 Task: Look for space in Alfeld, Germany from 1st June, 2023 to 9th June, 2023 for 4 adults in price range Rs.6000 to Rs.12000. Place can be entire place with 2 bedrooms having 2 beds and 2 bathrooms. Property type can be house, flat, guest house. Booking option can be shelf check-in. Required host language is English.
Action: Mouse moved to (522, 131)
Screenshot: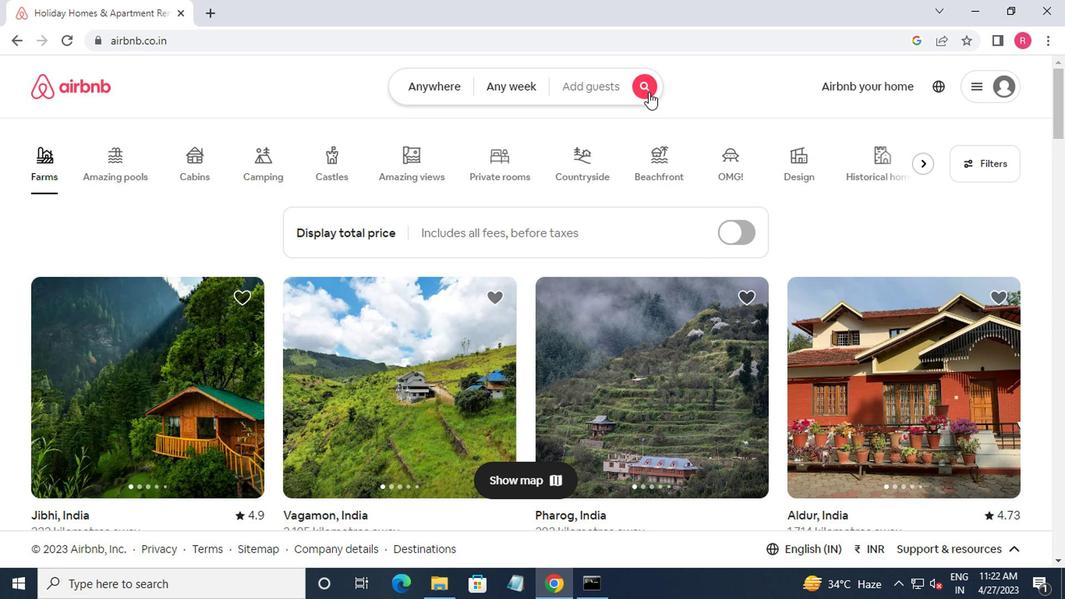 
Action: Mouse pressed left at (522, 131)
Screenshot: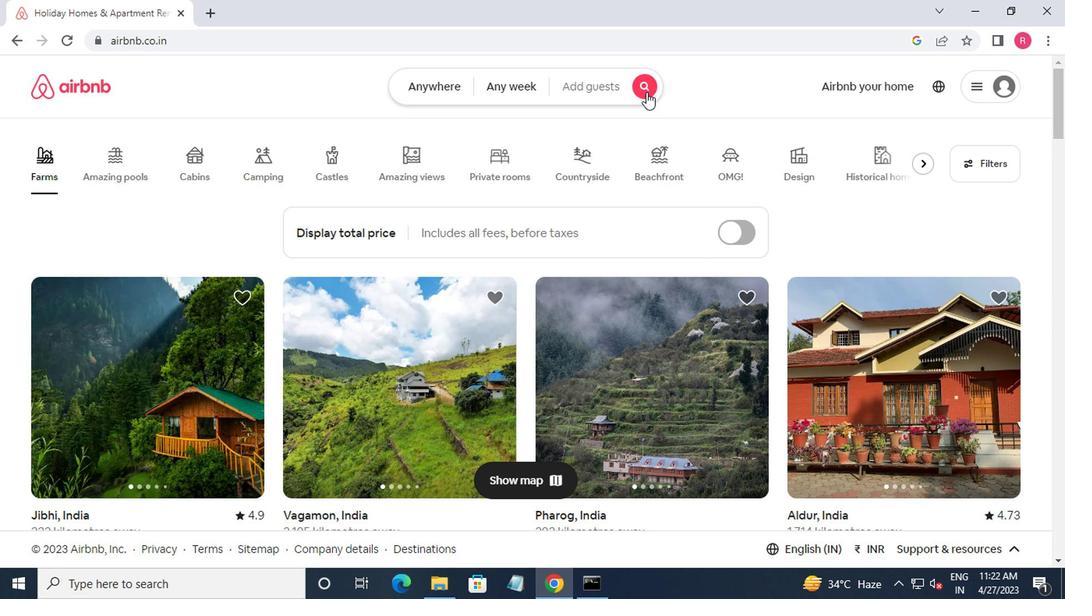
Action: Mouse moved to (321, 176)
Screenshot: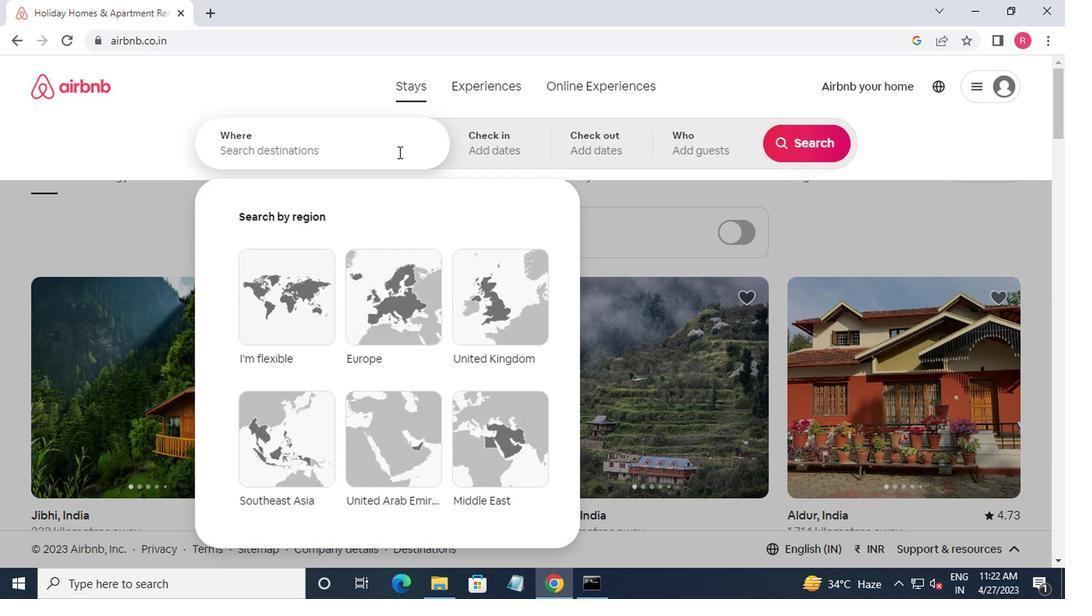 
Action: Mouse pressed left at (321, 176)
Screenshot: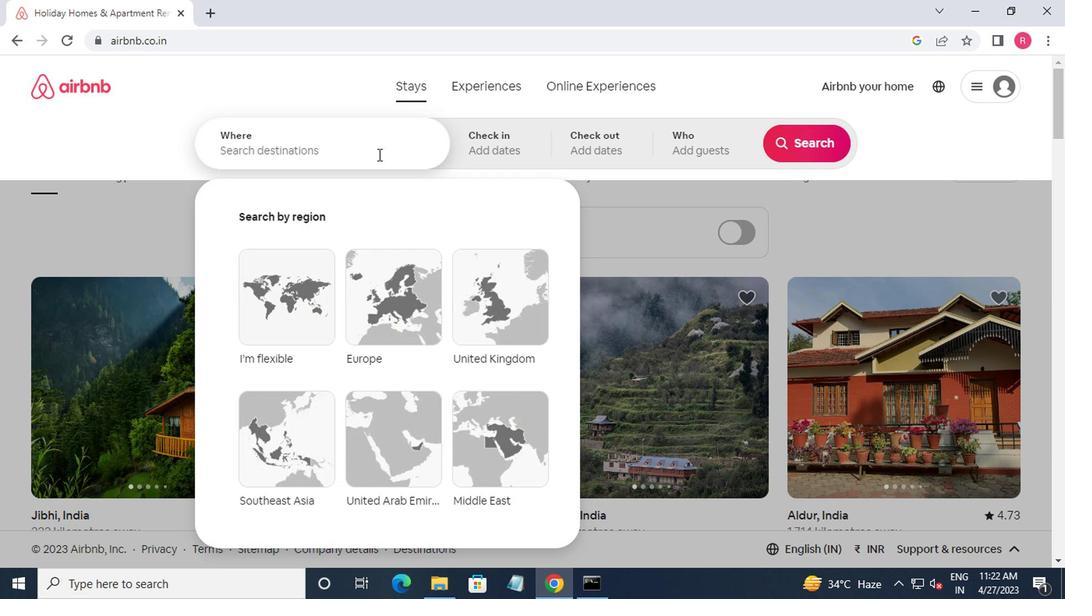 
Action: Mouse moved to (344, 200)
Screenshot: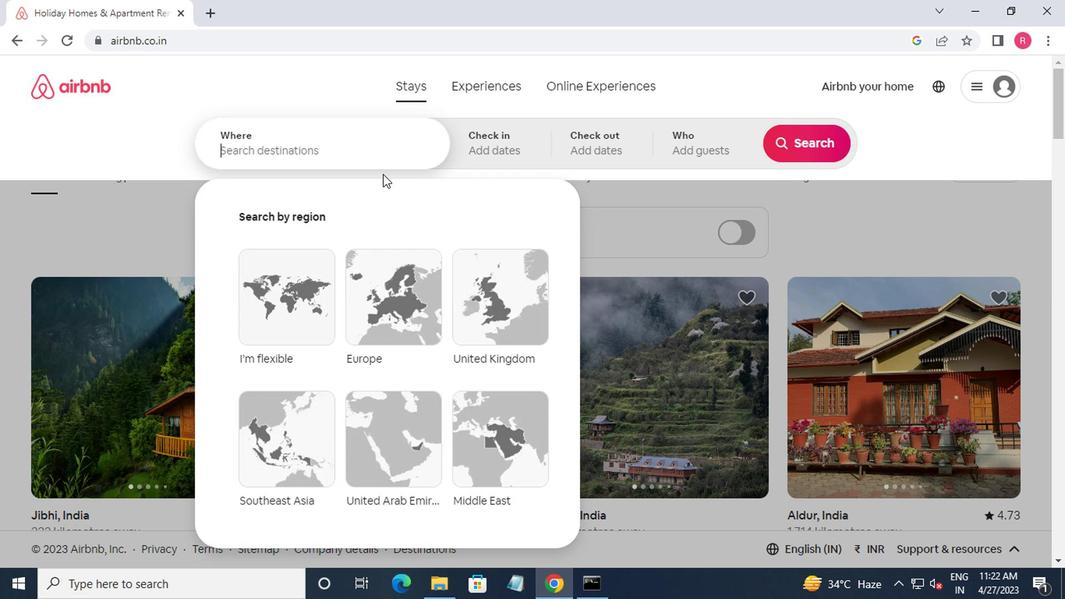 
Action: Key pressed alfeld,germany<Key.down><Key.enter>
Screenshot: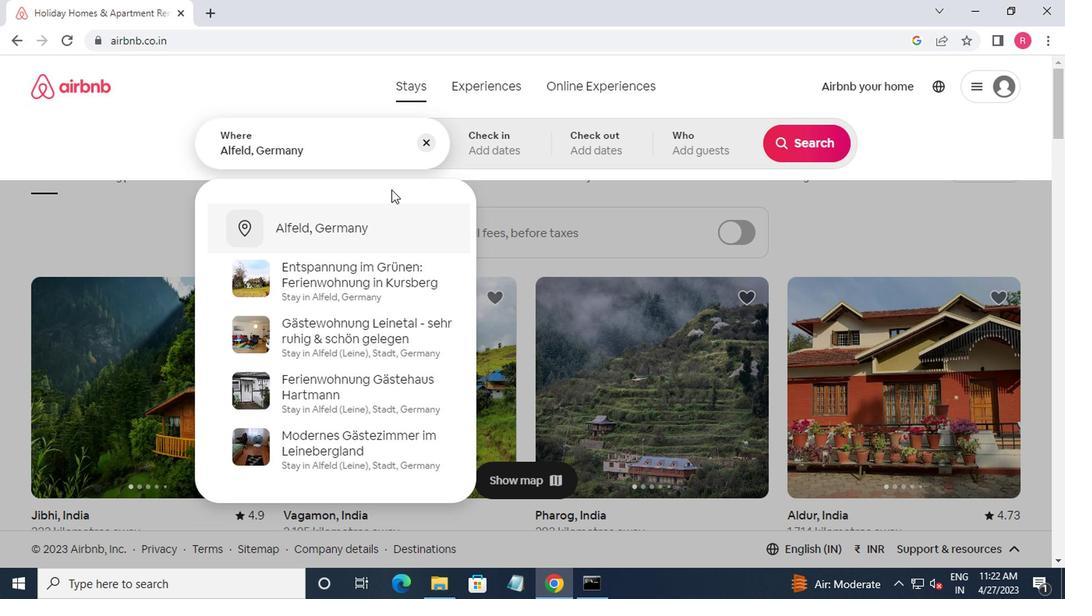 
Action: Mouse moved to (633, 258)
Screenshot: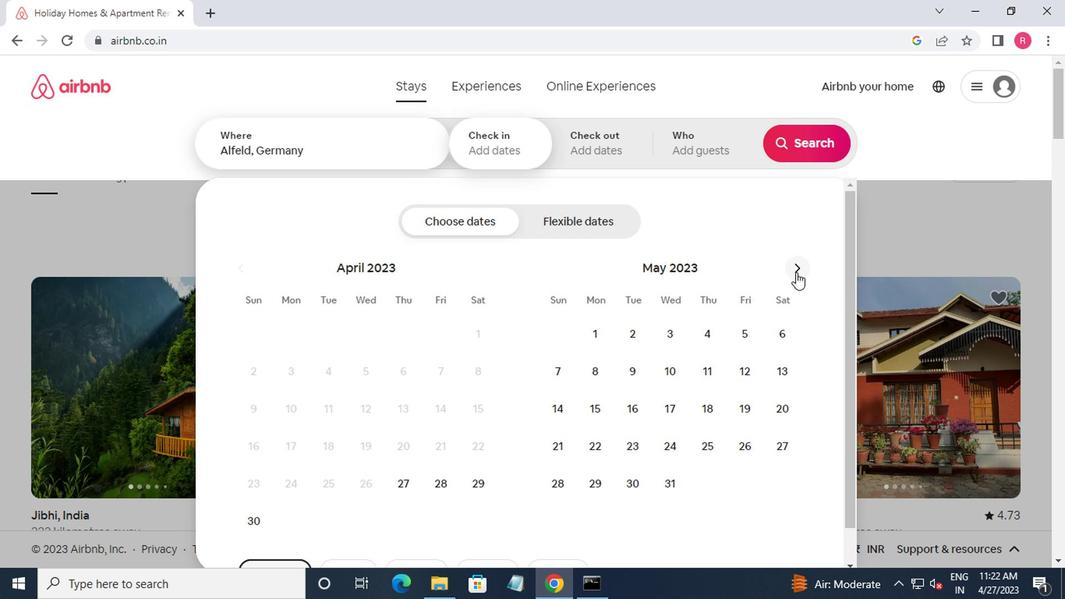 
Action: Mouse pressed left at (633, 258)
Screenshot: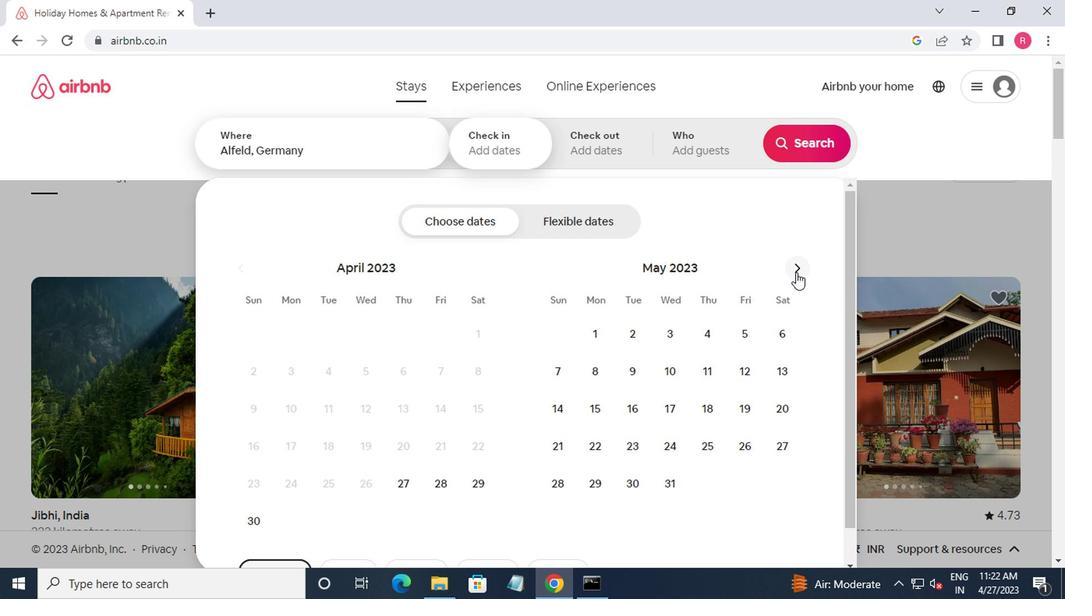 
Action: Mouse moved to (562, 309)
Screenshot: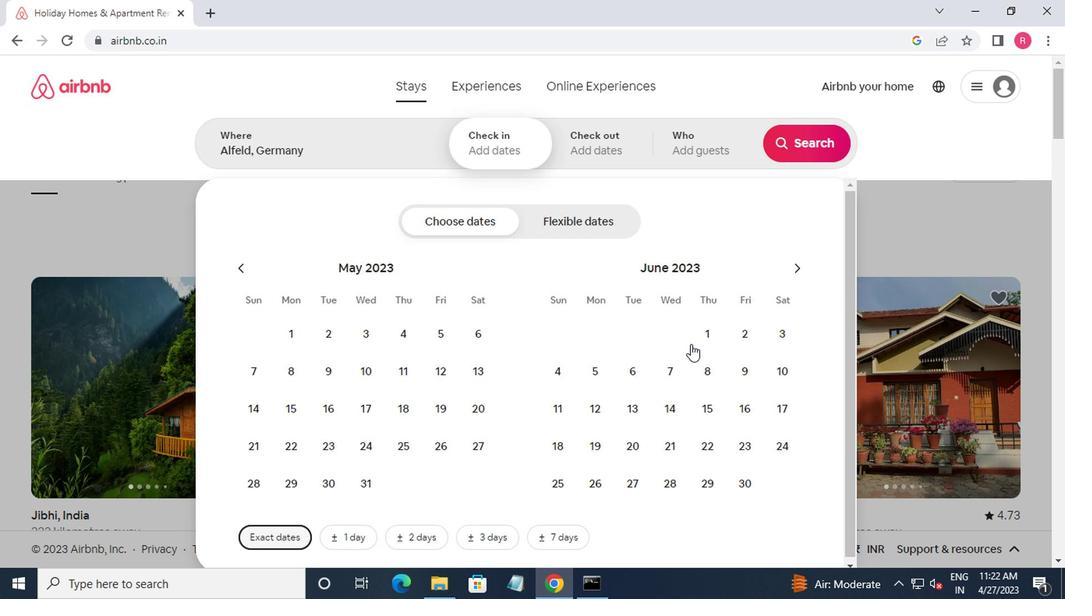 
Action: Mouse pressed left at (562, 309)
Screenshot: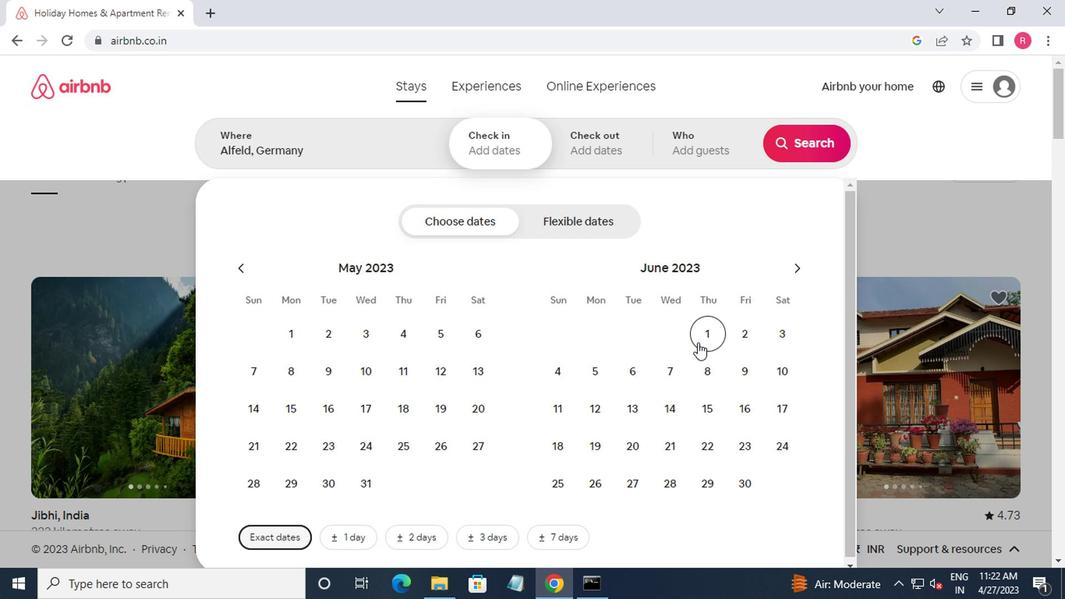 
Action: Mouse moved to (604, 326)
Screenshot: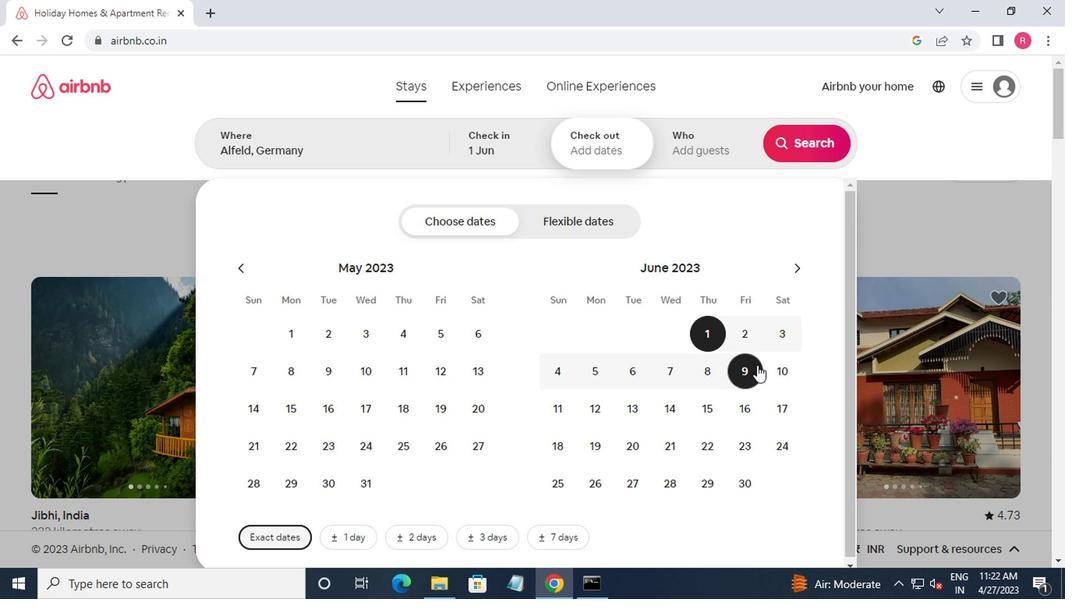 
Action: Mouse pressed left at (604, 326)
Screenshot: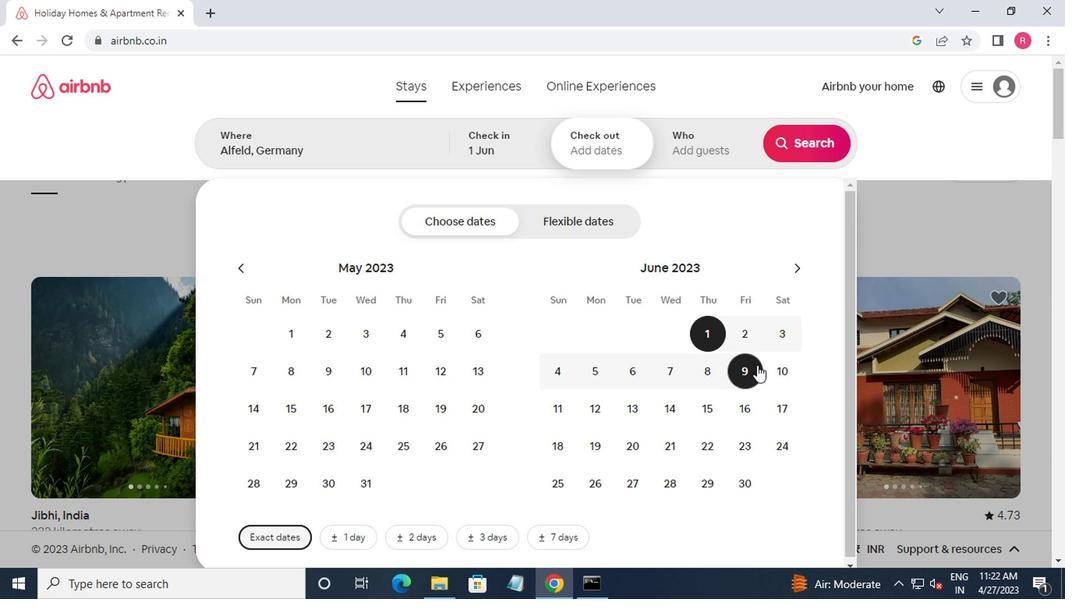 
Action: Mouse moved to (568, 171)
Screenshot: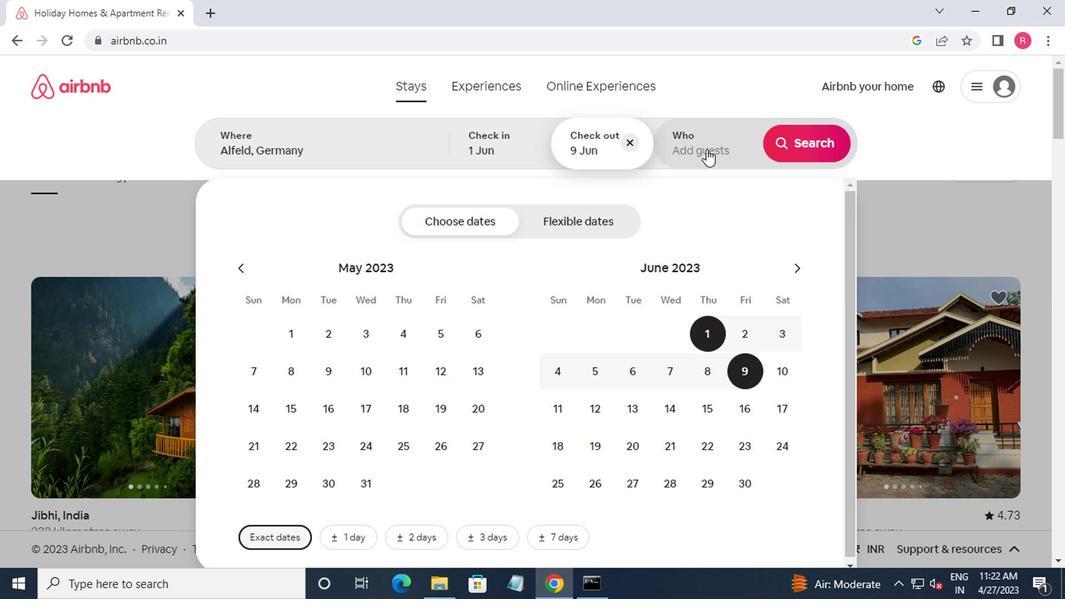 
Action: Mouse pressed left at (568, 171)
Screenshot: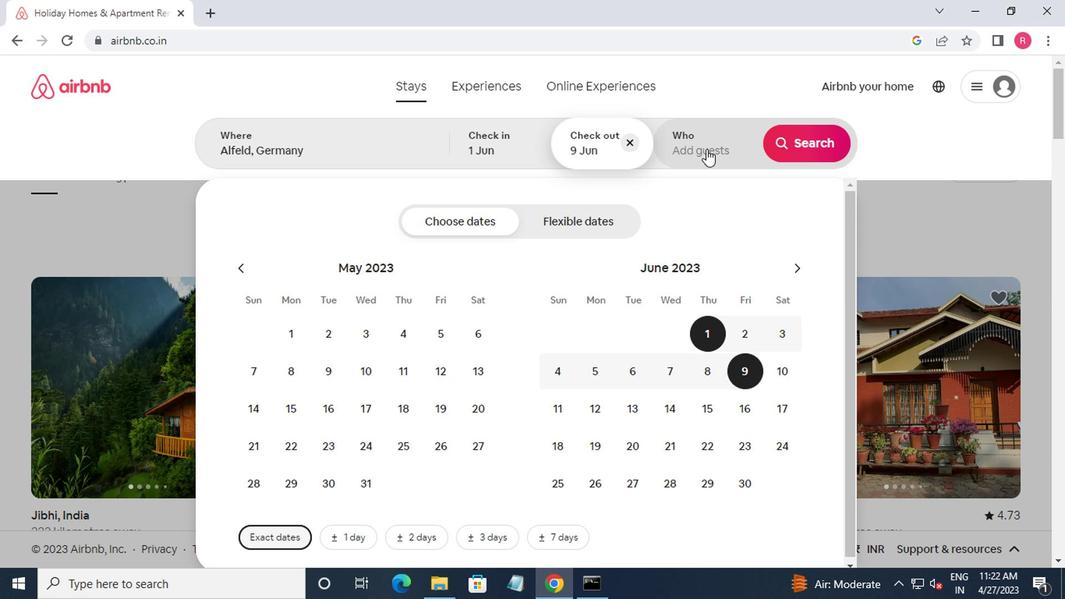 
Action: Mouse moved to (632, 229)
Screenshot: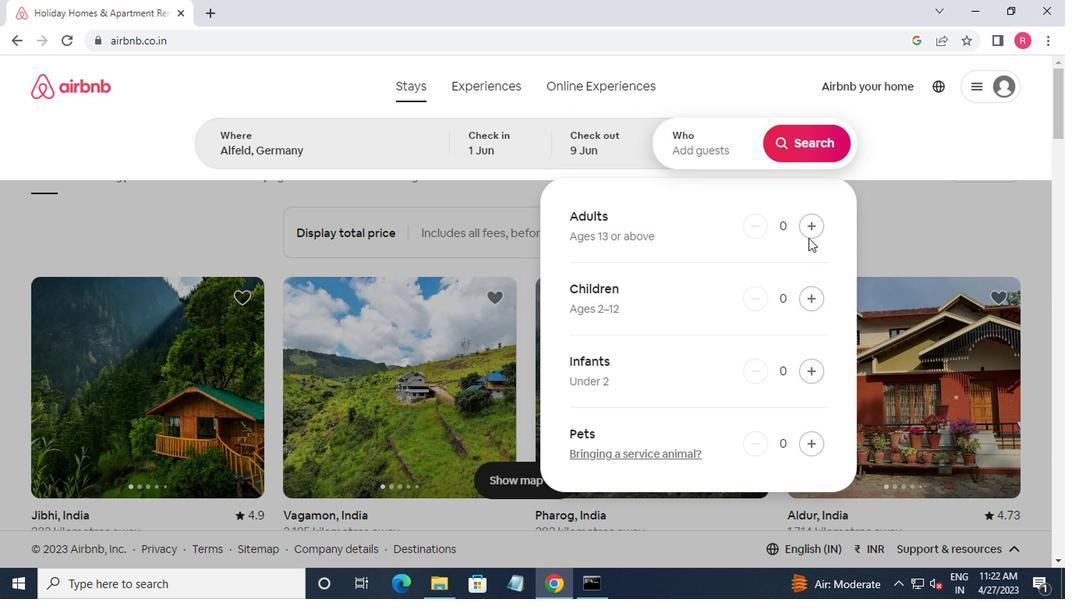 
Action: Mouse pressed left at (632, 229)
Screenshot: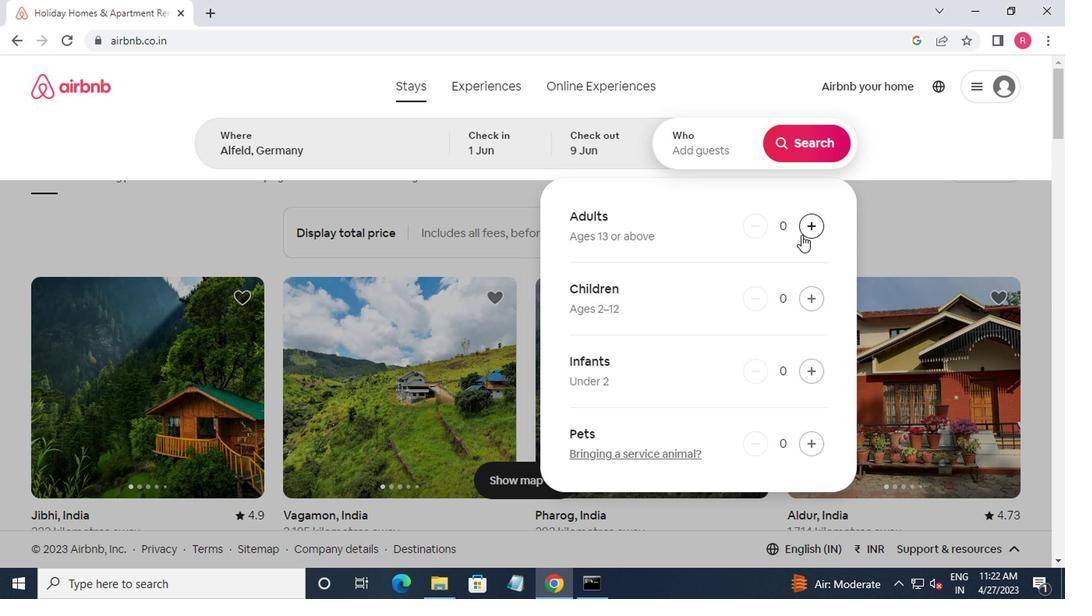 
Action: Mouse moved to (636, 229)
Screenshot: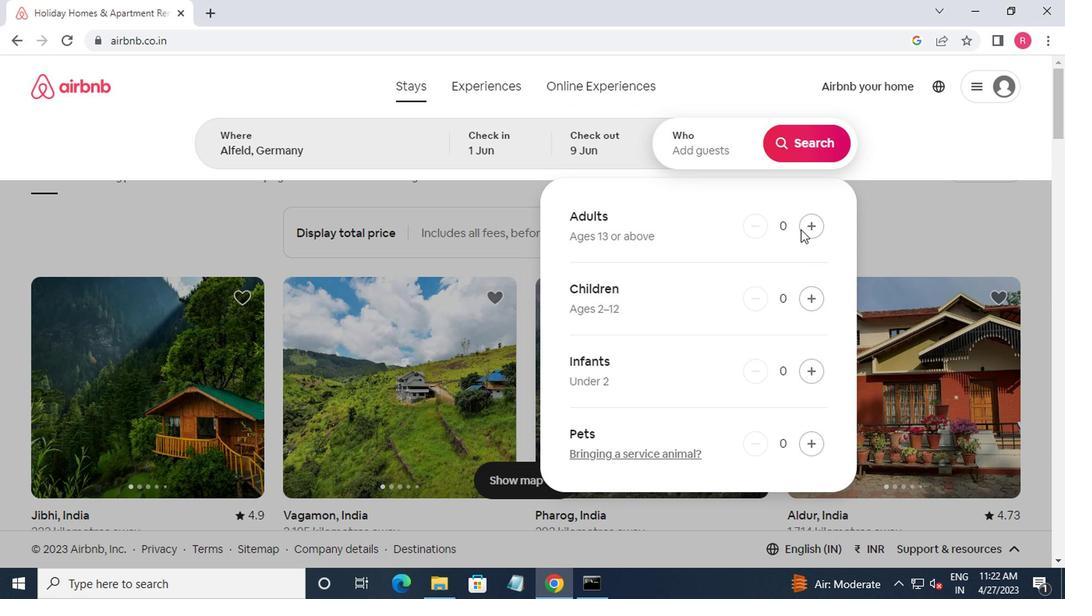 
Action: Mouse pressed left at (636, 229)
Screenshot: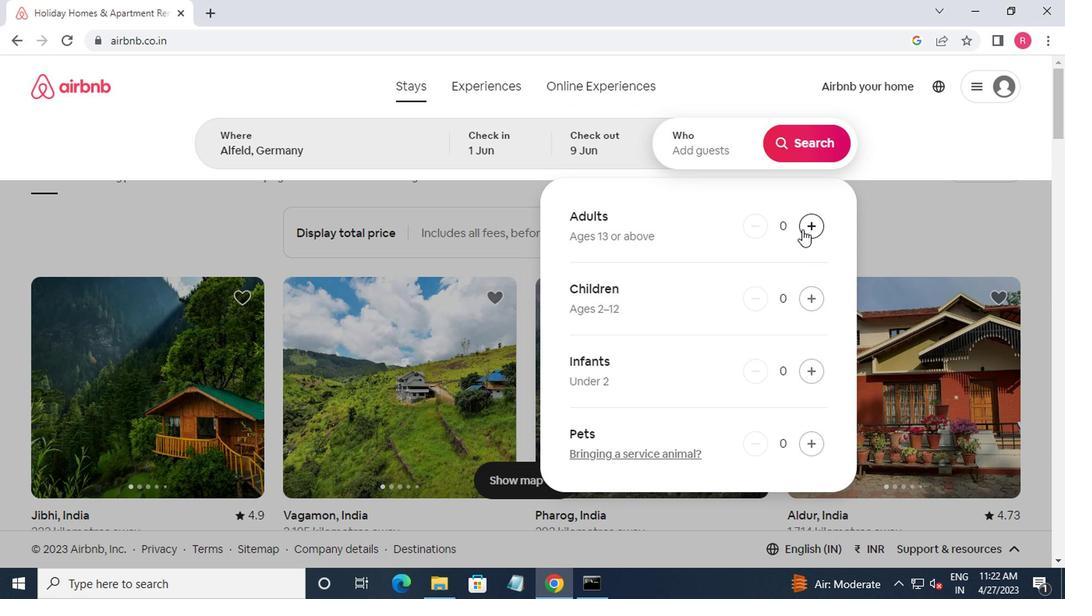 
Action: Mouse moved to (637, 229)
Screenshot: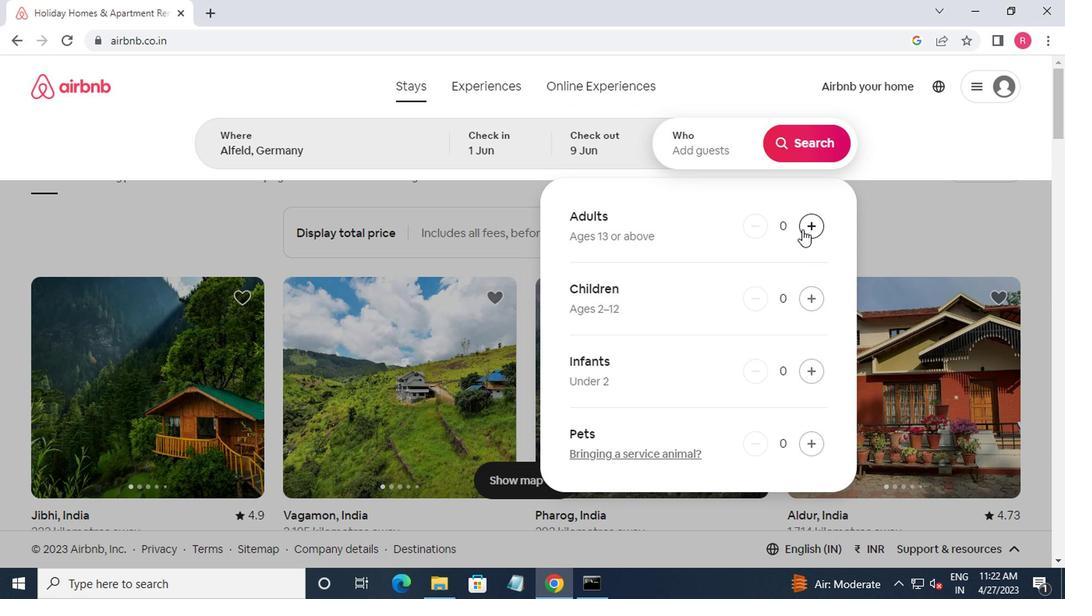 
Action: Mouse pressed left at (637, 229)
Screenshot: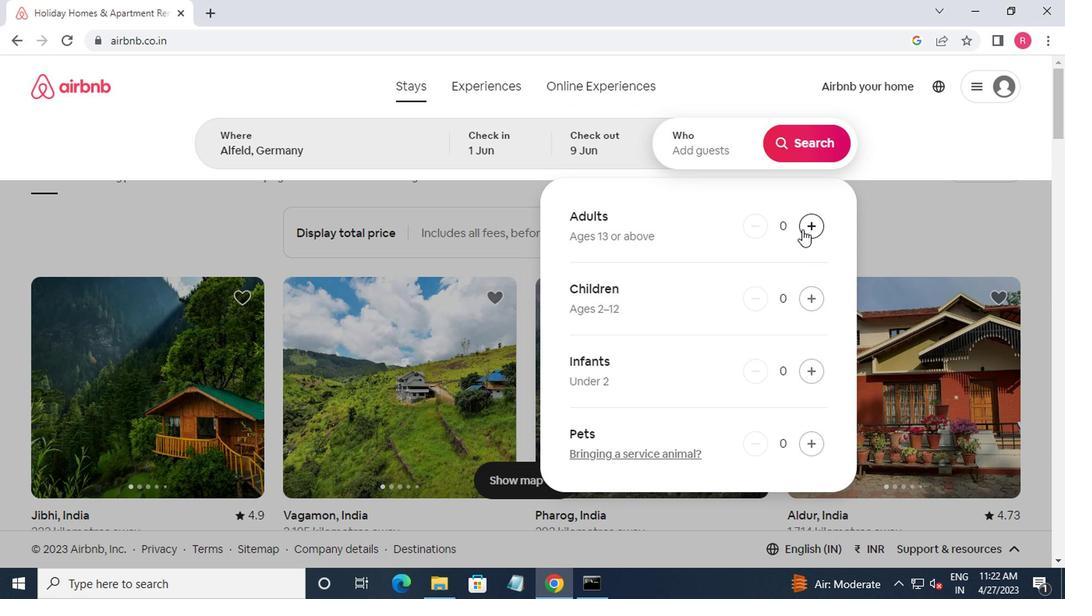 
Action: Mouse pressed left at (637, 229)
Screenshot: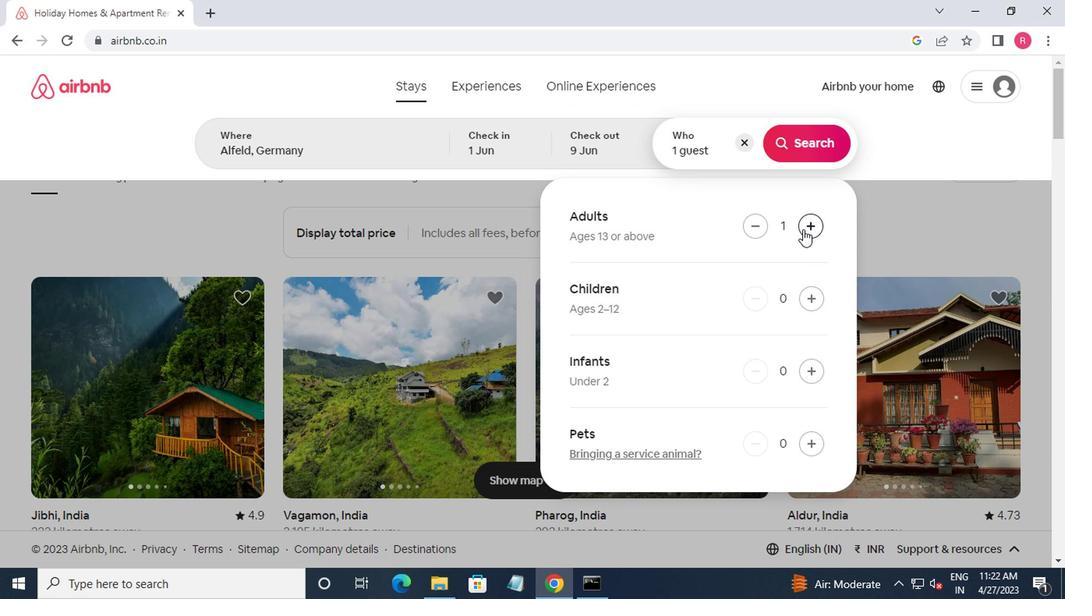 
Action: Mouse moved to (640, 219)
Screenshot: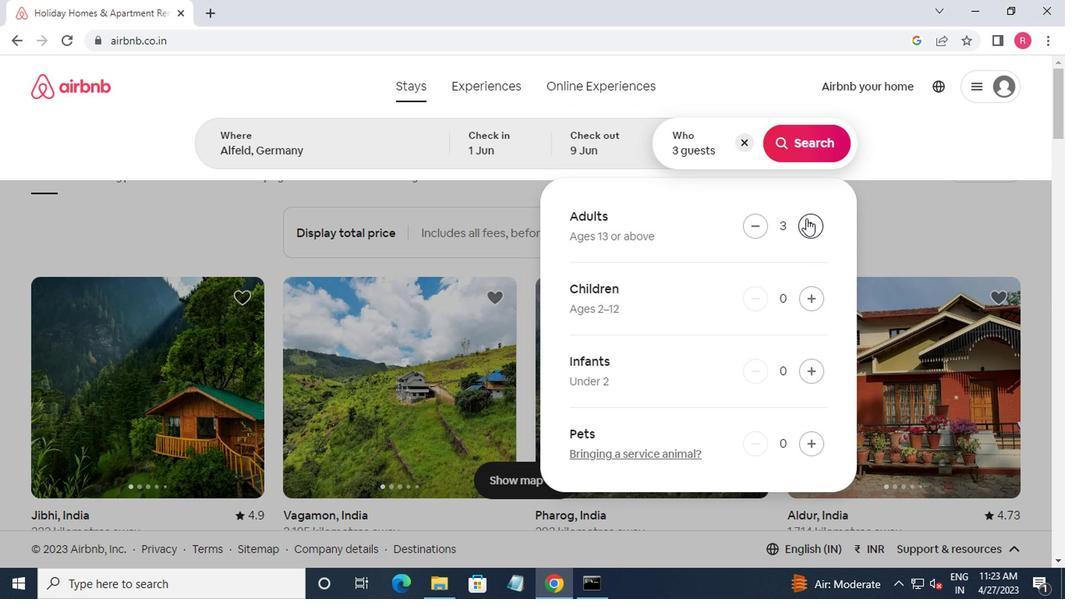 
Action: Mouse pressed left at (640, 219)
Screenshot: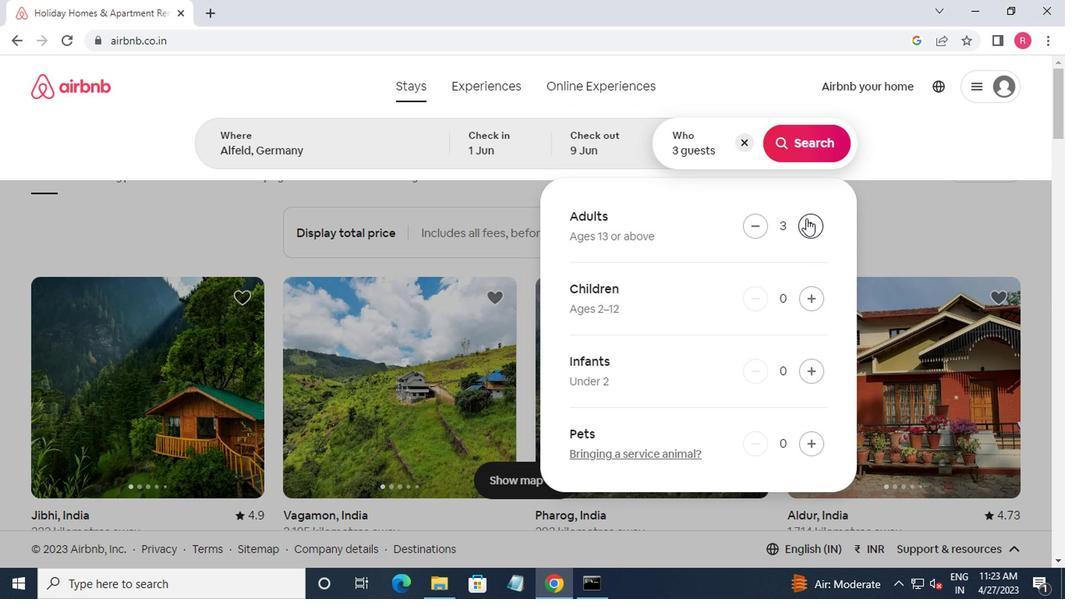 
Action: Mouse moved to (637, 173)
Screenshot: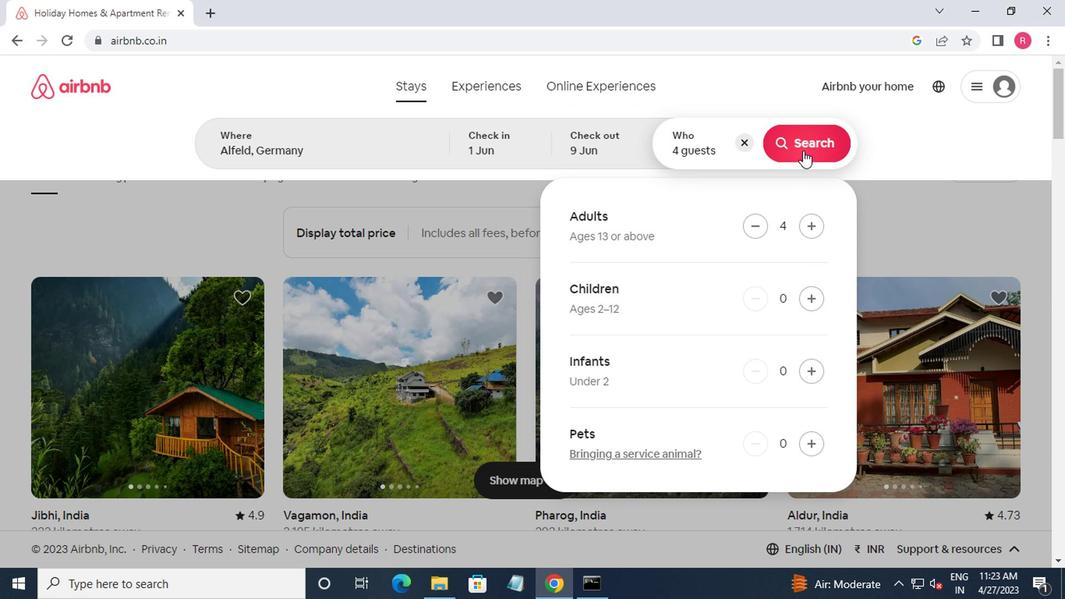 
Action: Mouse pressed left at (637, 173)
Screenshot: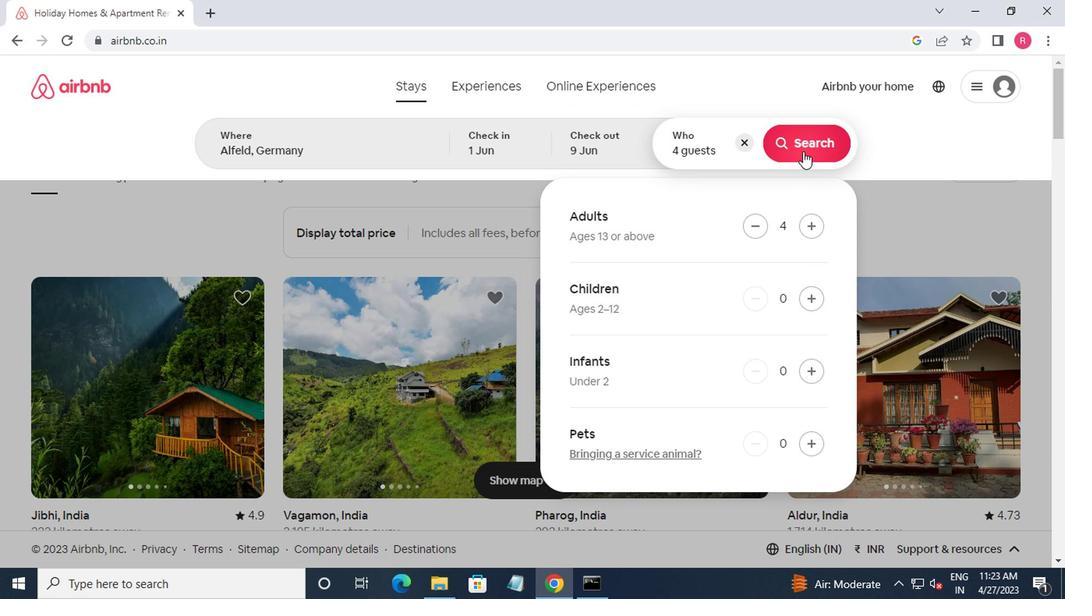 
Action: Mouse moved to (784, 172)
Screenshot: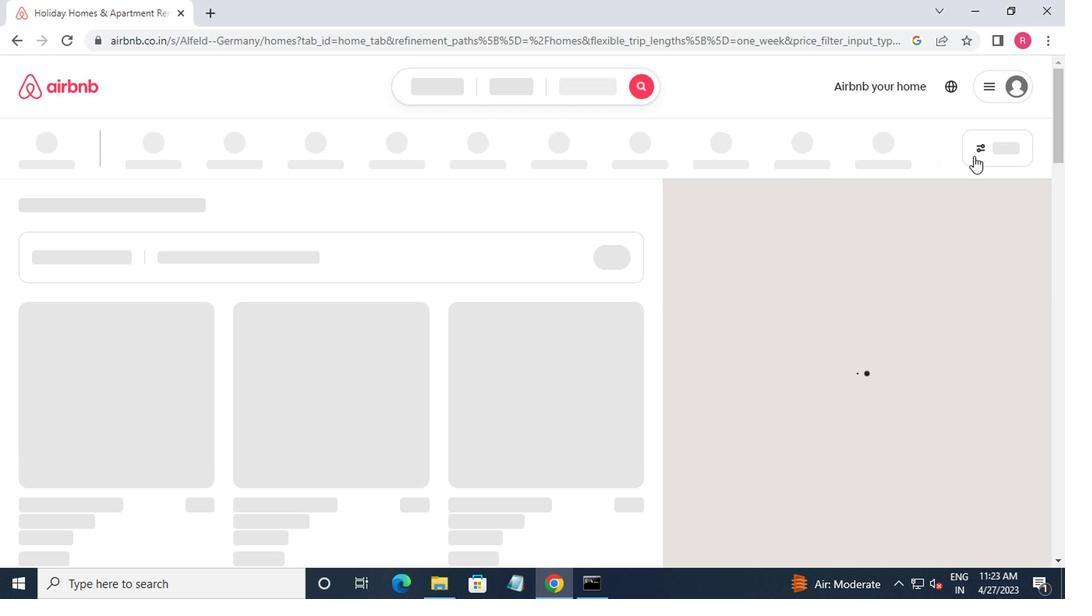 
Action: Mouse pressed left at (784, 172)
Screenshot: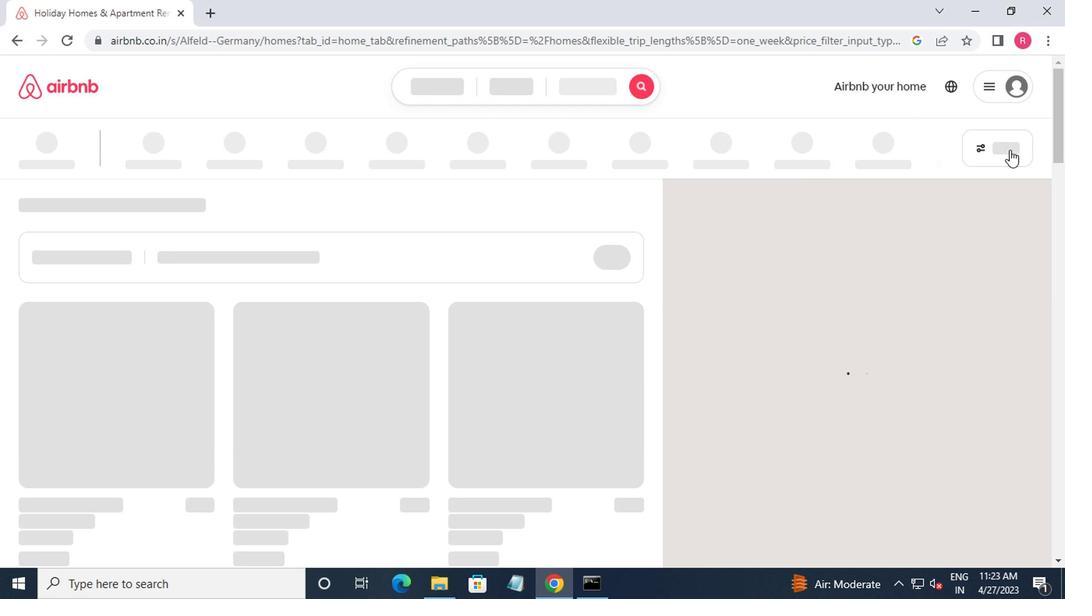 
Action: Mouse moved to (309, 315)
Screenshot: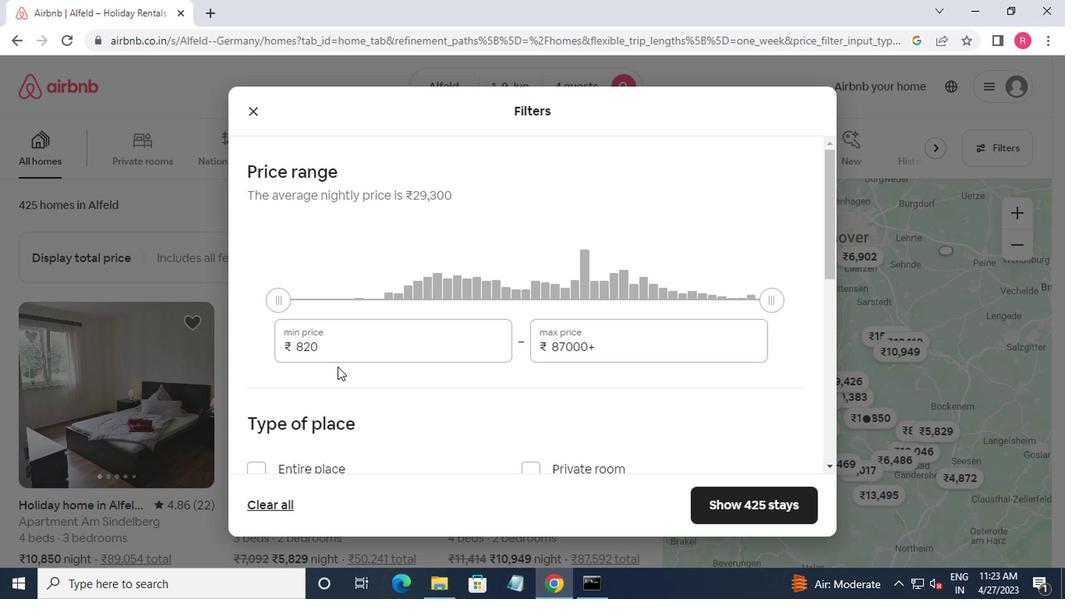
Action: Mouse pressed left at (309, 315)
Screenshot: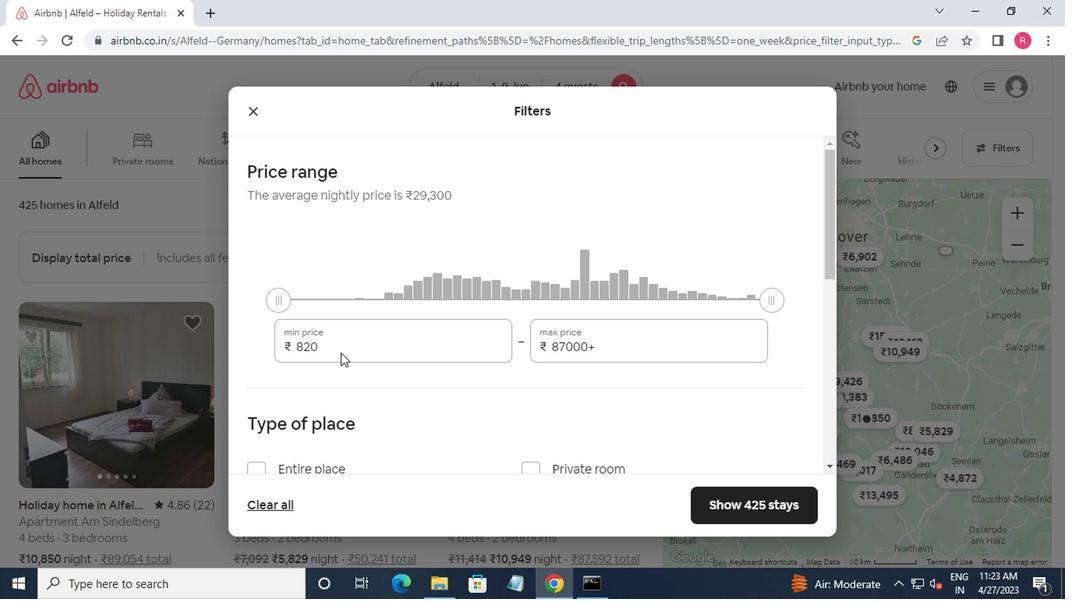 
Action: Mouse moved to (333, 342)
Screenshot: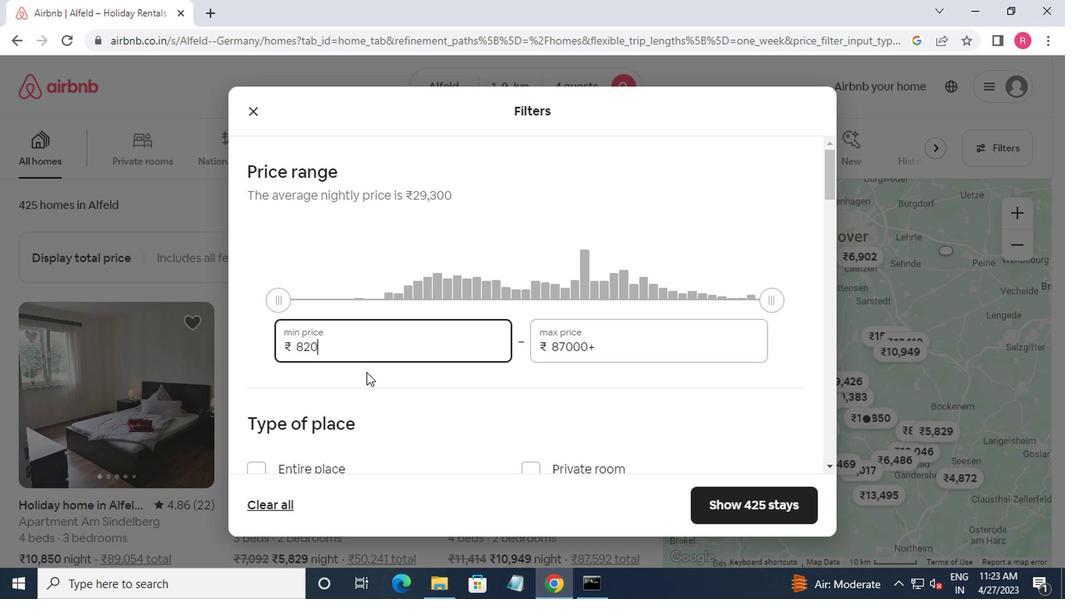 
Action: Key pressed <Key.backspace><Key.backspace><Key.backspace><Key.backspace>6000<Key.tab>12000<Key.backspace><Key.backspace><Key.backspace><Key.backspace><Key.backspace><Key.backspace>12000
Screenshot: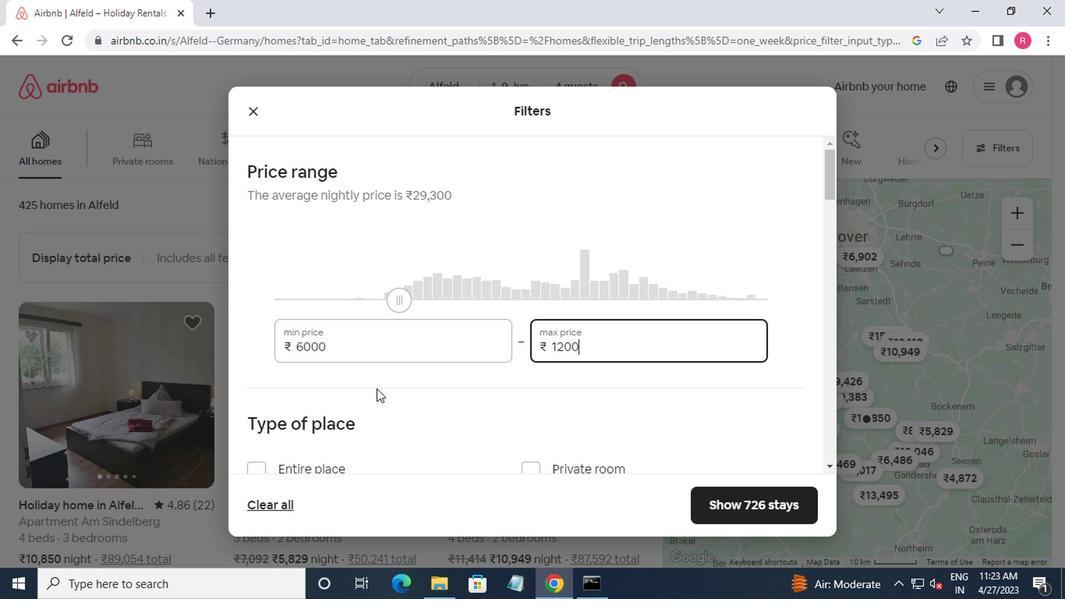 
Action: Mouse moved to (393, 447)
Screenshot: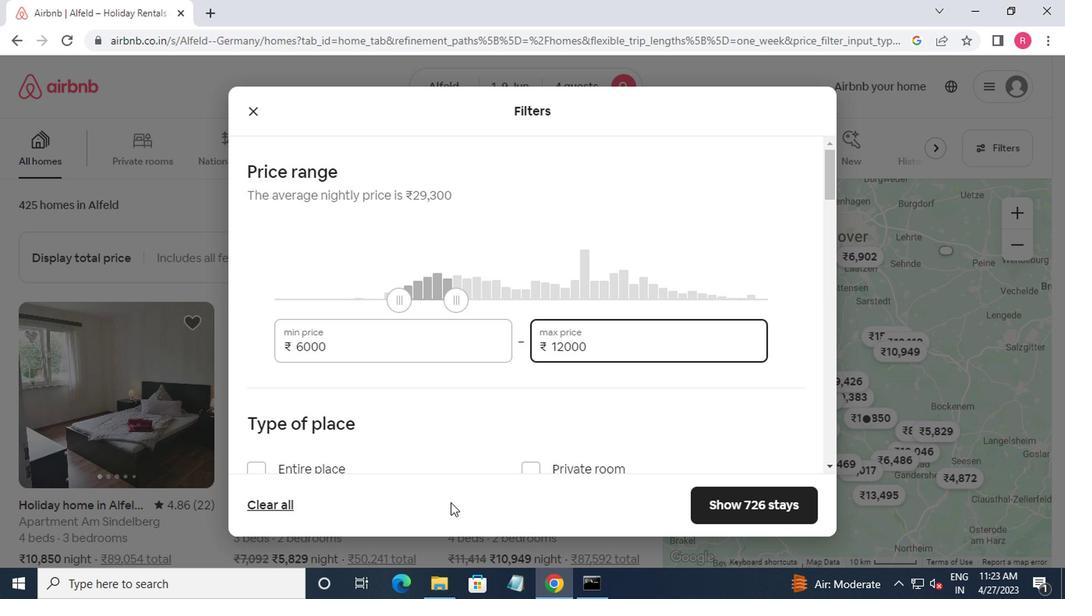 
Action: Mouse scrolled (393, 446) with delta (0, 0)
Screenshot: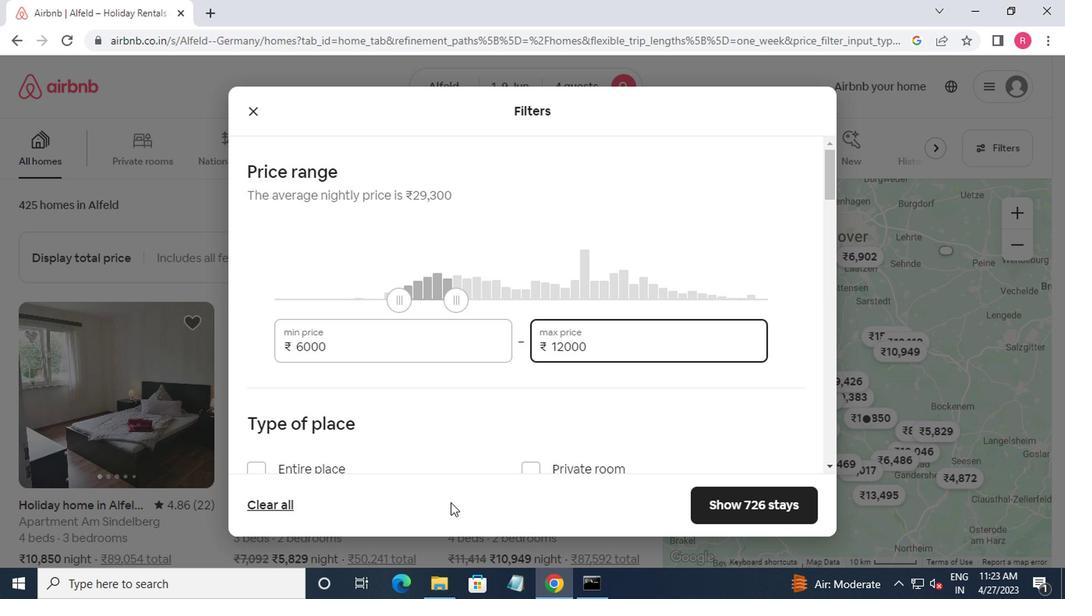 
Action: Mouse moved to (392, 448)
Screenshot: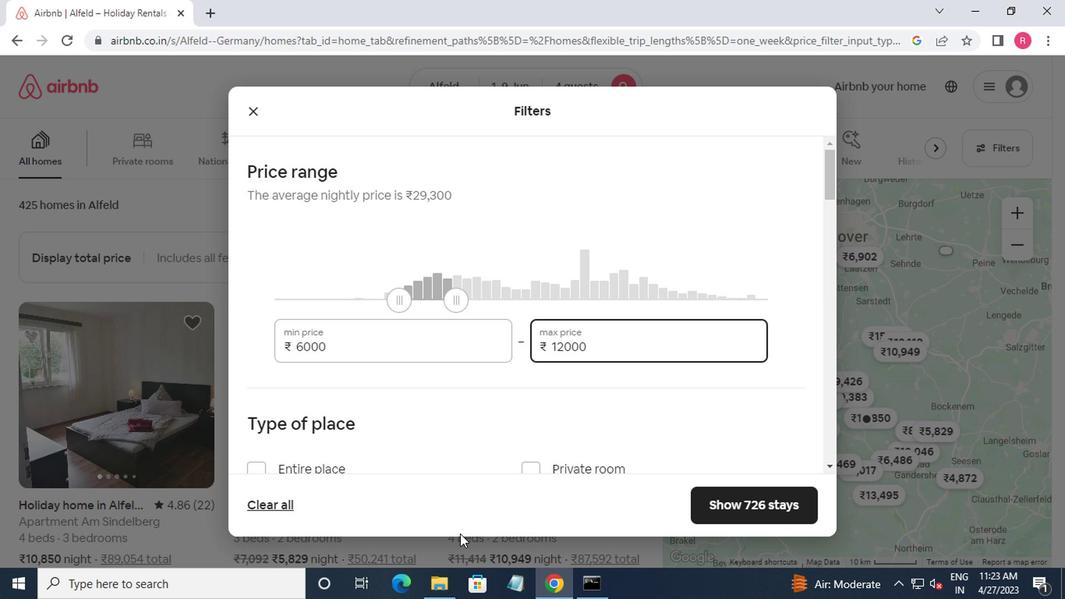 
Action: Mouse scrolled (392, 448) with delta (0, 0)
Screenshot: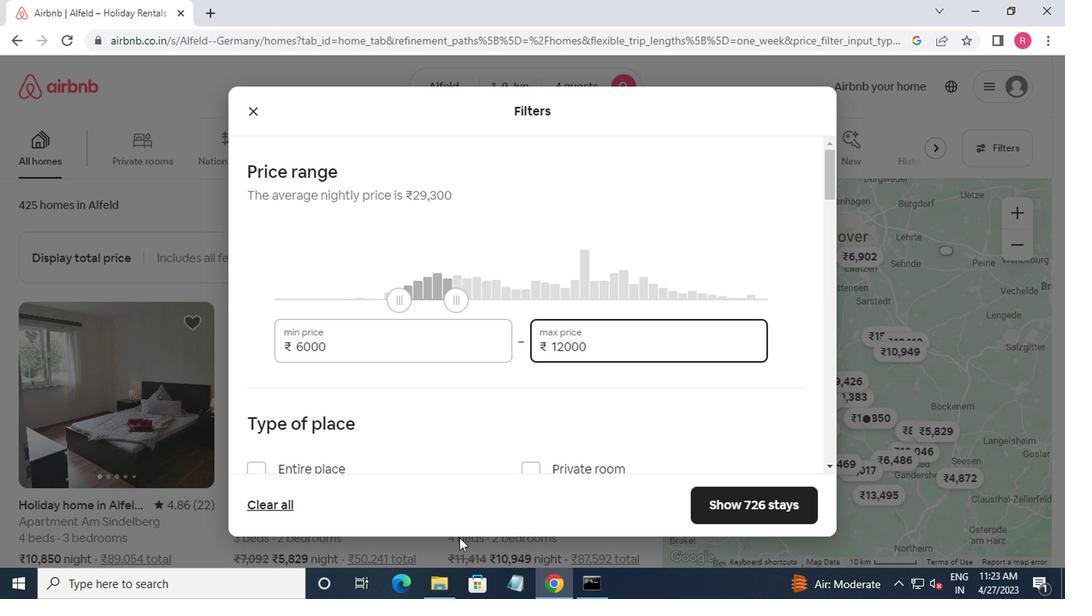 
Action: Mouse moved to (272, 380)
Screenshot: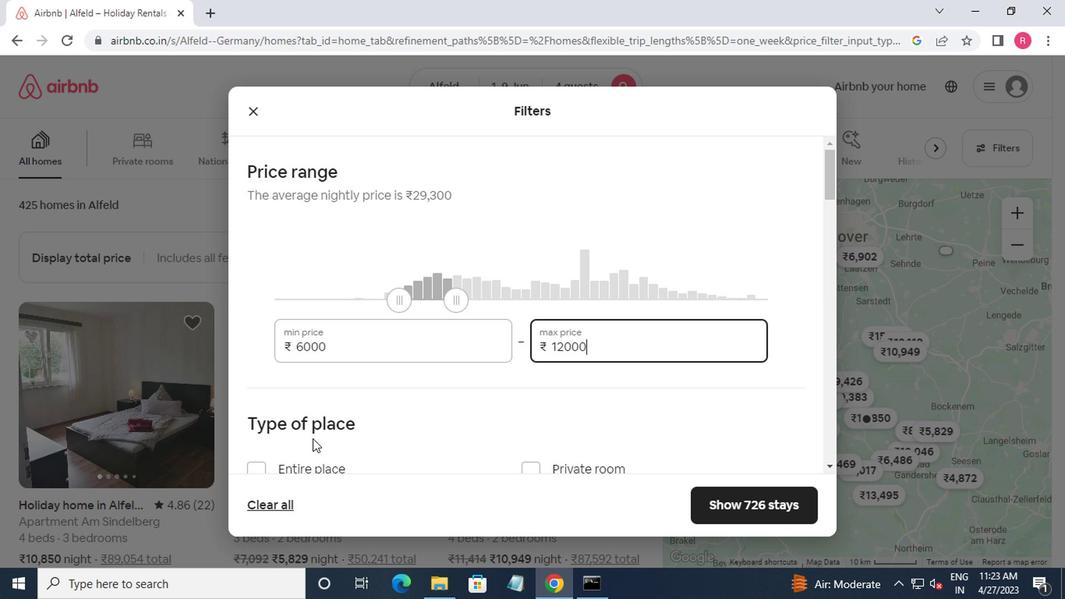
Action: Mouse scrolled (272, 379) with delta (0, 0)
Screenshot: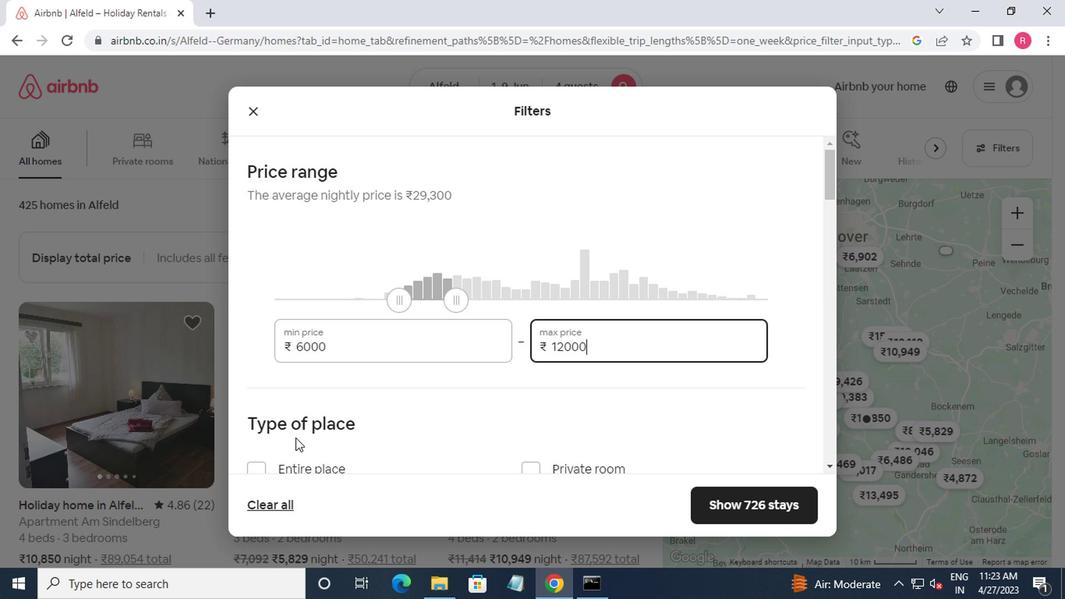 
Action: Mouse moved to (248, 343)
Screenshot: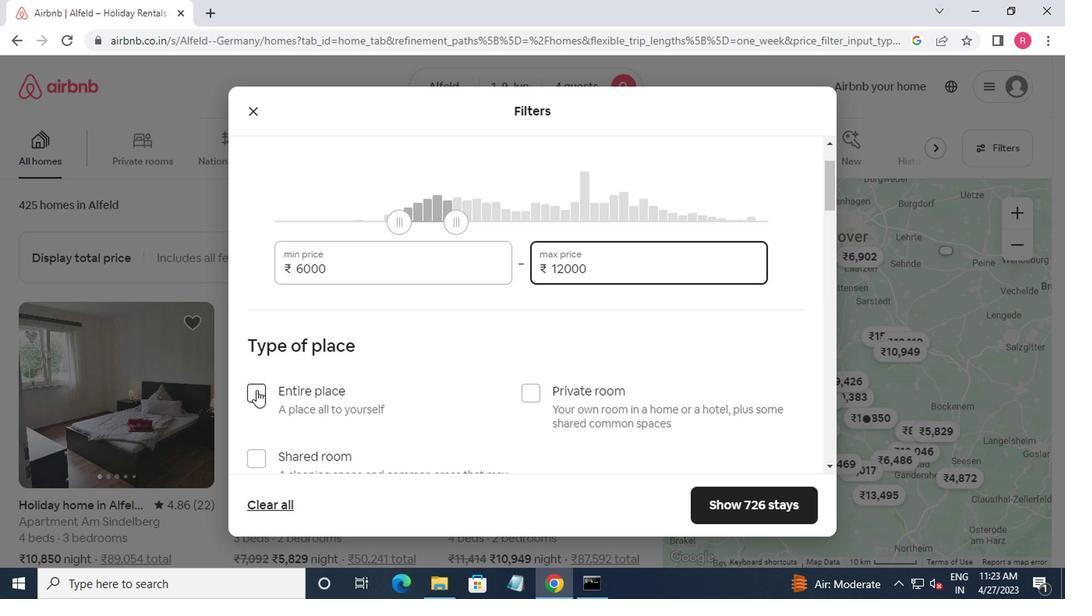 
Action: Mouse pressed left at (248, 343)
Screenshot: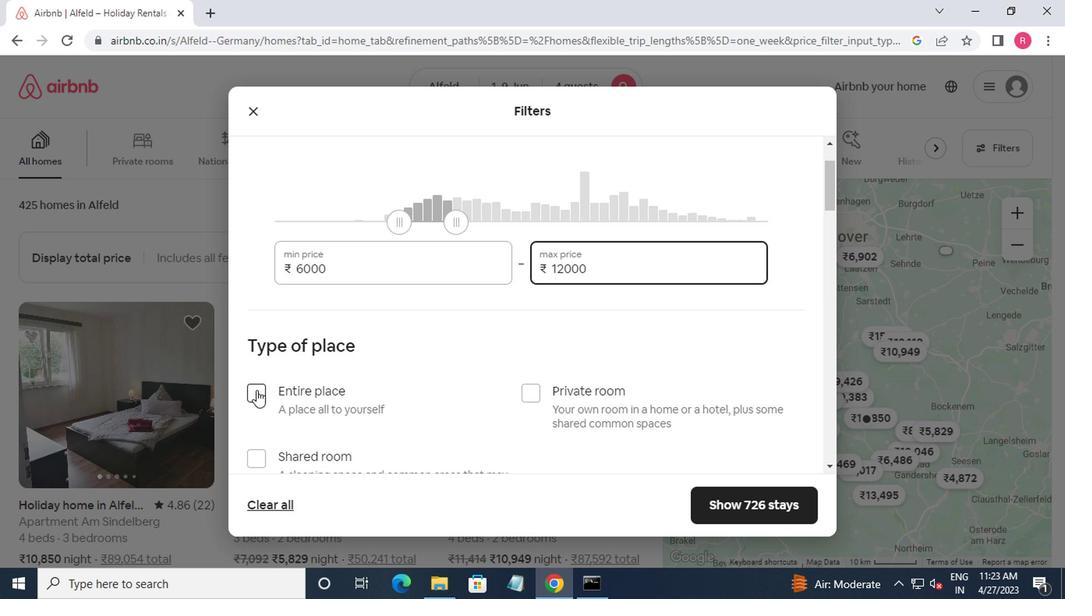 
Action: Mouse moved to (287, 347)
Screenshot: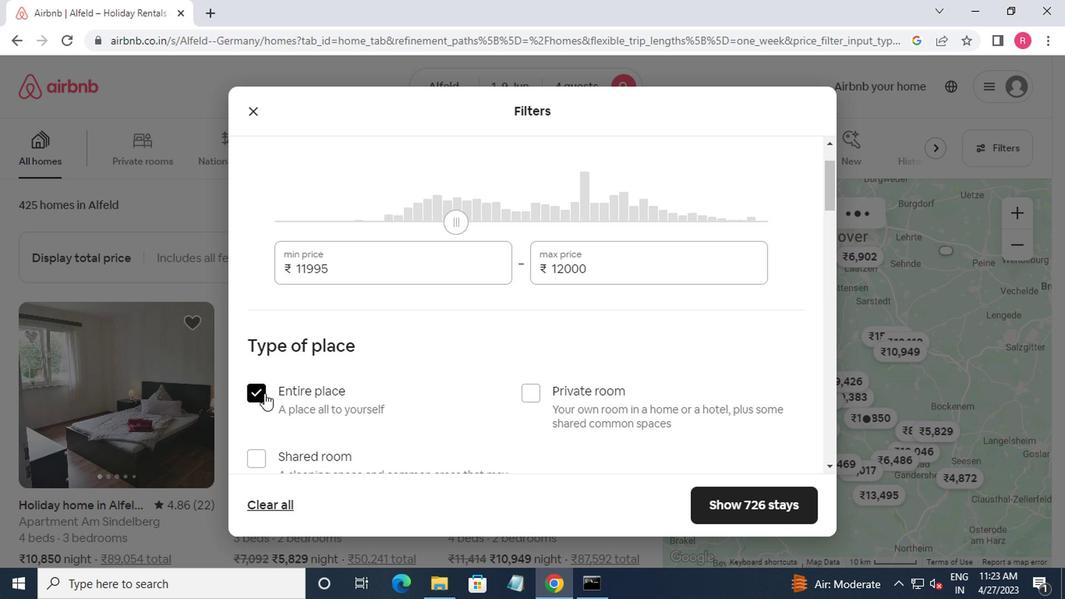 
Action: Mouse scrolled (287, 347) with delta (0, 0)
Screenshot: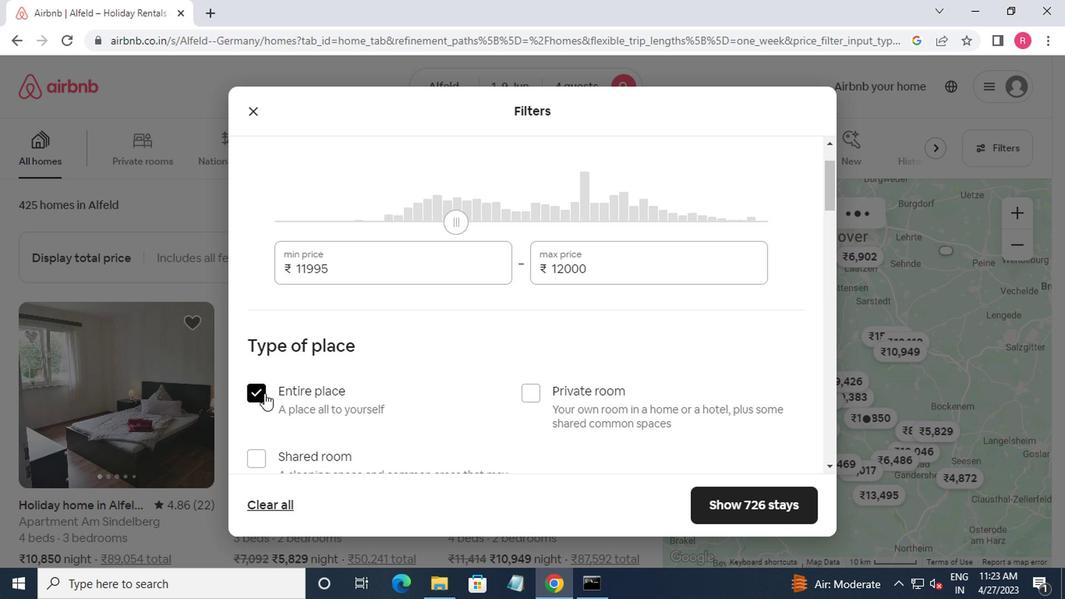 
Action: Mouse moved to (295, 350)
Screenshot: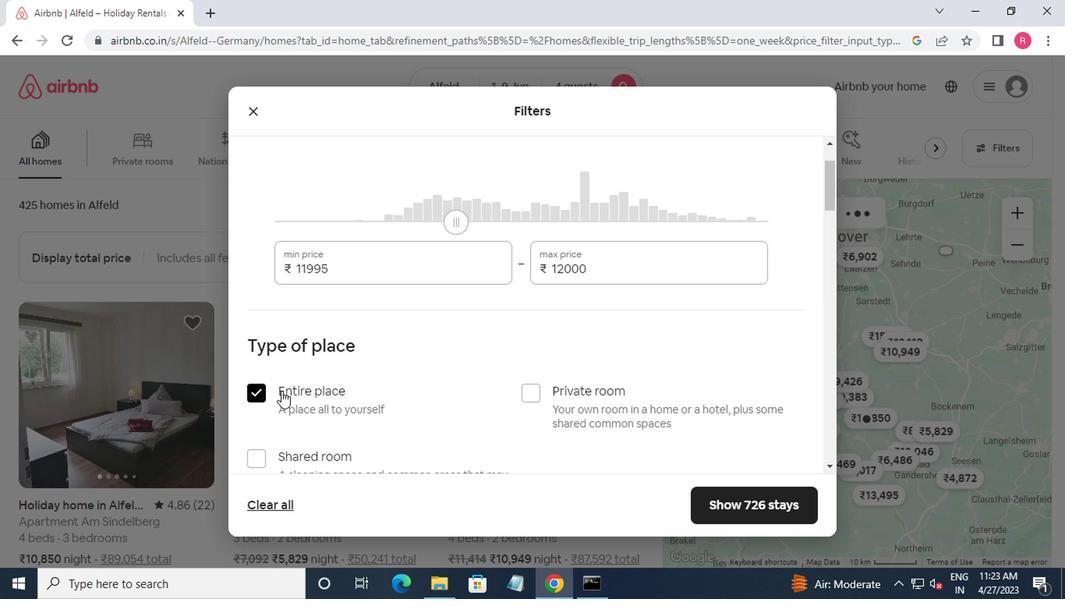 
Action: Mouse scrolled (295, 350) with delta (0, 0)
Screenshot: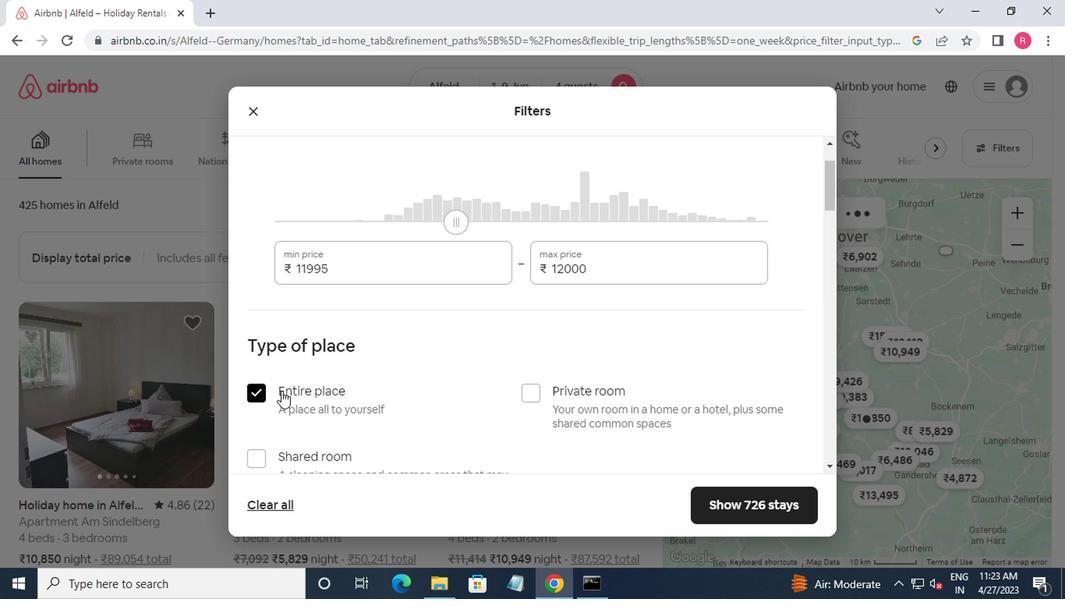 
Action: Mouse moved to (302, 352)
Screenshot: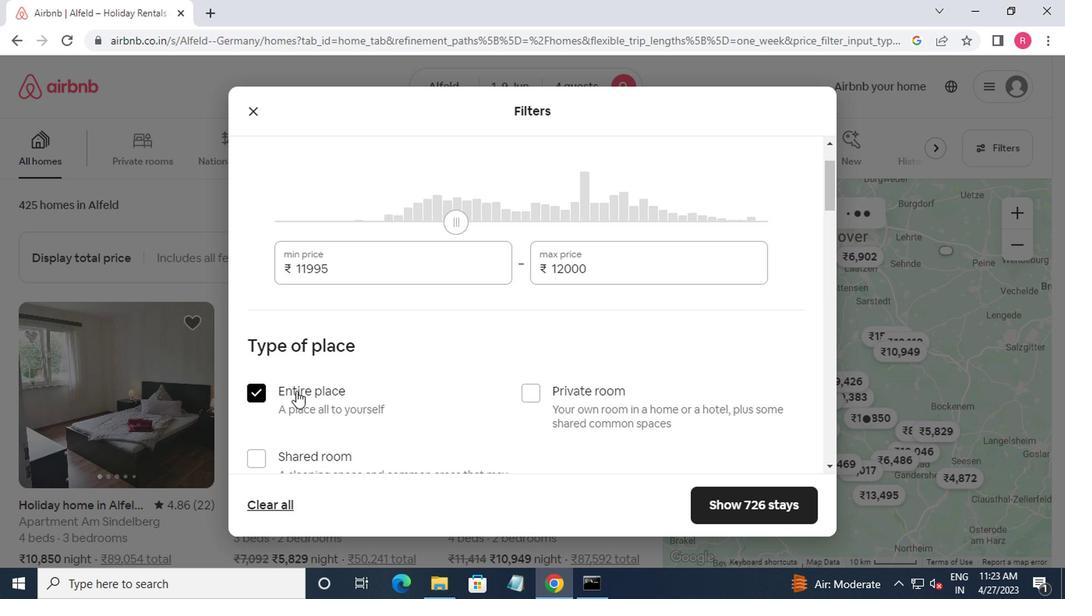 
Action: Mouse scrolled (302, 351) with delta (0, 0)
Screenshot: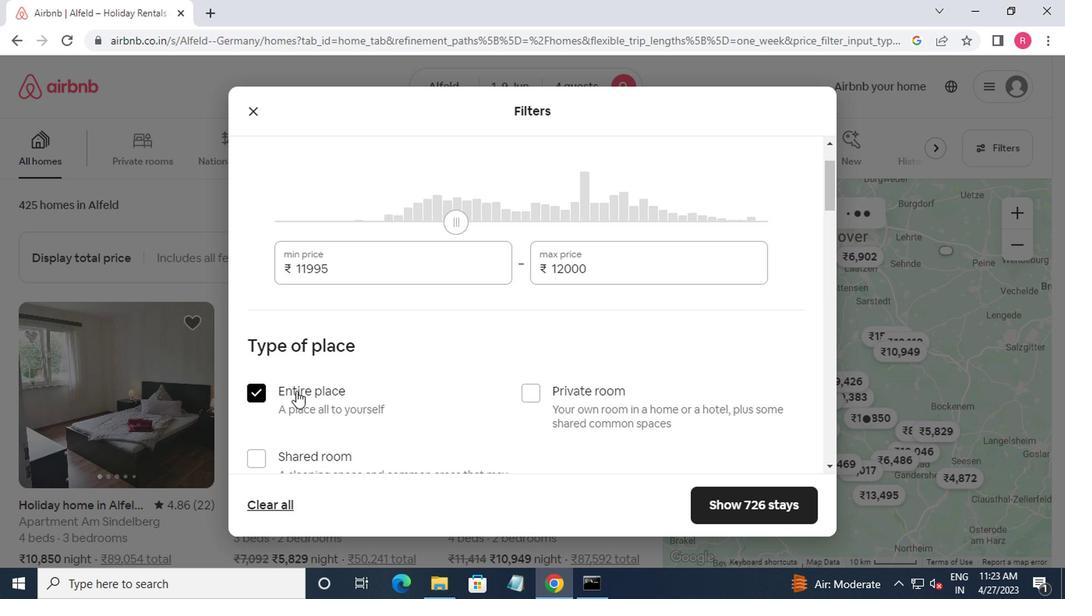 
Action: Mouse moved to (313, 353)
Screenshot: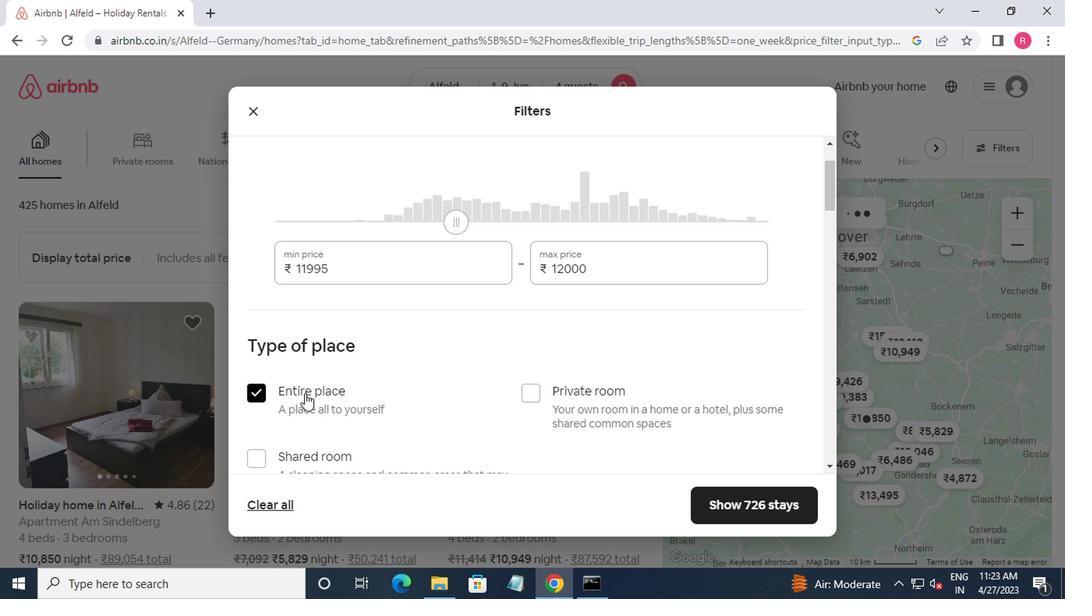 
Action: Mouse scrolled (313, 353) with delta (0, 0)
Screenshot: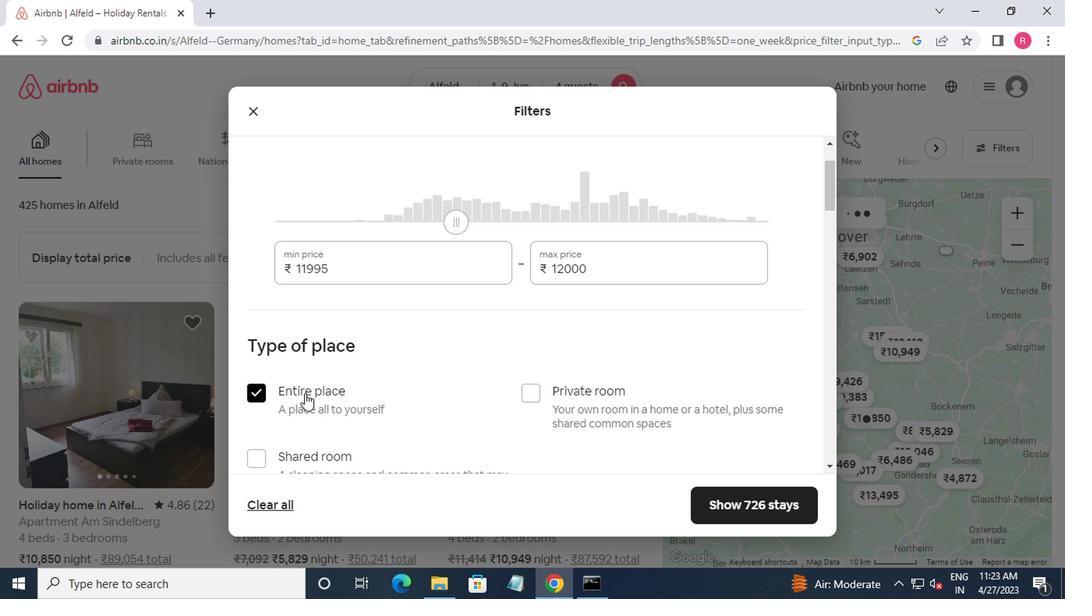 
Action: Mouse moved to (346, 311)
Screenshot: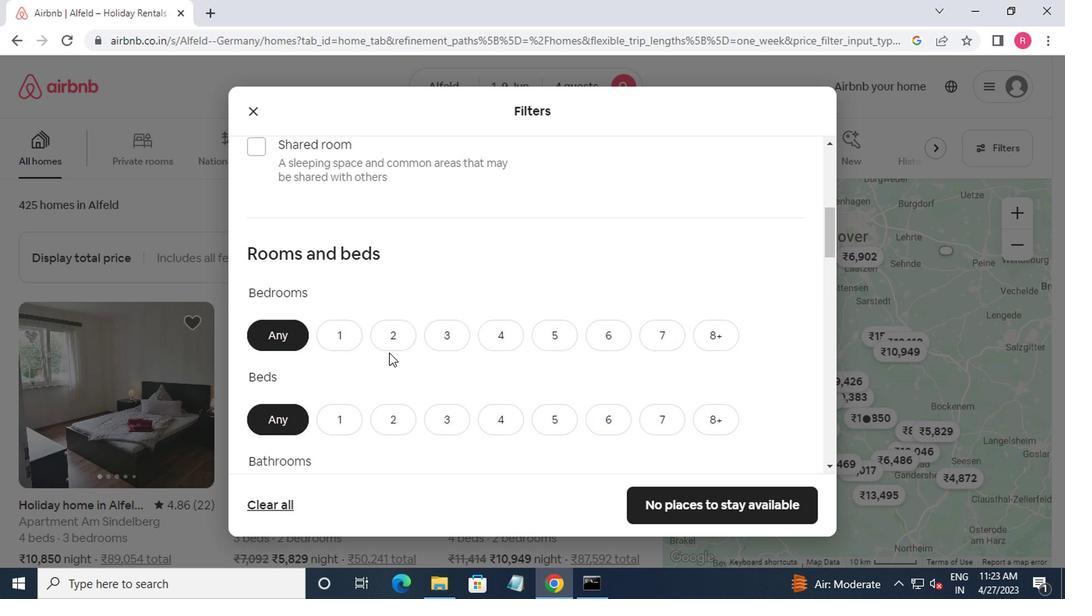 
Action: Mouse pressed left at (346, 311)
Screenshot: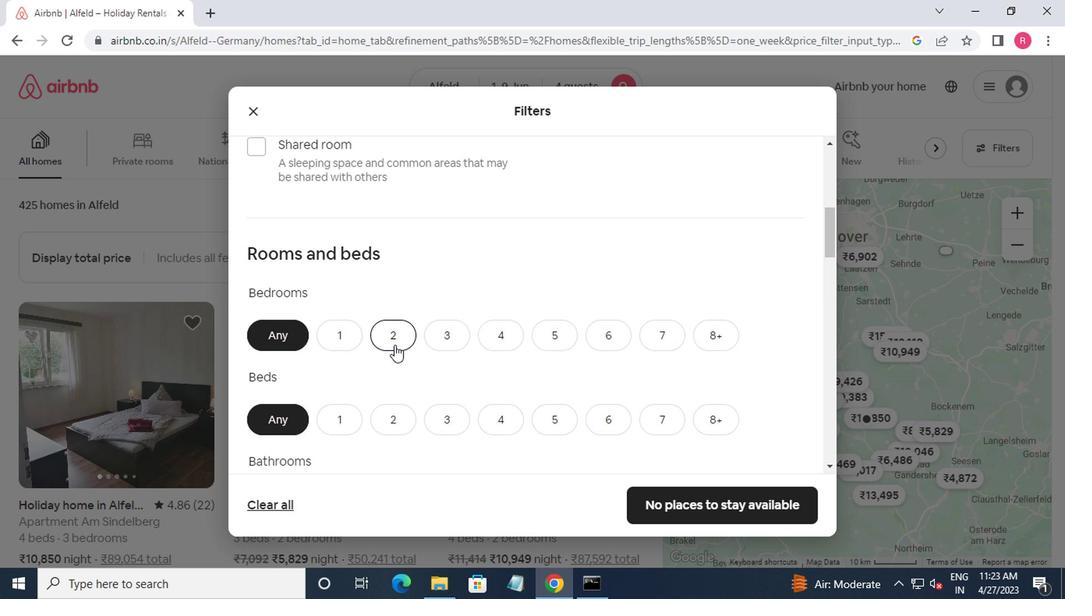 
Action: Mouse moved to (353, 318)
Screenshot: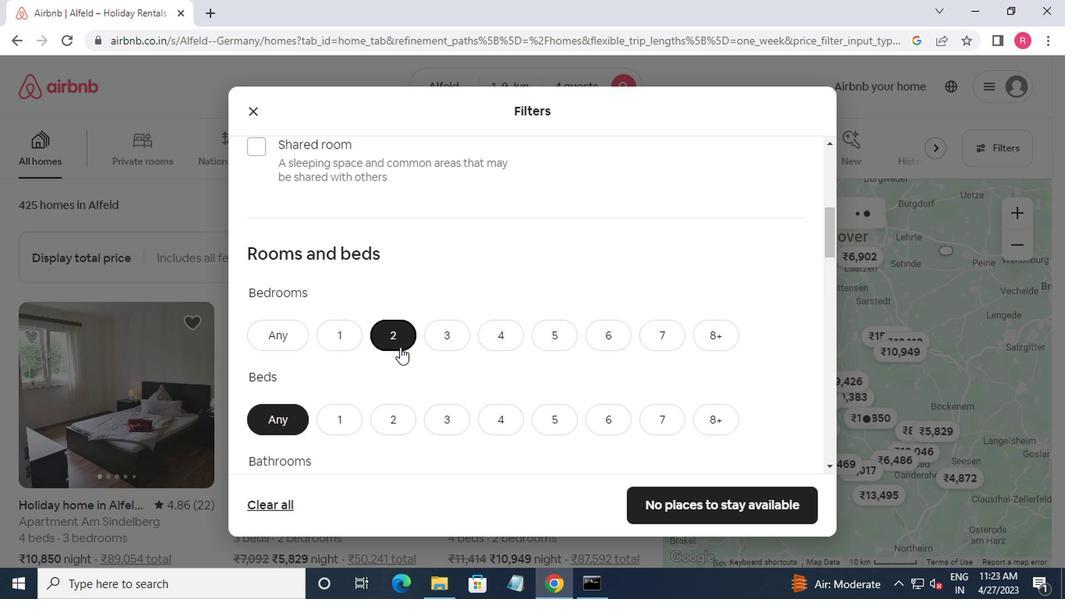 
Action: Mouse scrolled (353, 317) with delta (0, 0)
Screenshot: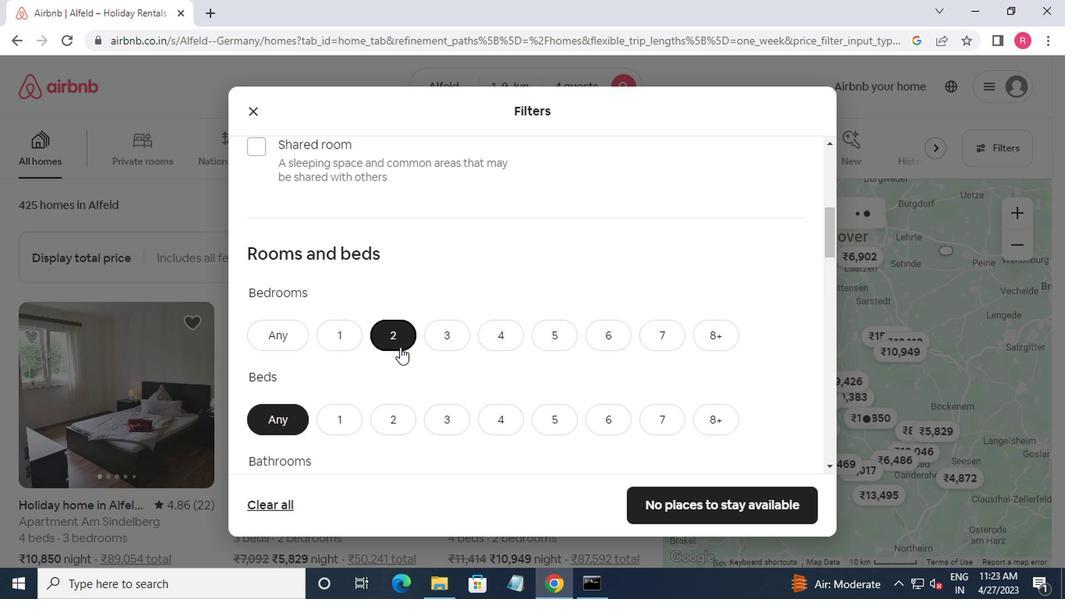 
Action: Mouse moved to (354, 325)
Screenshot: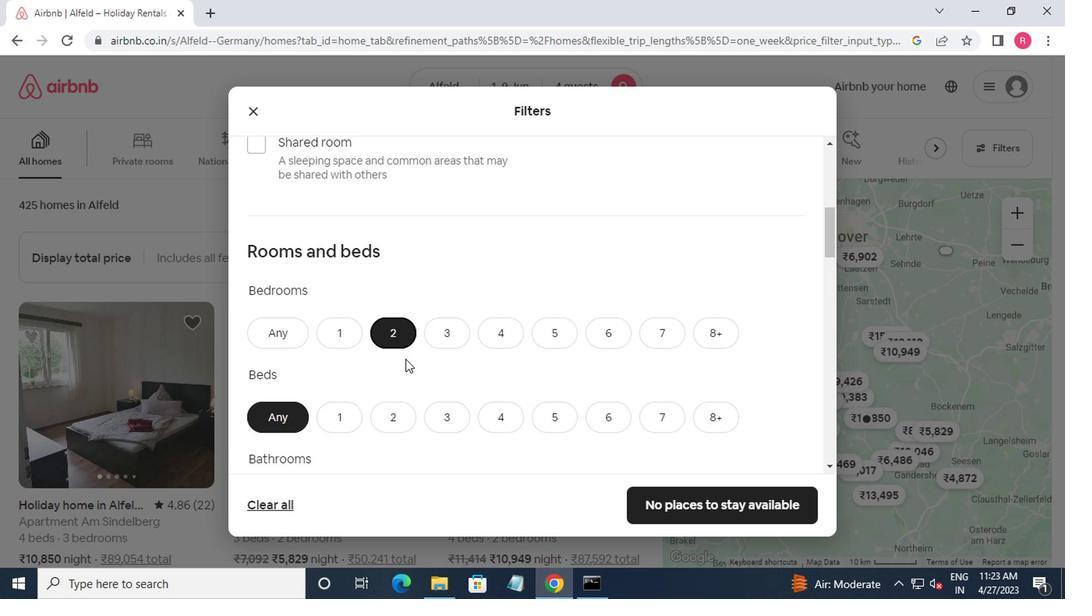 
Action: Mouse scrolled (354, 324) with delta (0, 0)
Screenshot: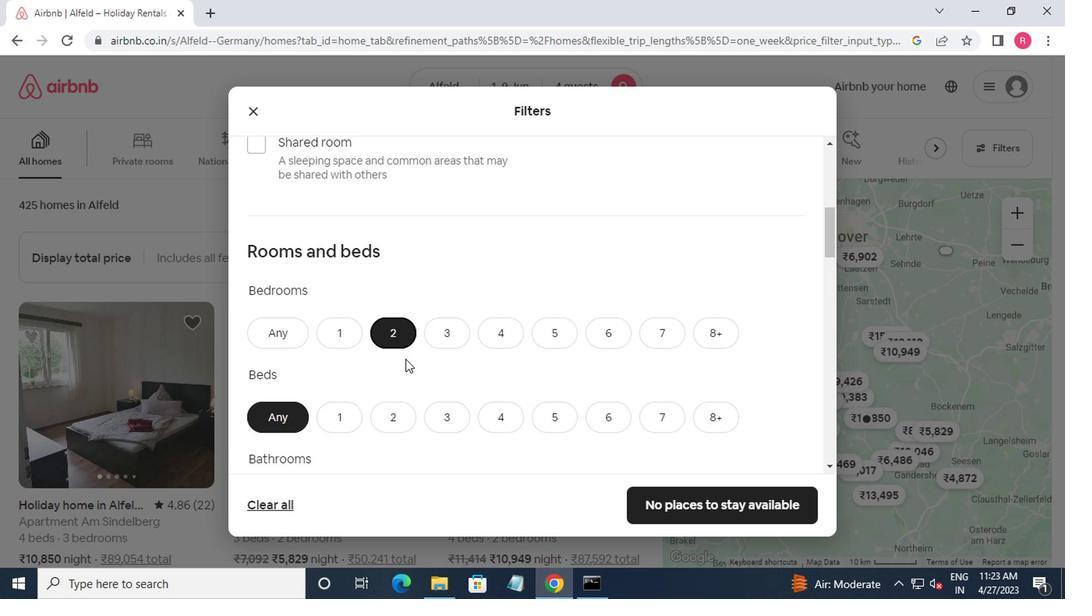 
Action: Mouse moved to (350, 259)
Screenshot: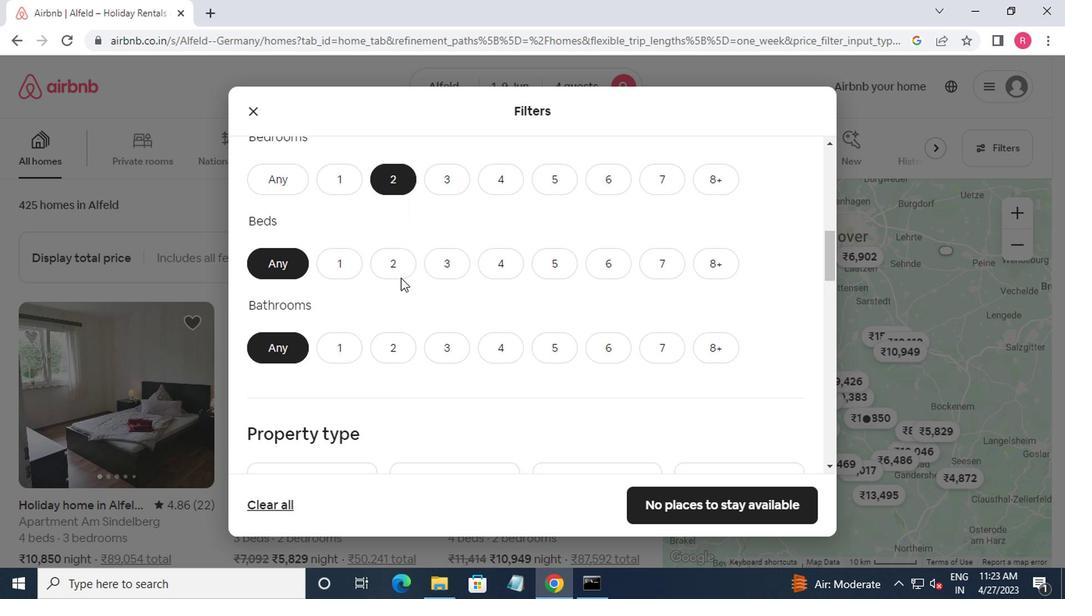 
Action: Mouse pressed left at (350, 259)
Screenshot: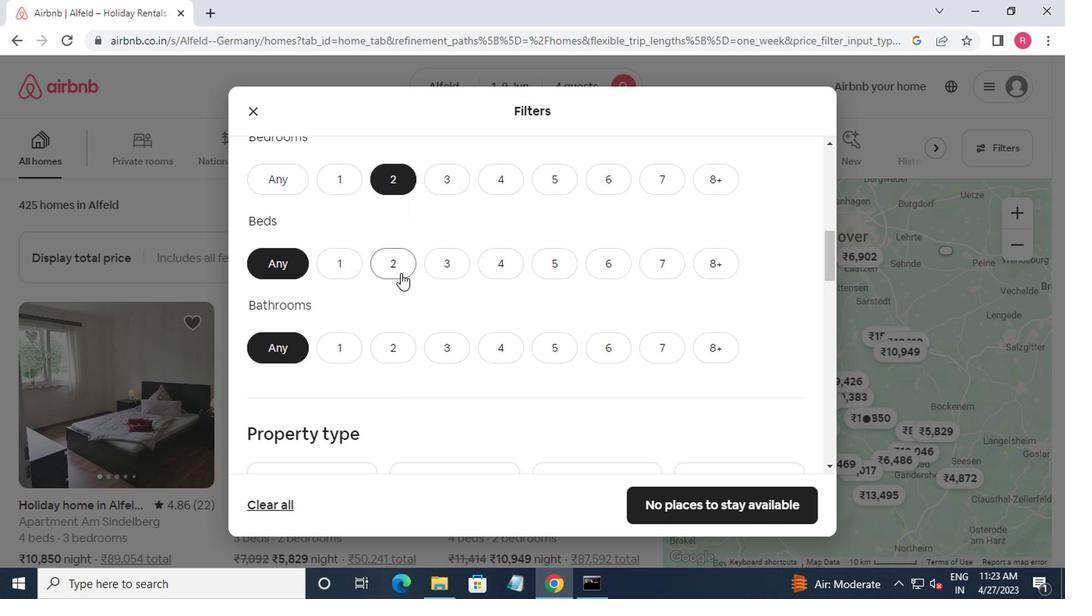 
Action: Mouse moved to (340, 313)
Screenshot: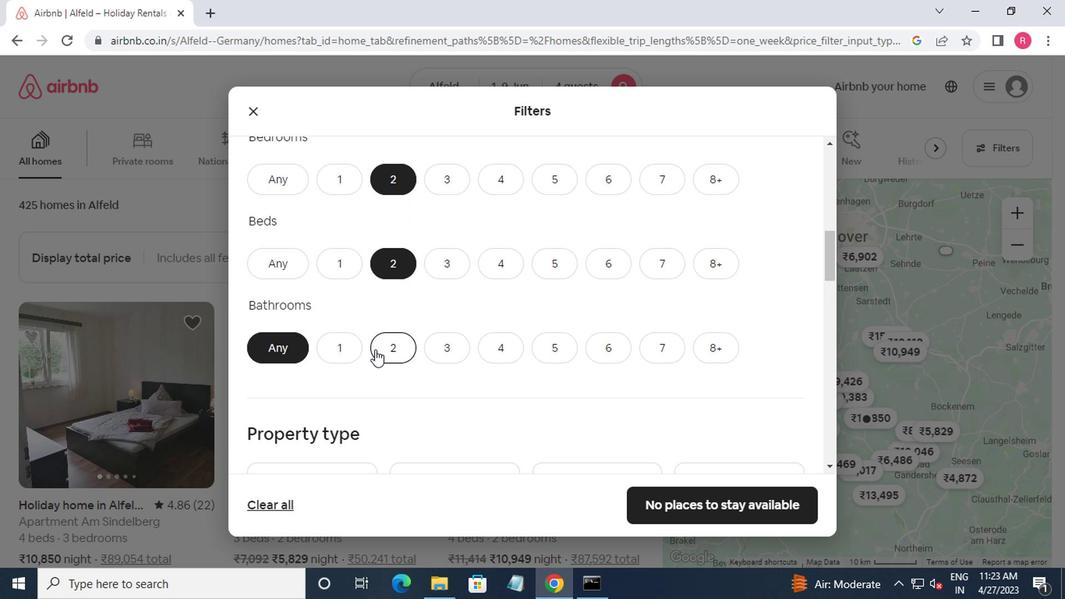 
Action: Mouse pressed left at (340, 313)
Screenshot: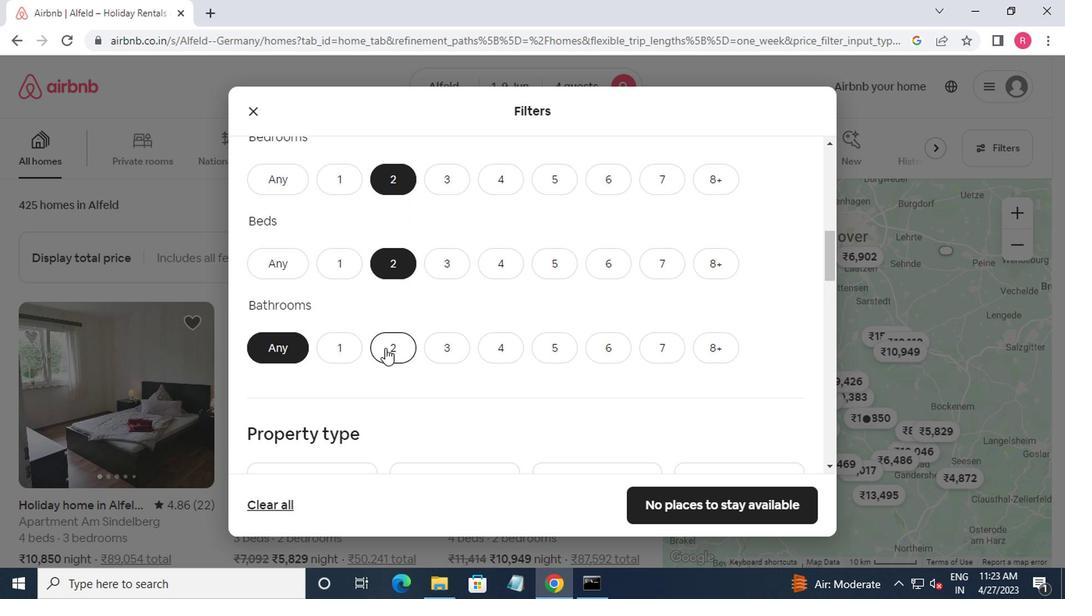 
Action: Mouse moved to (351, 315)
Screenshot: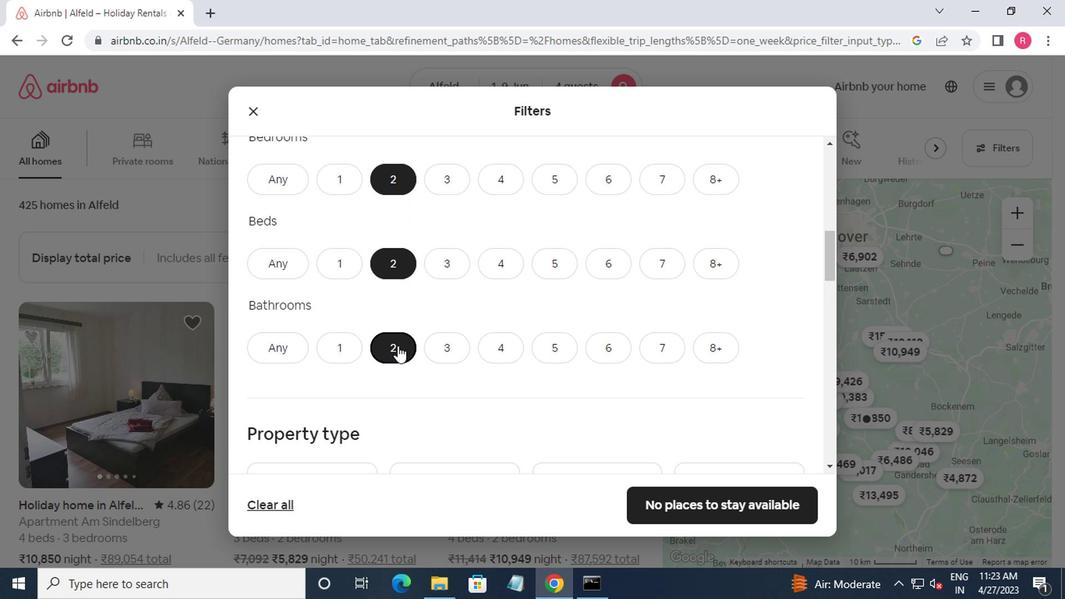 
Action: Mouse scrolled (351, 314) with delta (0, 0)
Screenshot: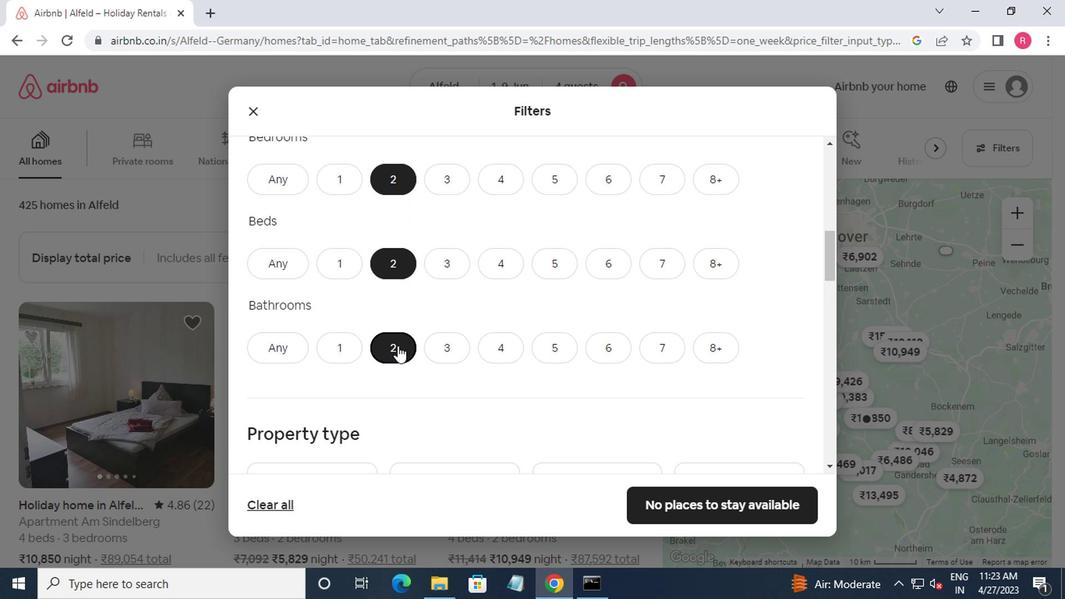 
Action: Mouse moved to (351, 316)
Screenshot: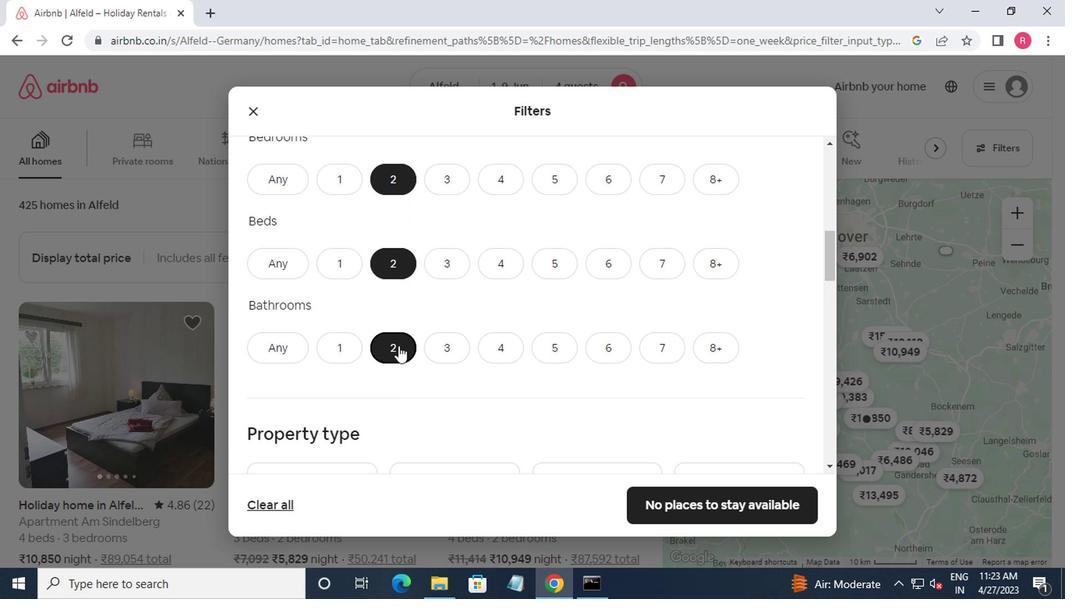 
Action: Mouse scrolled (351, 316) with delta (0, 0)
Screenshot: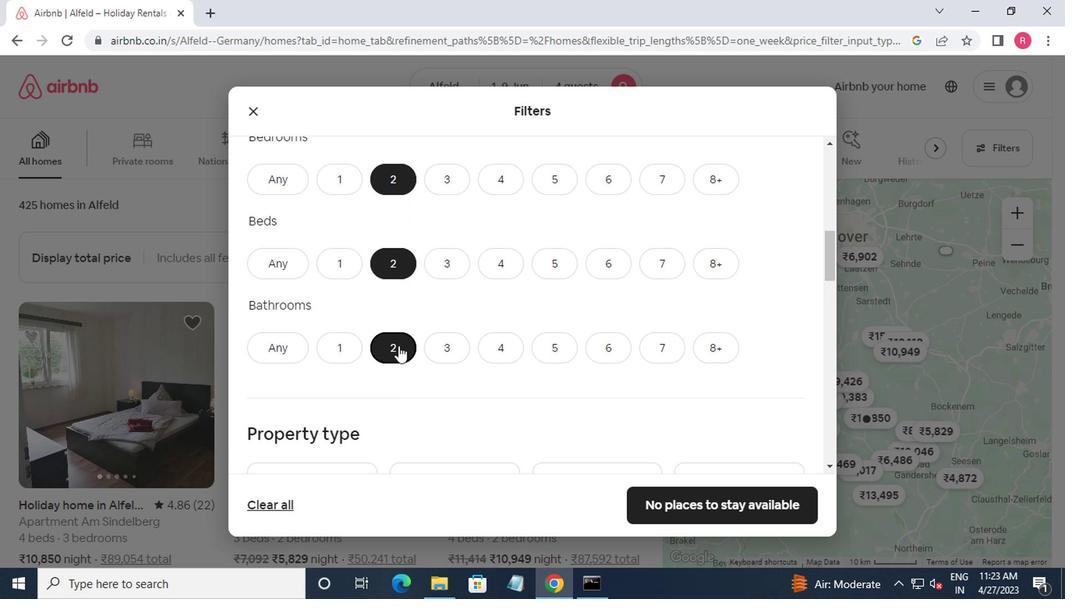 
Action: Mouse moved to (352, 317)
Screenshot: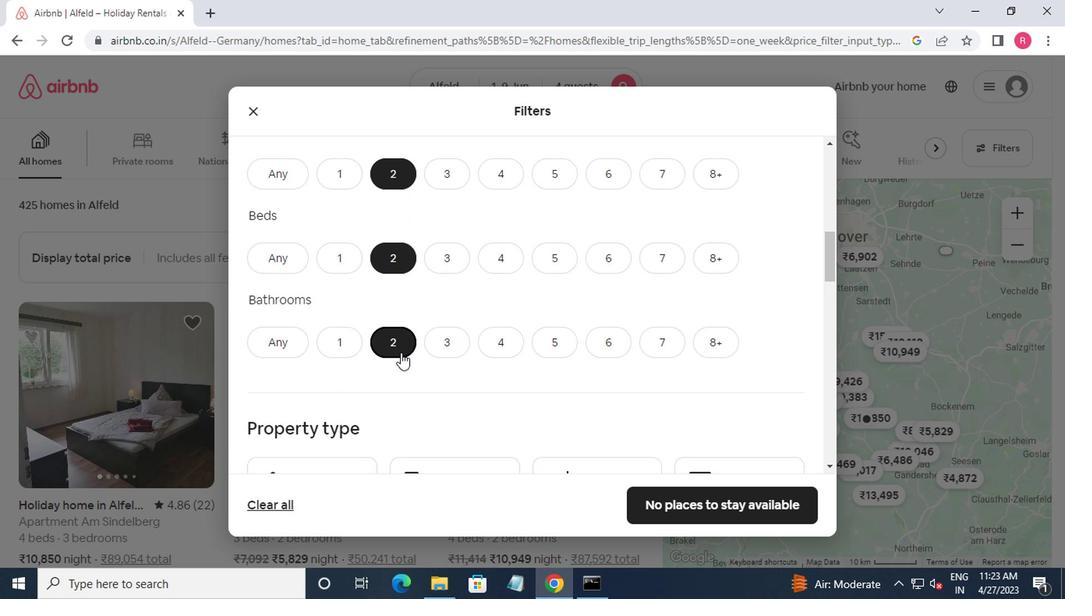 
Action: Mouse scrolled (352, 317) with delta (0, 0)
Screenshot: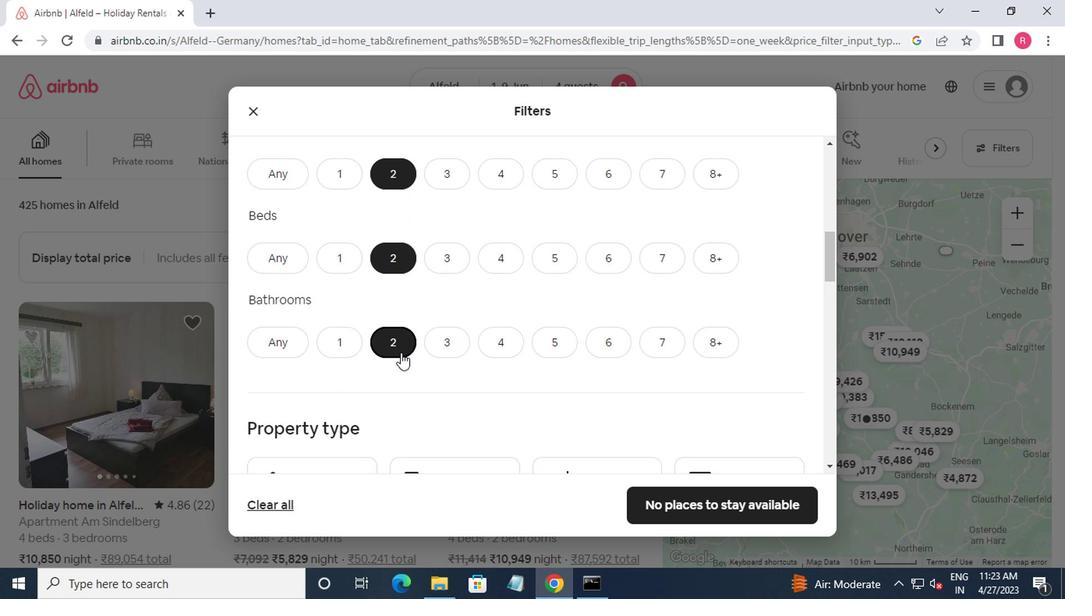 
Action: Mouse moved to (295, 281)
Screenshot: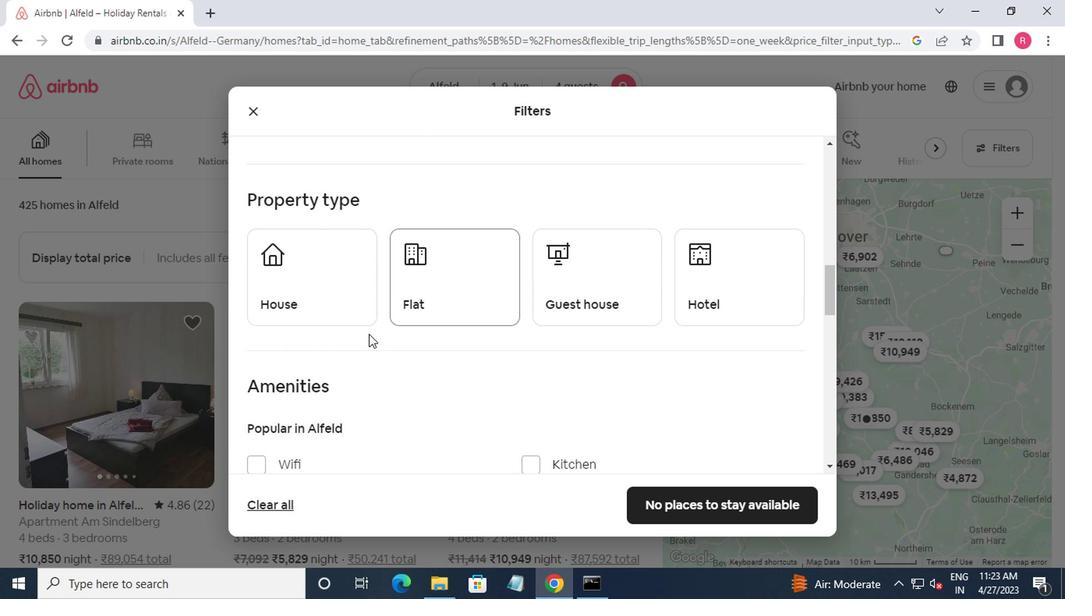 
Action: Mouse pressed left at (295, 281)
Screenshot: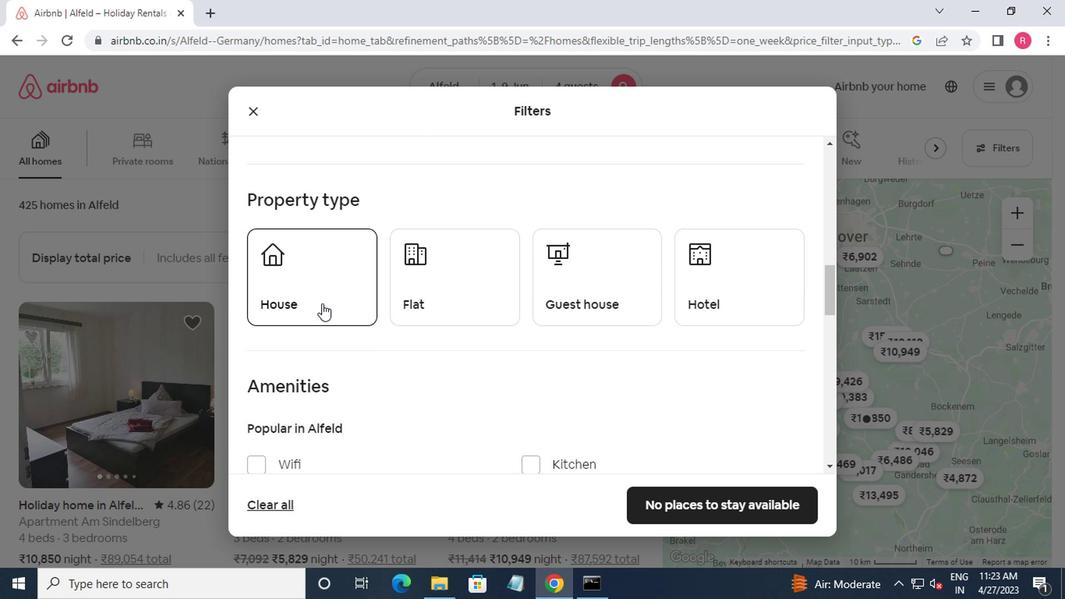 
Action: Mouse moved to (361, 287)
Screenshot: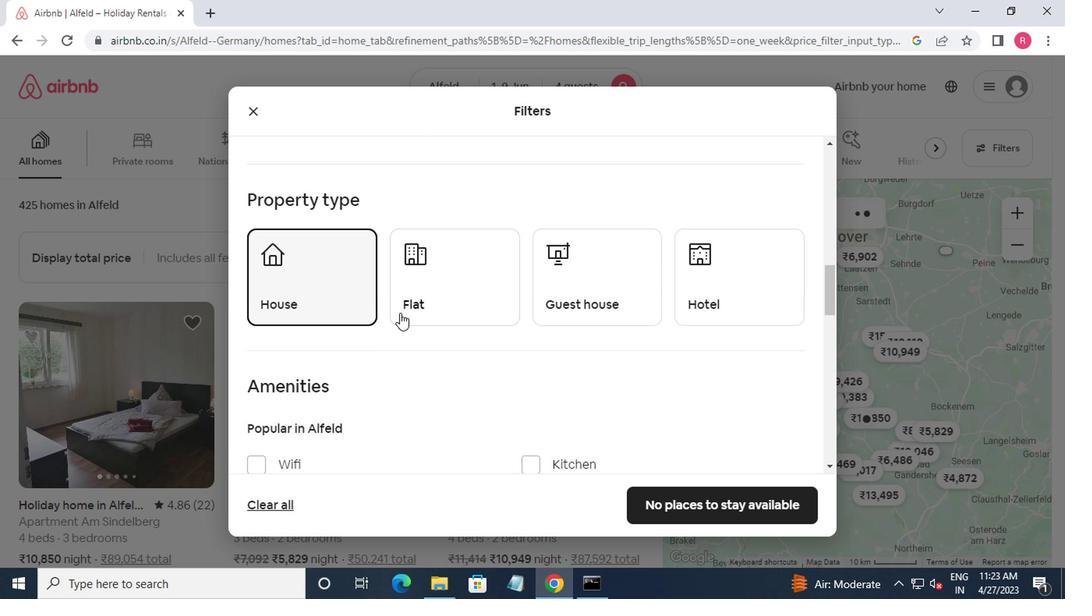 
Action: Mouse pressed left at (361, 287)
Screenshot: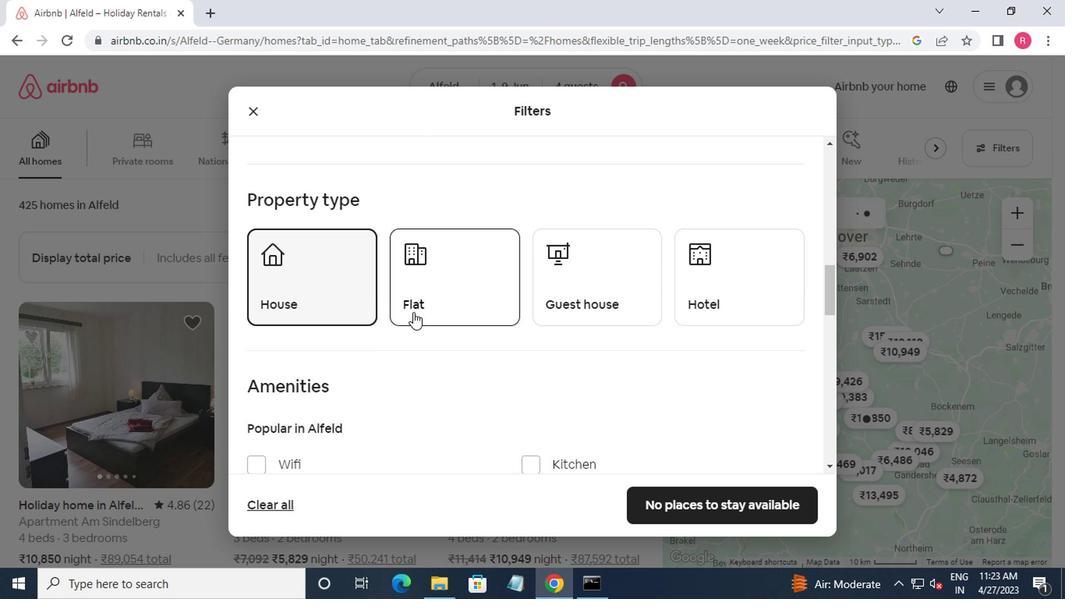 
Action: Mouse moved to (465, 281)
Screenshot: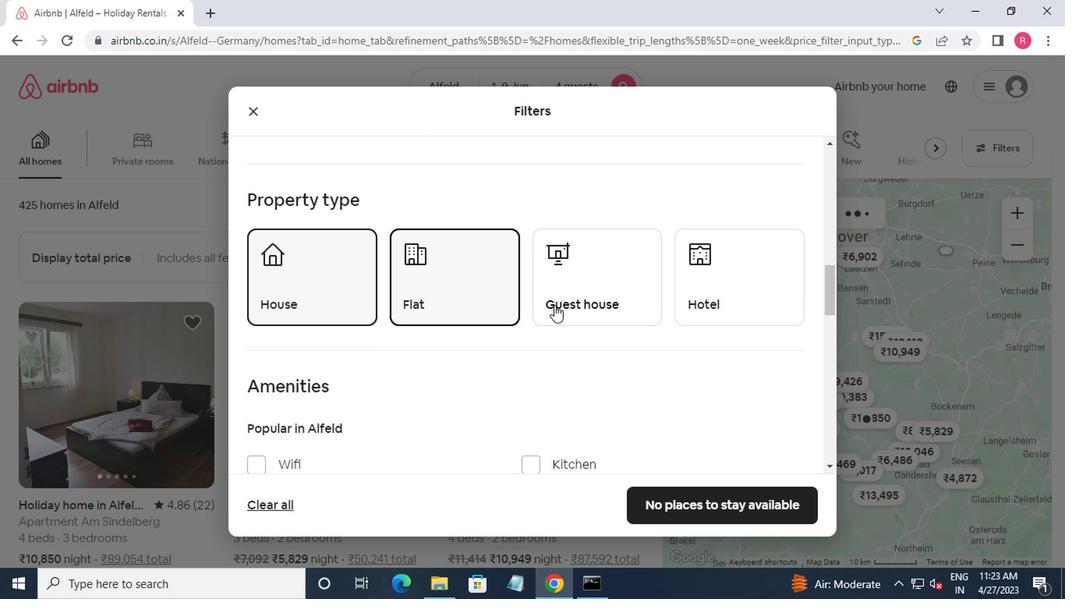 
Action: Mouse pressed left at (465, 281)
Screenshot: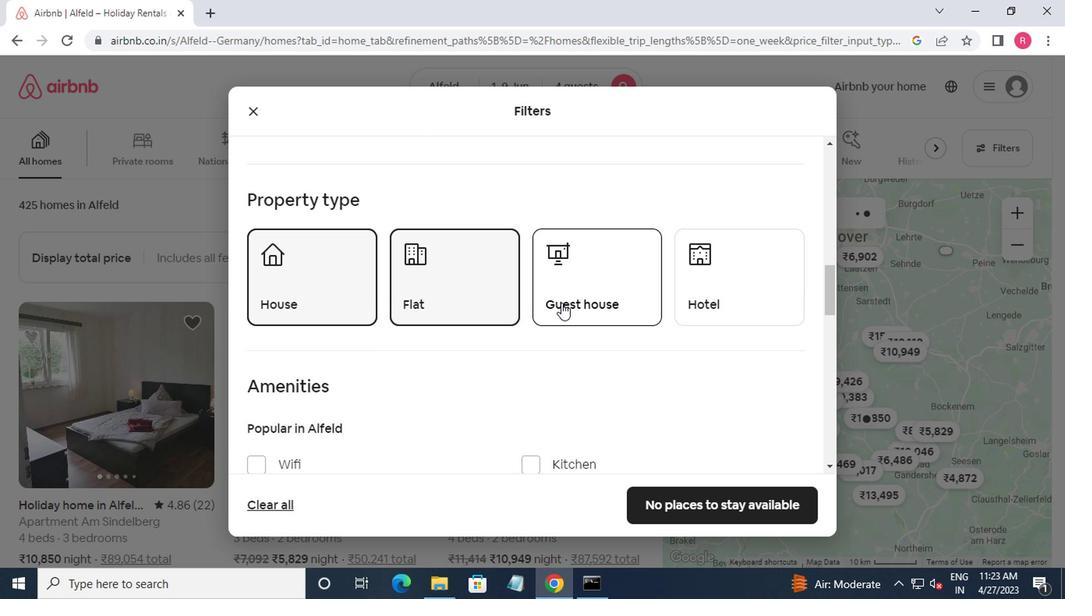
Action: Mouse moved to (508, 285)
Screenshot: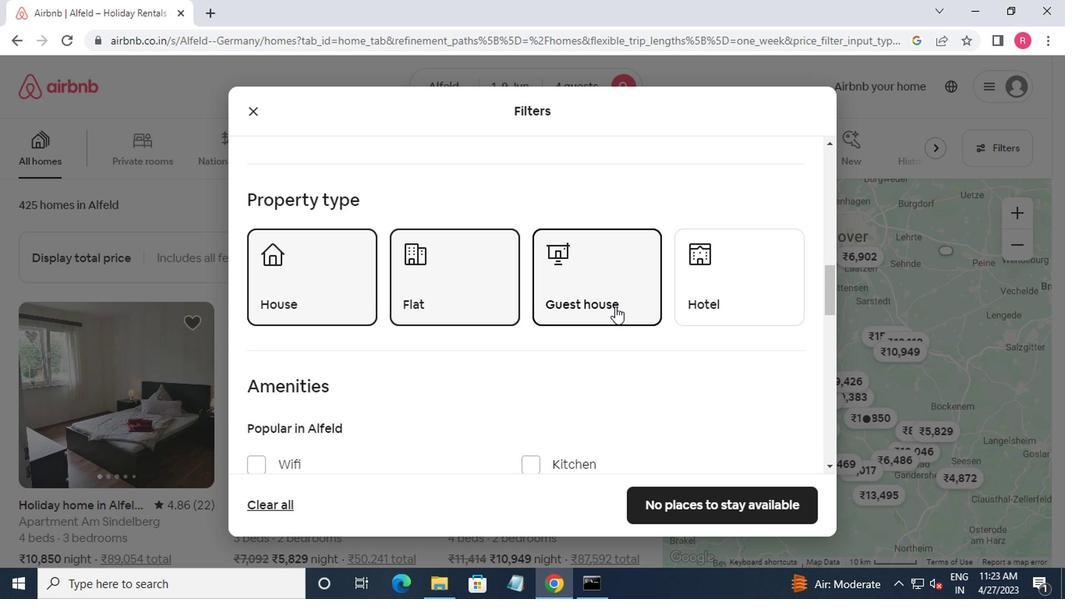 
Action: Mouse scrolled (508, 285) with delta (0, 0)
Screenshot: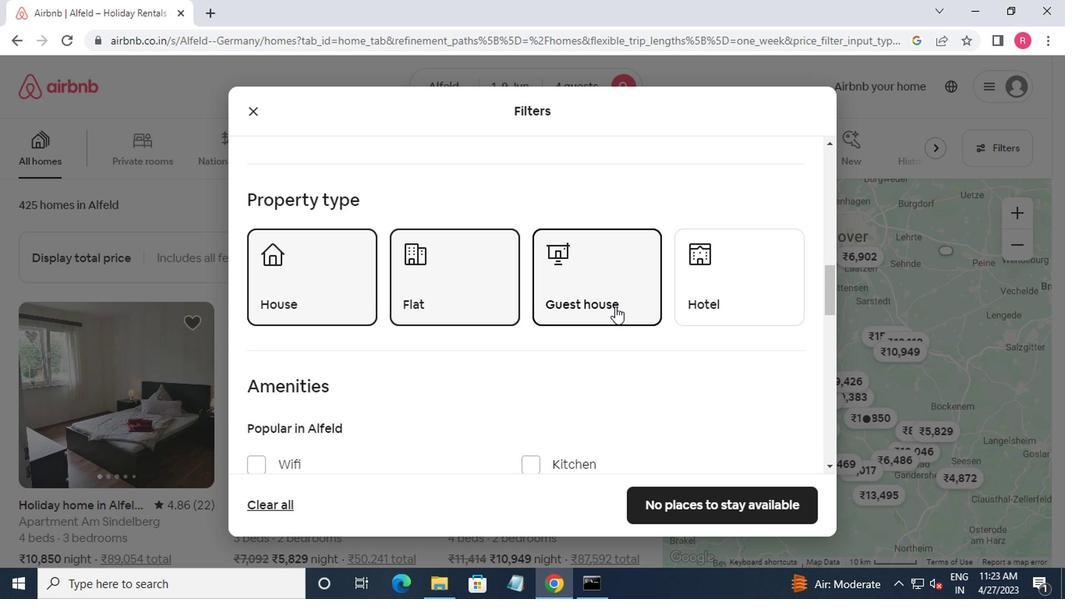 
Action: Mouse moved to (510, 286)
Screenshot: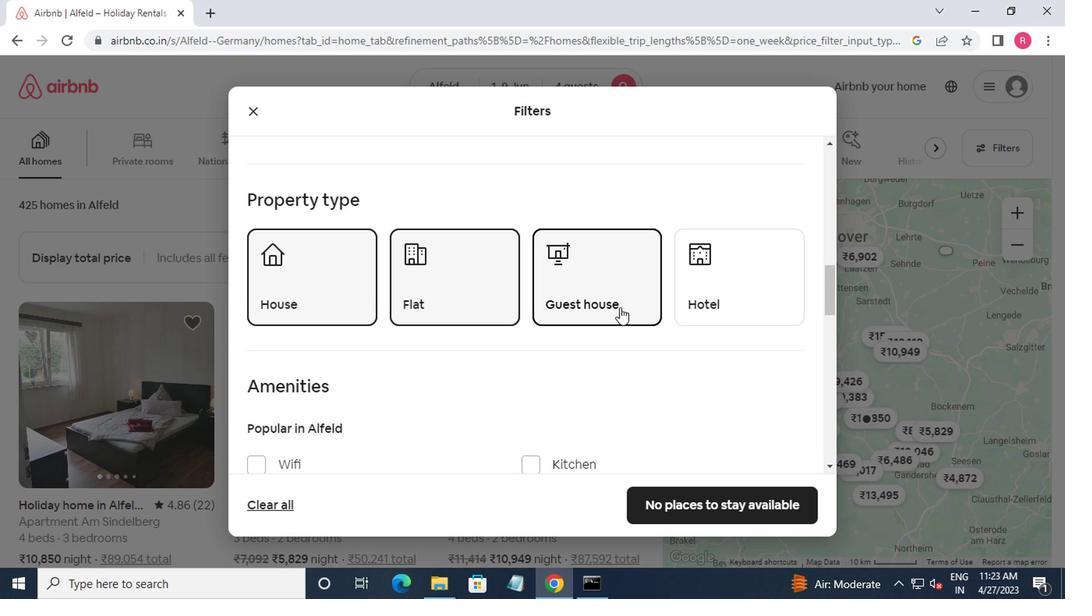 
Action: Mouse scrolled (510, 285) with delta (0, 0)
Screenshot: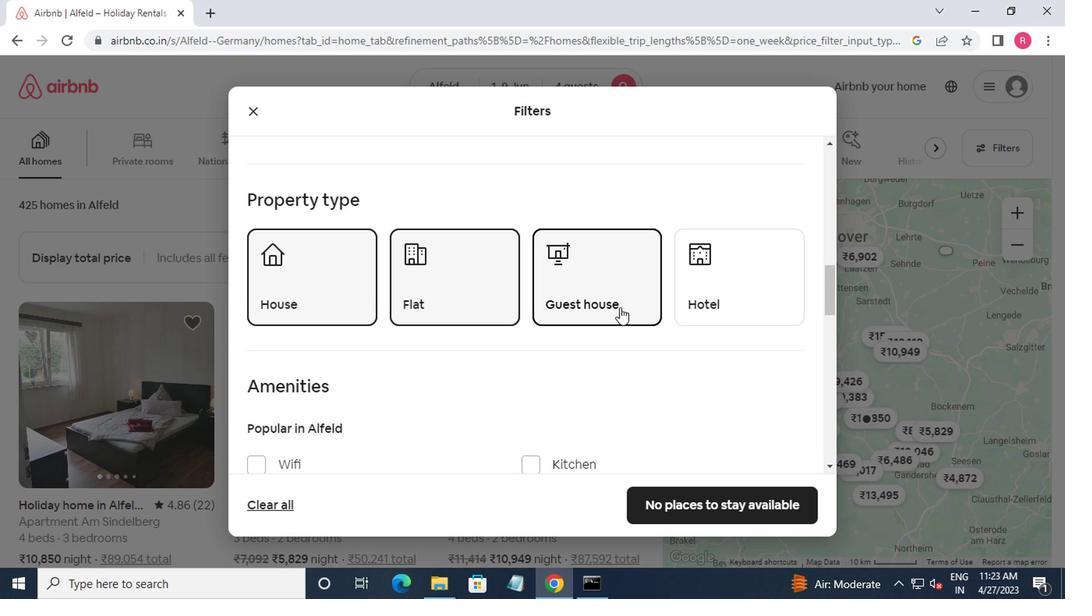 
Action: Mouse moved to (517, 287)
Screenshot: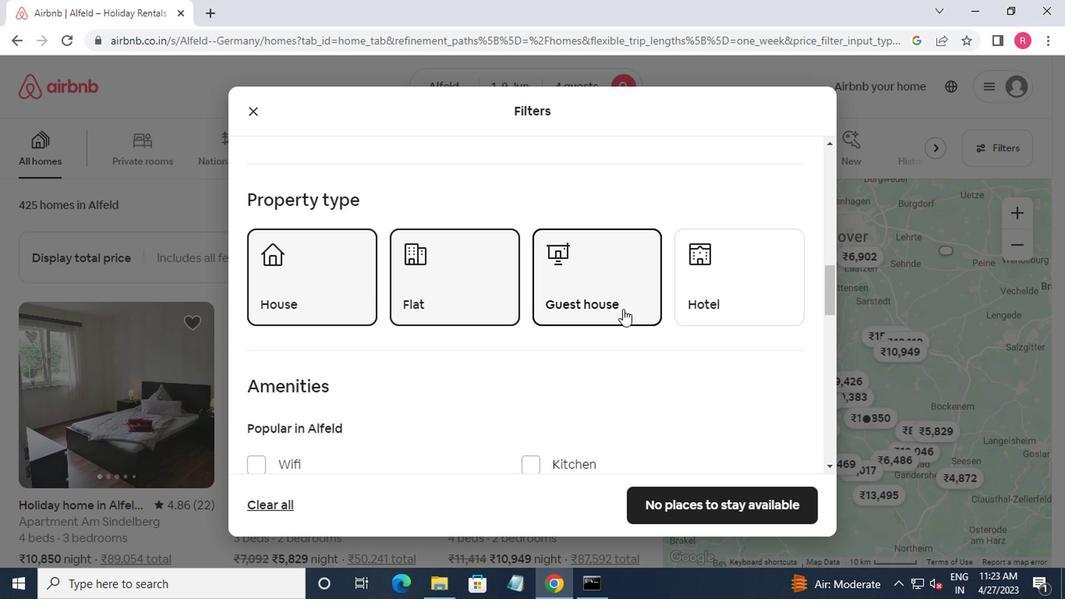 
Action: Mouse scrolled (517, 286) with delta (0, 0)
Screenshot: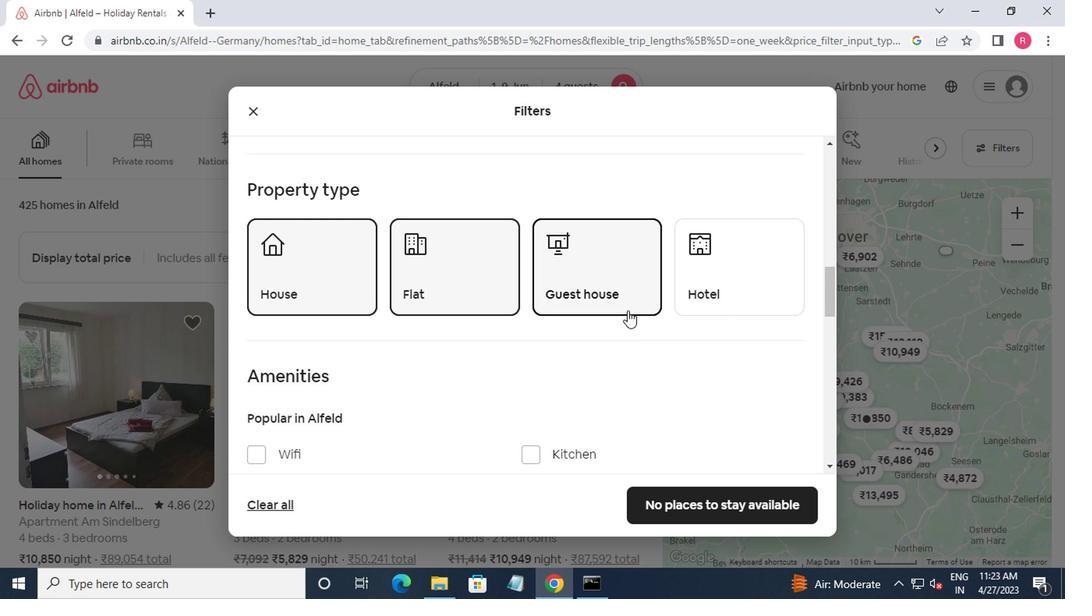 
Action: Mouse moved to (517, 289)
Screenshot: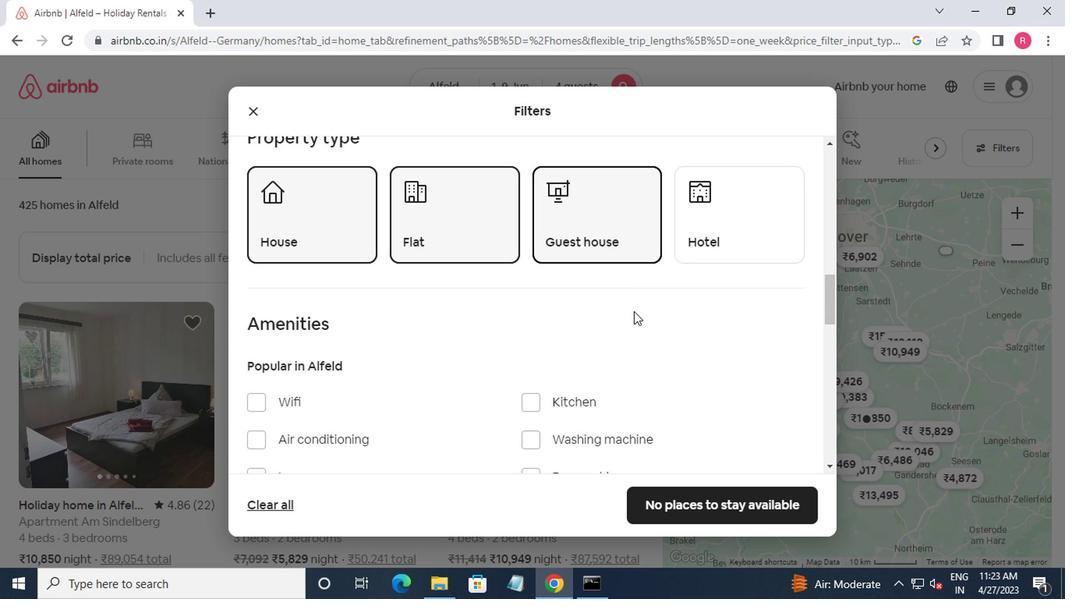 
Action: Mouse scrolled (517, 288) with delta (0, 0)
Screenshot: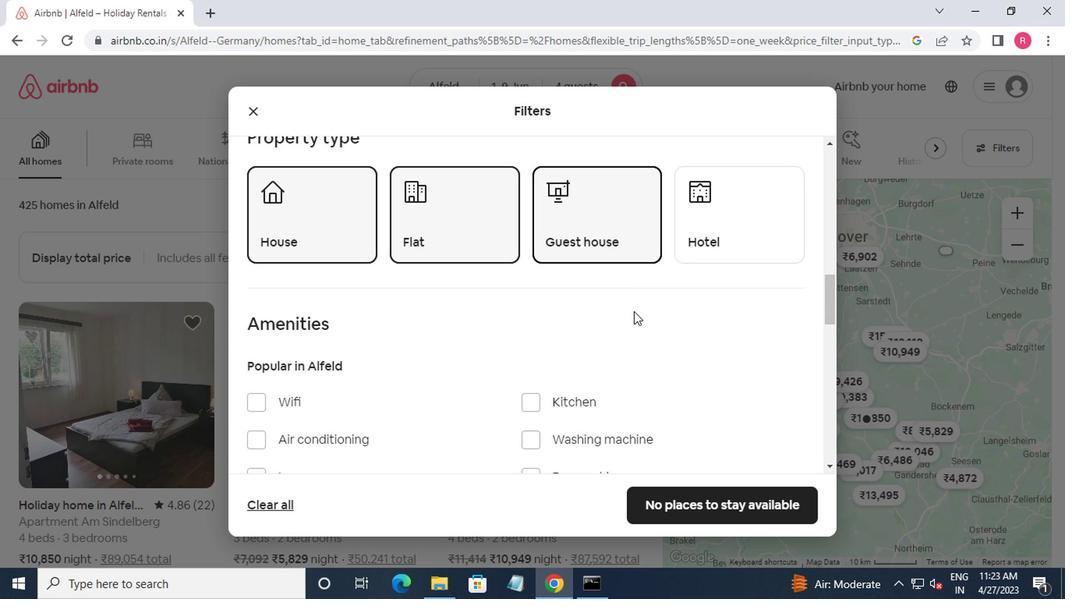 
Action: Mouse moved to (522, 290)
Screenshot: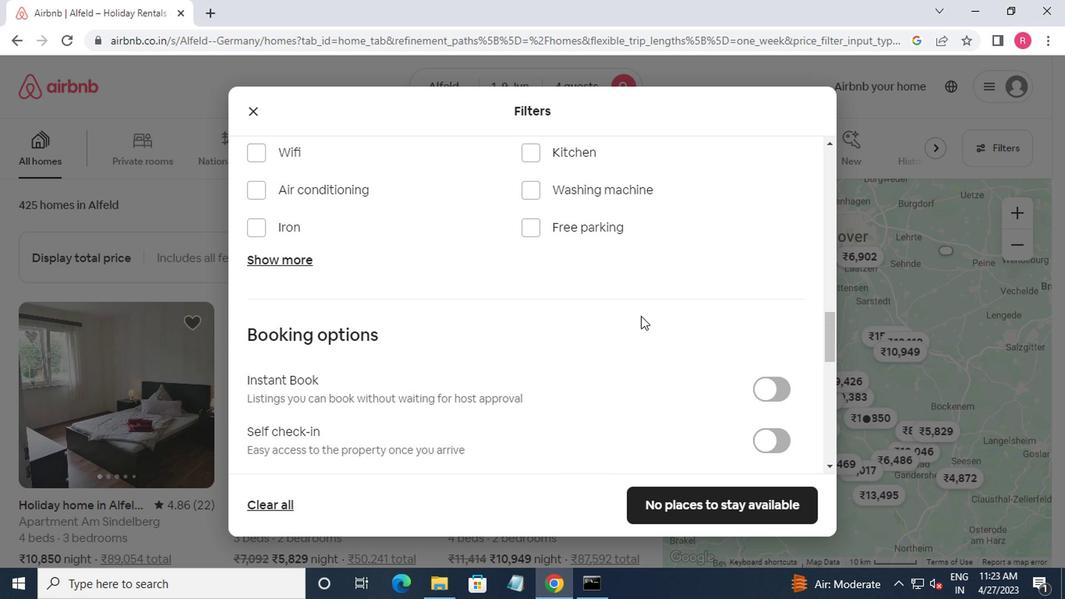 
Action: Mouse scrolled (522, 290) with delta (0, 0)
Screenshot: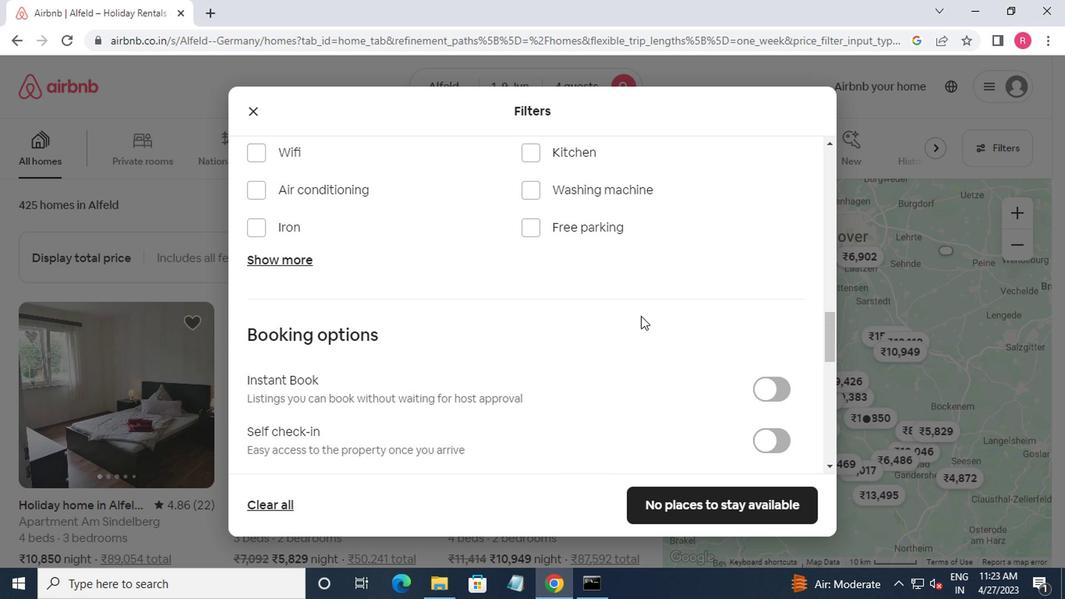 
Action: Mouse moved to (522, 292)
Screenshot: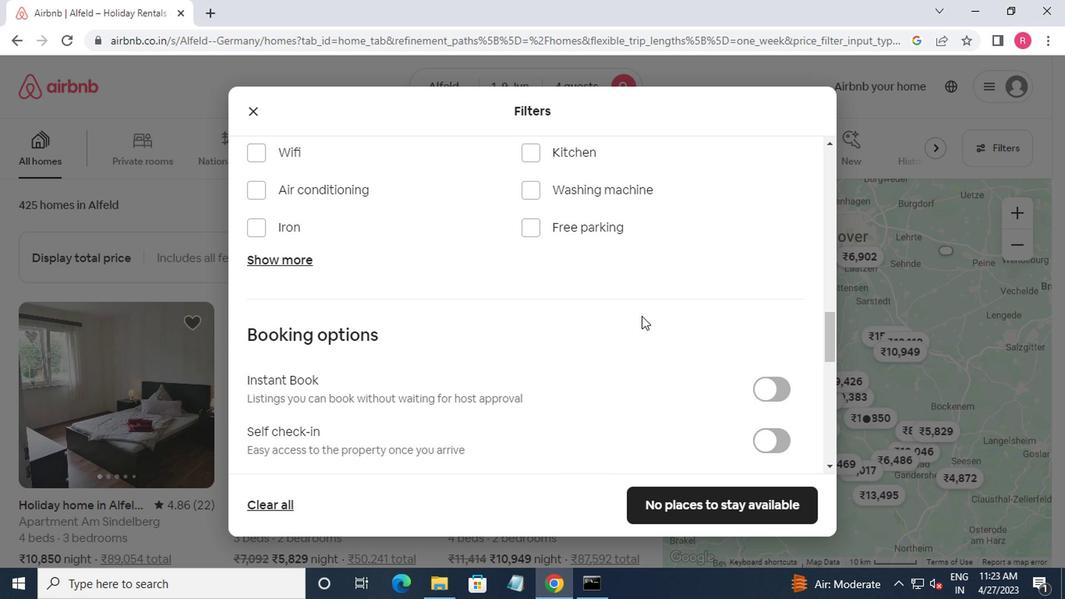 
Action: Mouse scrolled (522, 291) with delta (0, 0)
Screenshot: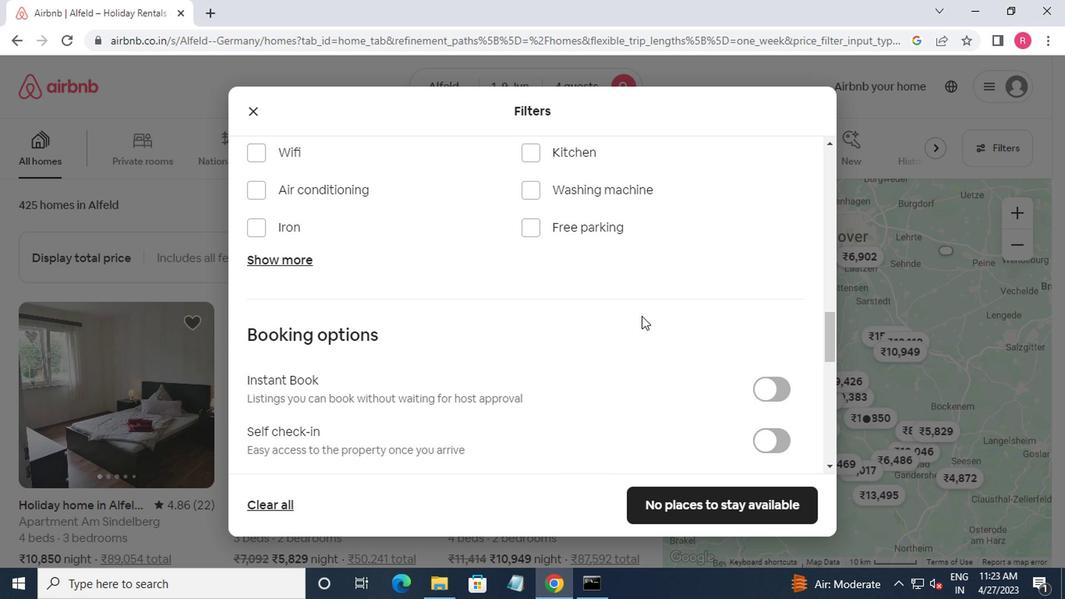
Action: Mouse moved to (522, 292)
Screenshot: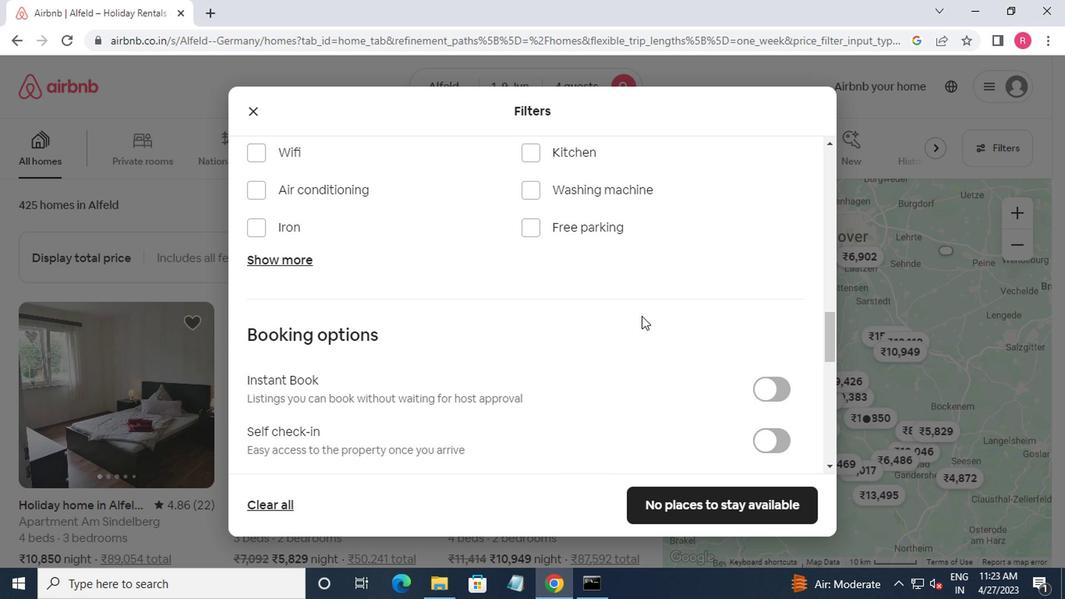 
Action: Mouse scrolled (522, 292) with delta (0, 0)
Screenshot: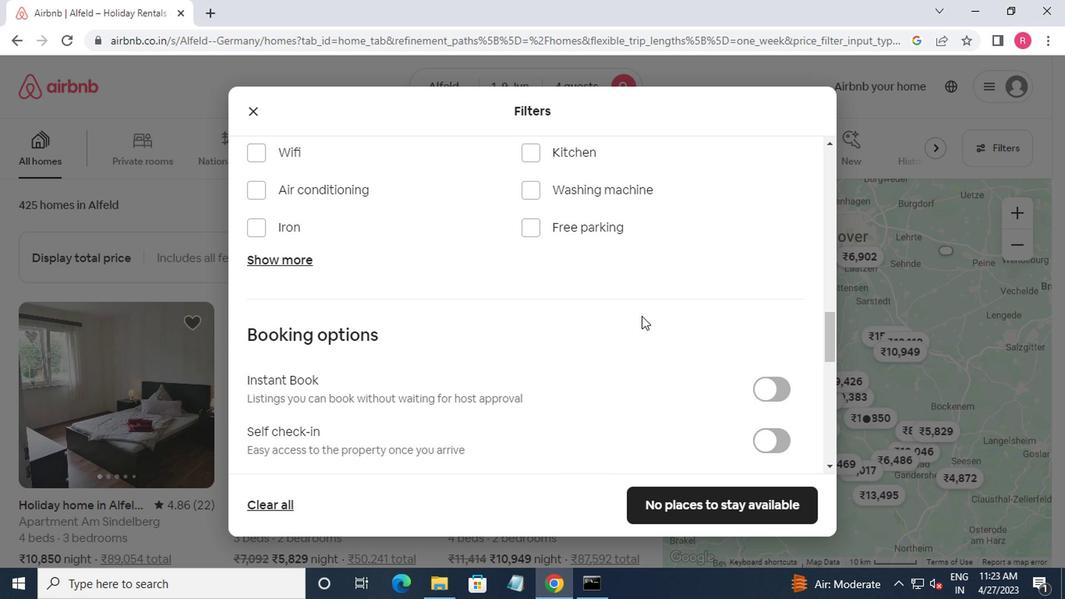 
Action: Mouse moved to (614, 211)
Screenshot: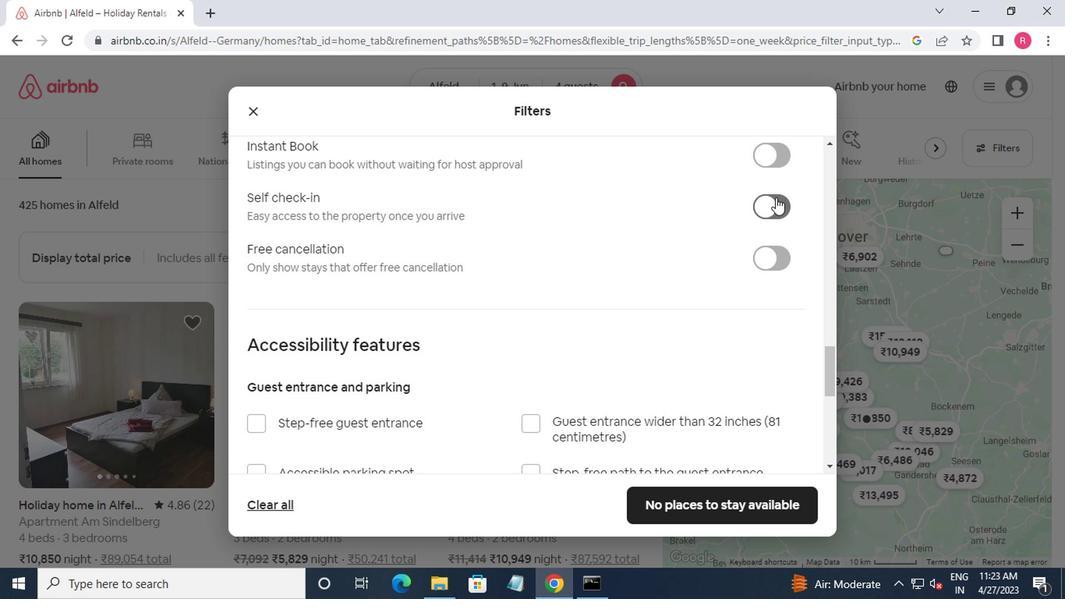 
Action: Mouse pressed left at (614, 211)
Screenshot: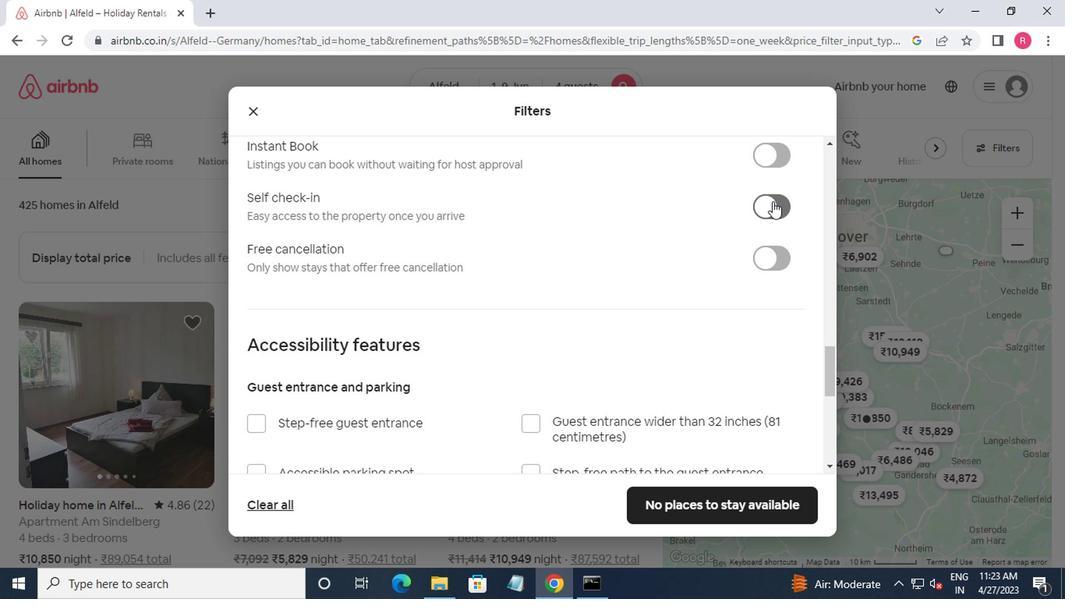 
Action: Mouse moved to (605, 219)
Screenshot: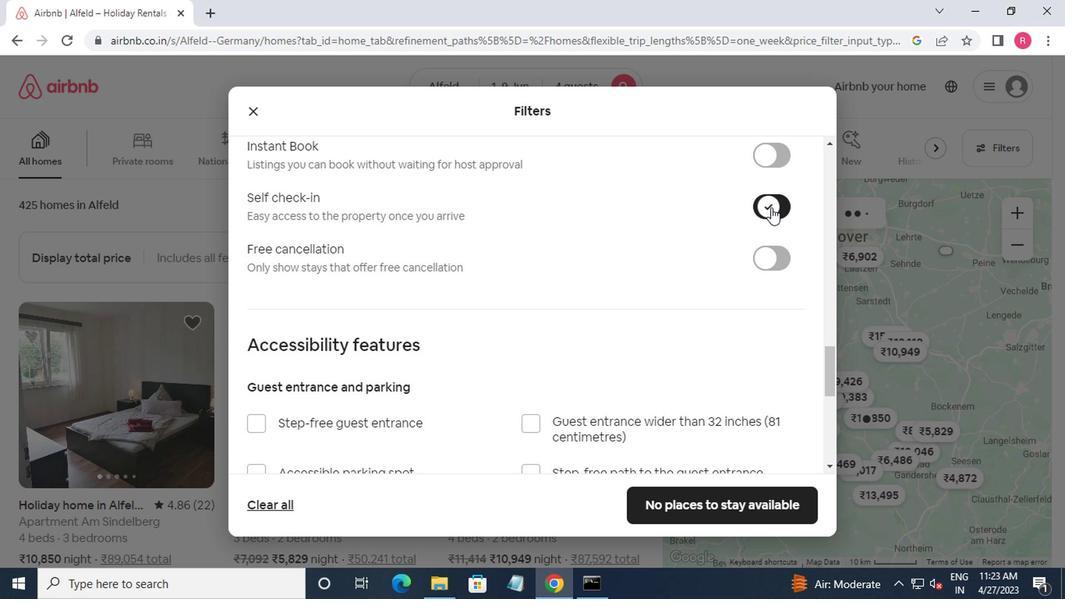 
Action: Mouse scrolled (605, 218) with delta (0, 0)
Screenshot: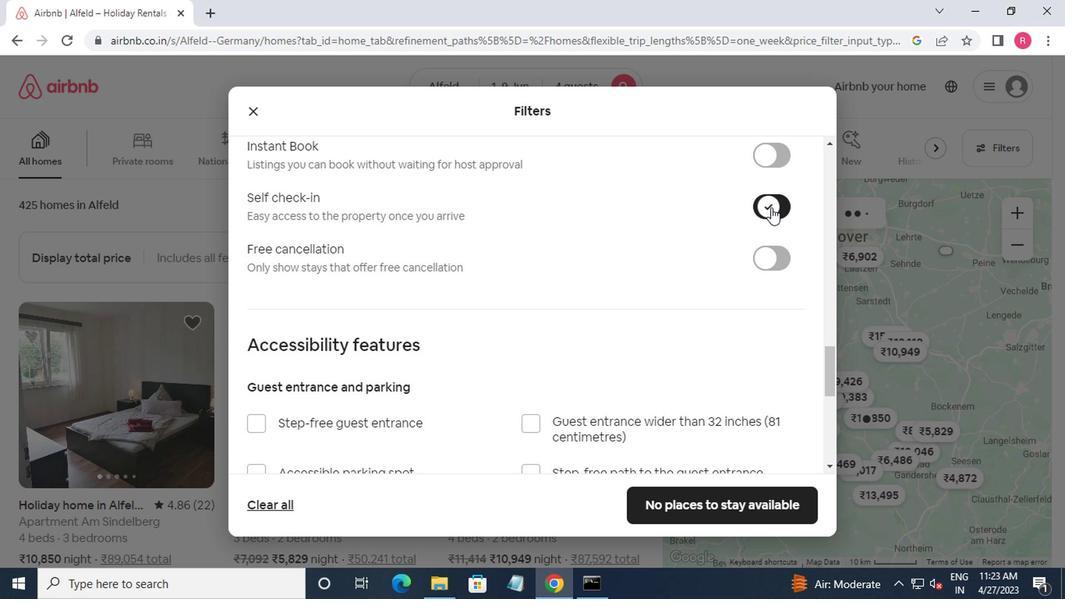 
Action: Mouse moved to (601, 224)
Screenshot: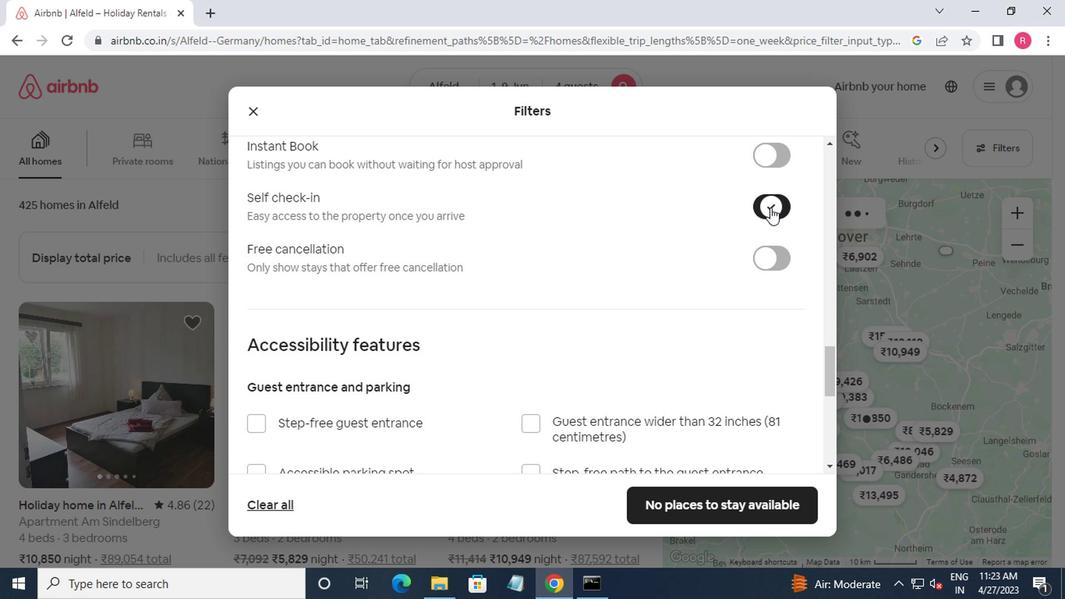 
Action: Mouse scrolled (601, 224) with delta (0, 0)
Screenshot: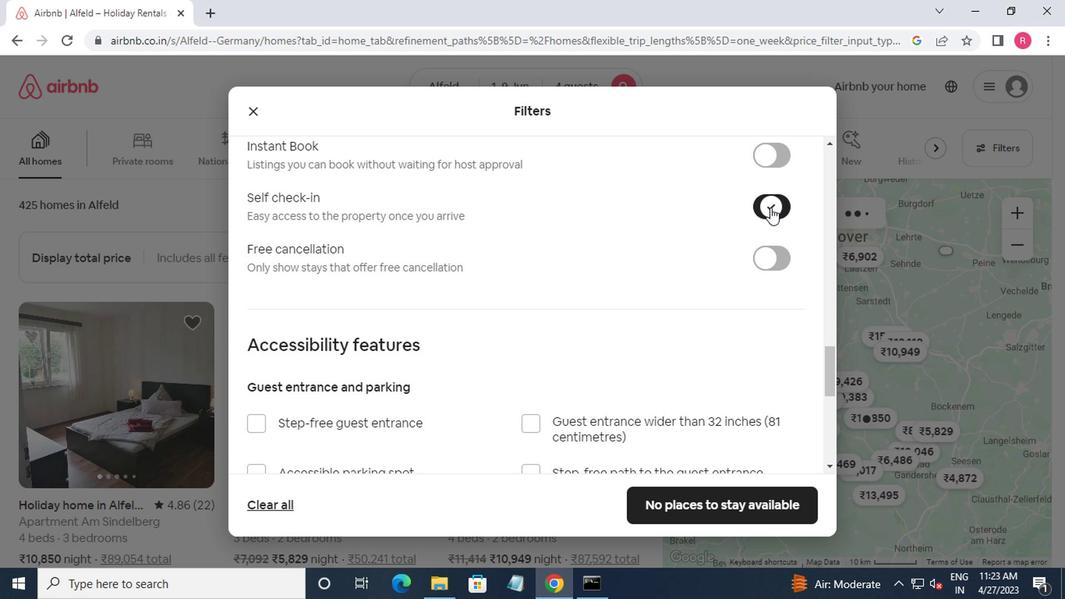 
Action: Mouse moved to (597, 229)
Screenshot: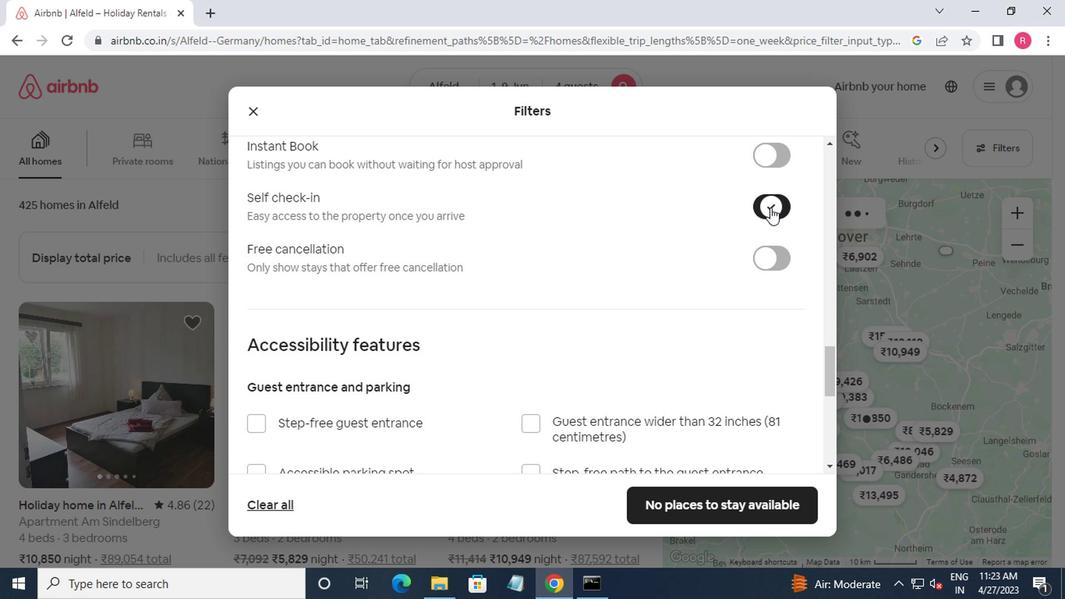 
Action: Mouse scrolled (597, 228) with delta (0, 0)
Screenshot: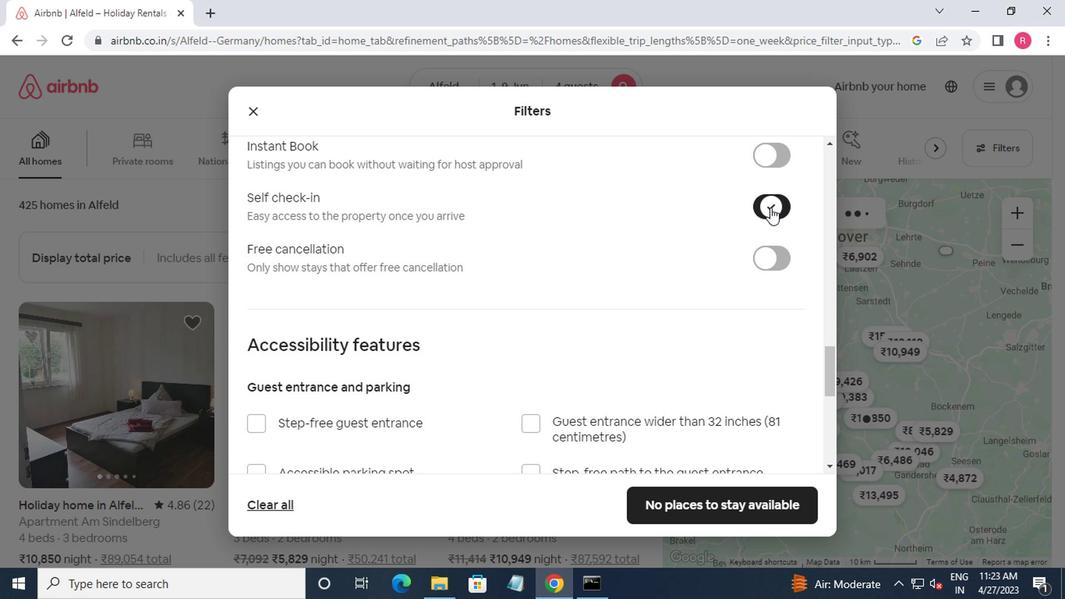 
Action: Mouse moved to (589, 234)
Screenshot: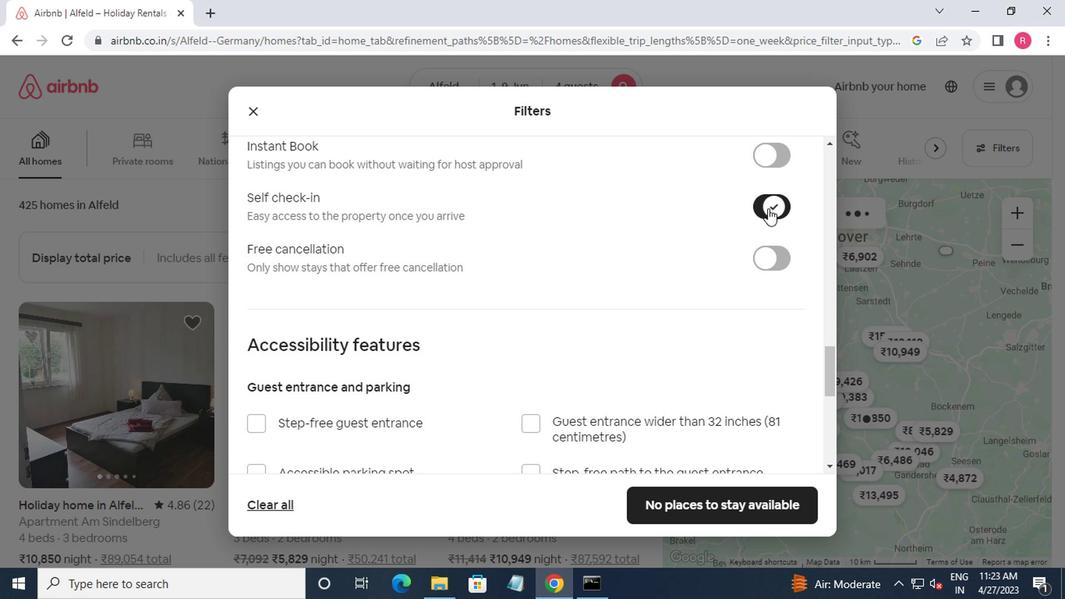 
Action: Mouse scrolled (589, 233) with delta (0, 0)
Screenshot: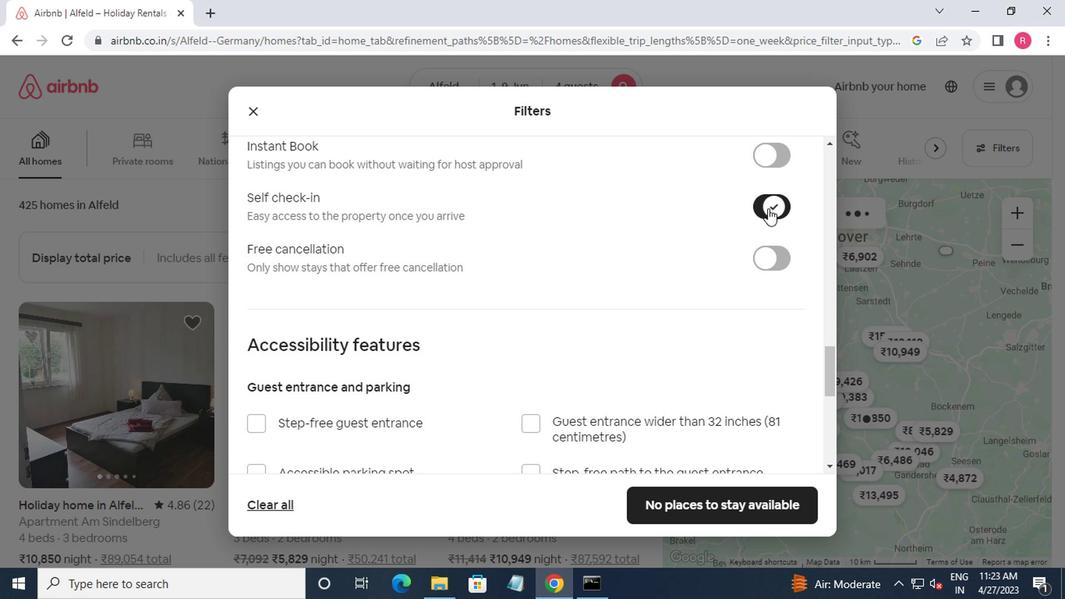 
Action: Mouse moved to (578, 244)
Screenshot: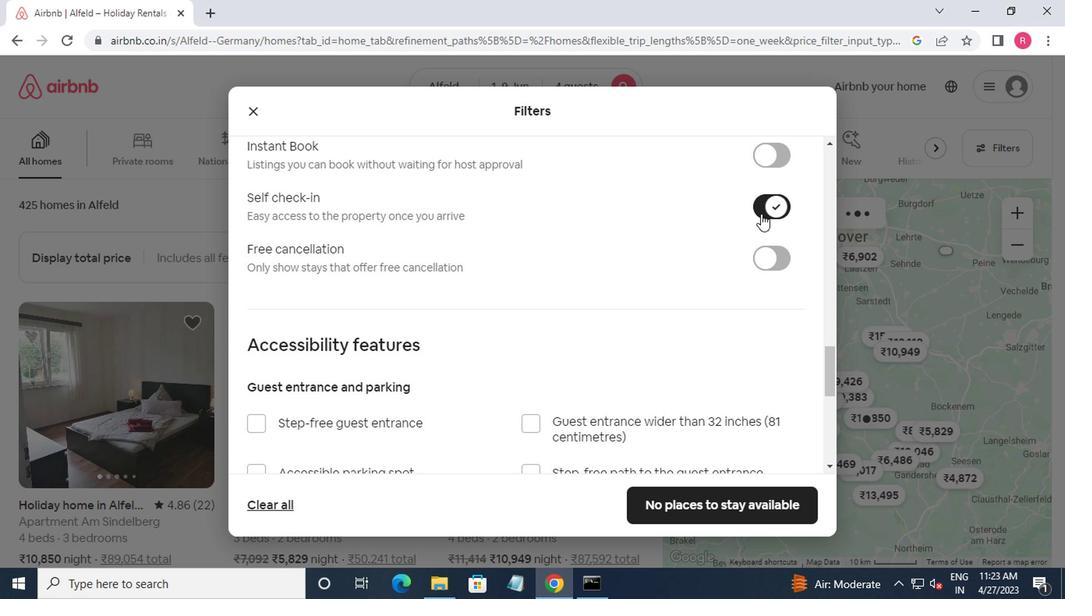 
Action: Mouse scrolled (578, 243) with delta (0, 0)
Screenshot: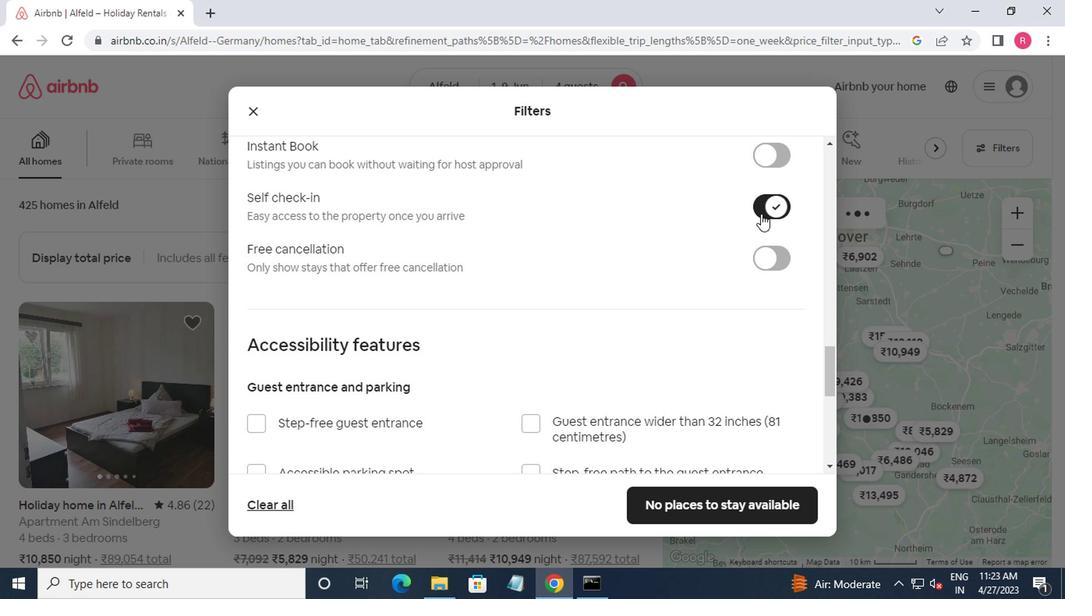 
Action: Mouse moved to (476, 249)
Screenshot: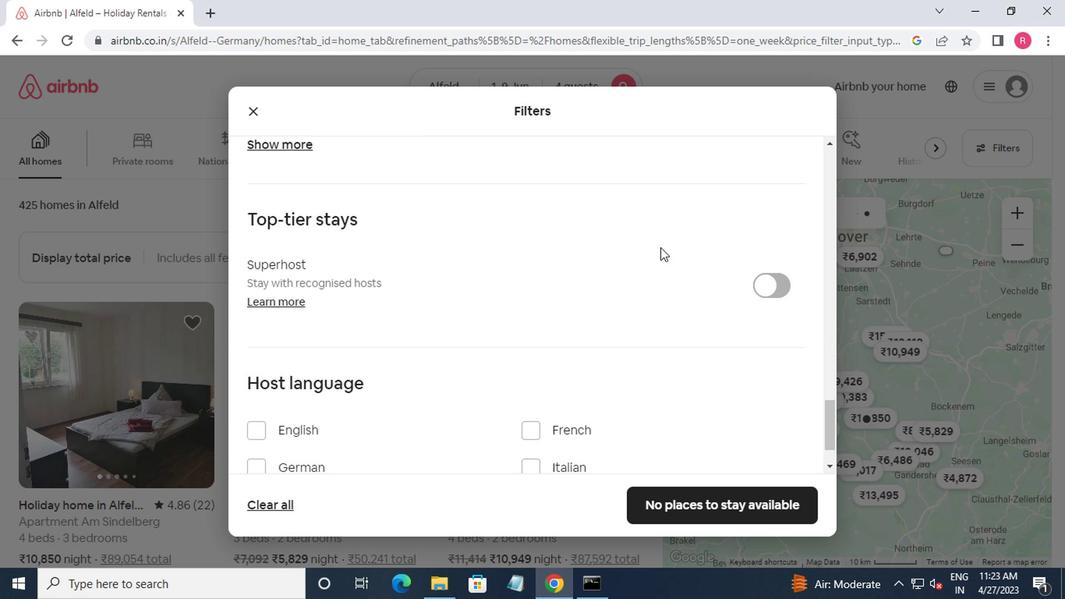 
Action: Mouse scrolled (476, 248) with delta (0, 0)
Screenshot: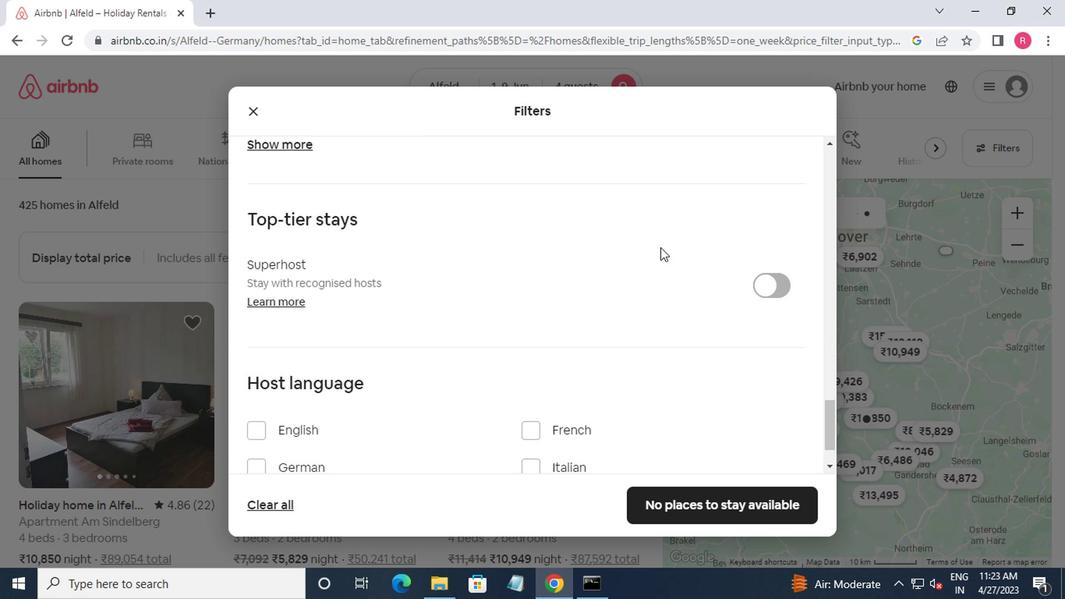 
Action: Mouse moved to (469, 252)
Screenshot: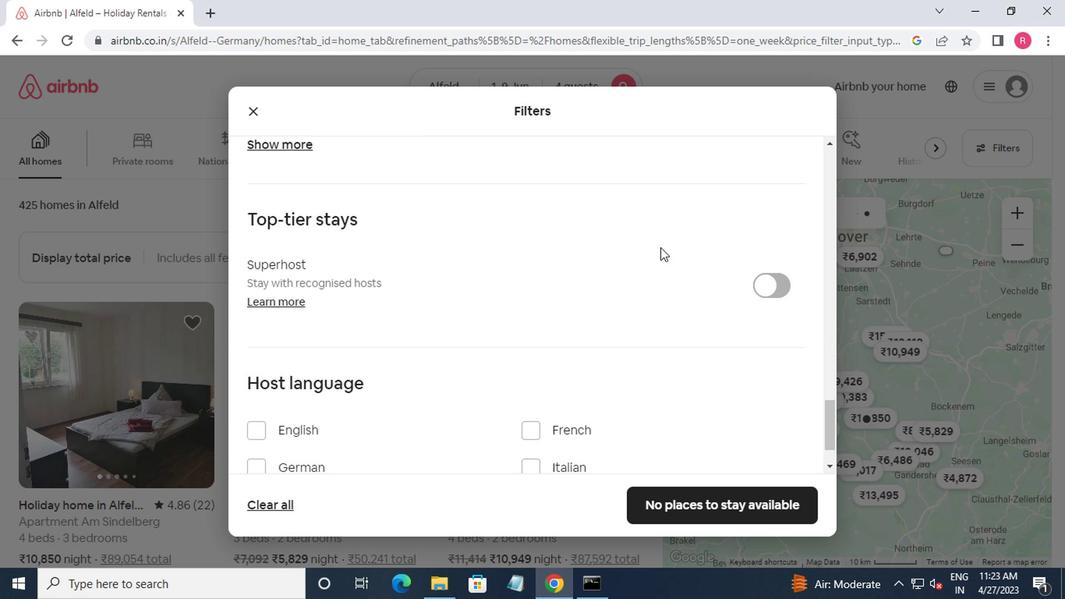 
Action: Mouse scrolled (469, 251) with delta (0, 0)
Screenshot: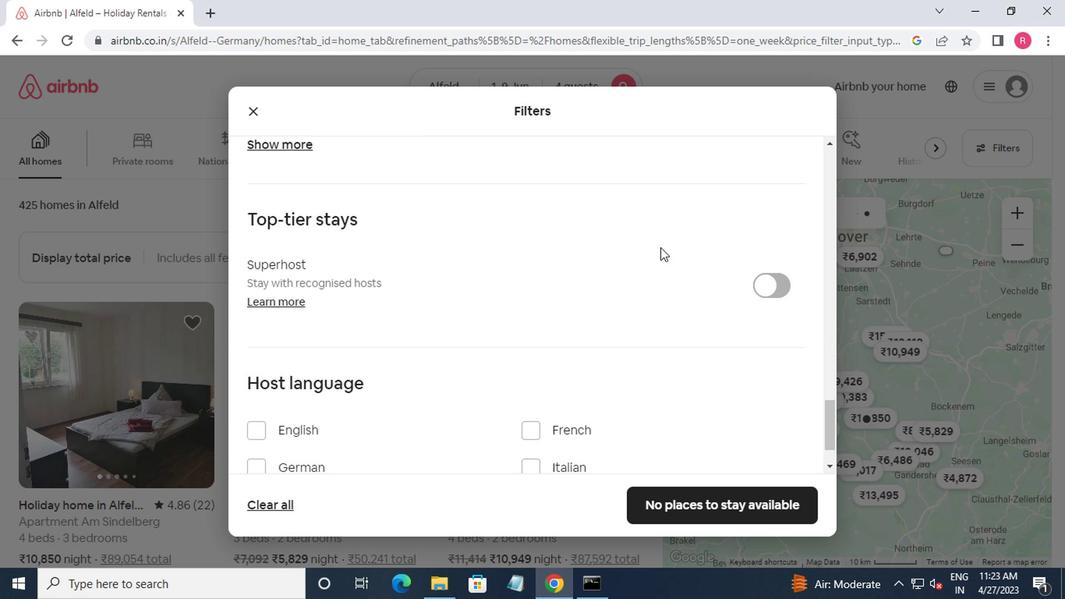 
Action: Mouse moved to (457, 257)
Screenshot: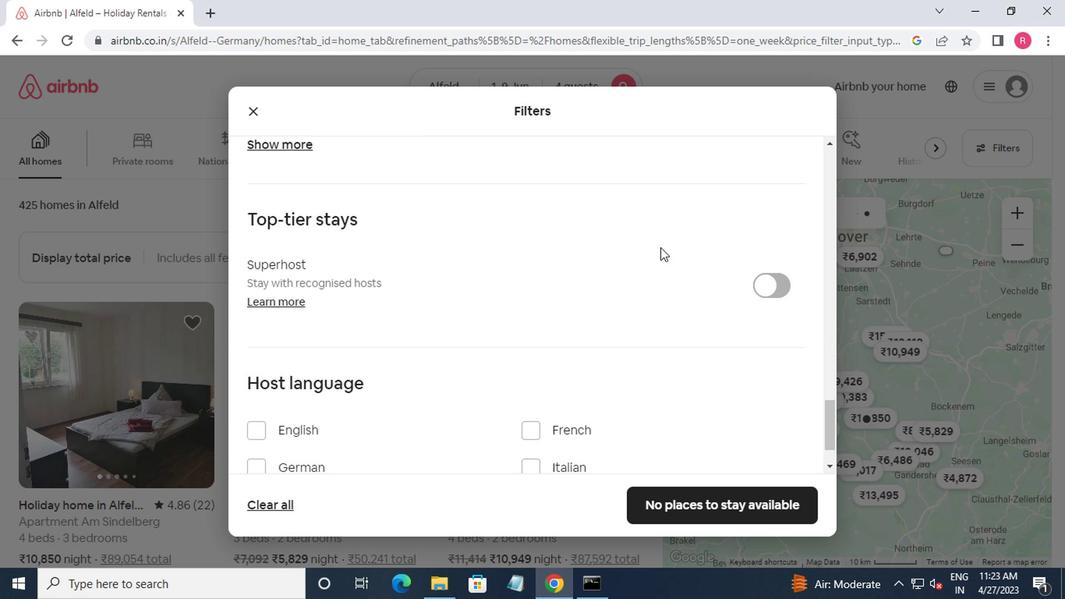
Action: Mouse scrolled (457, 257) with delta (0, 0)
Screenshot: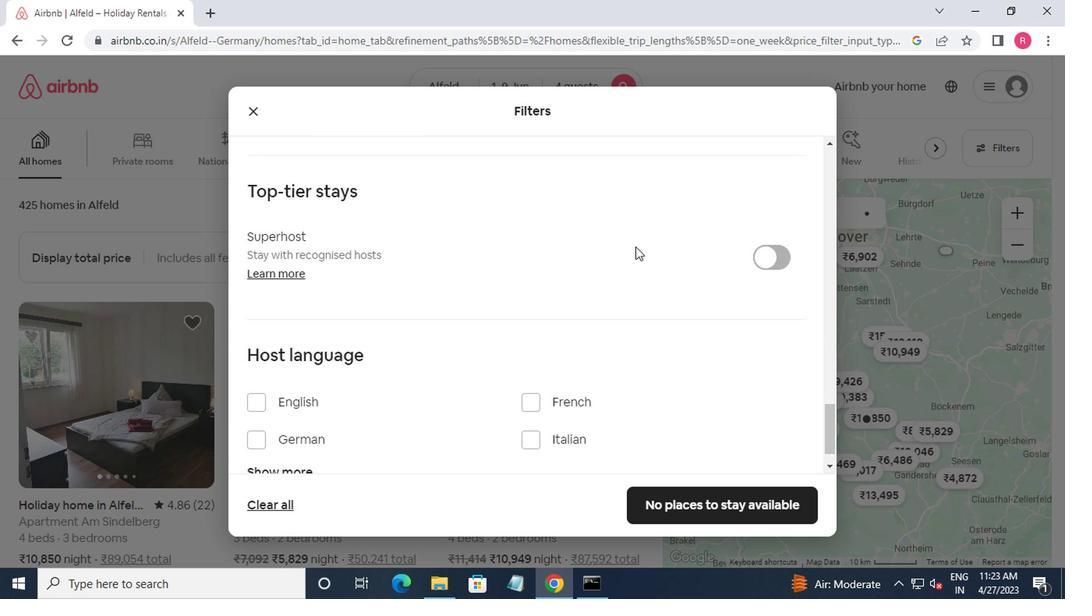 
Action: Mouse moved to (406, 287)
Screenshot: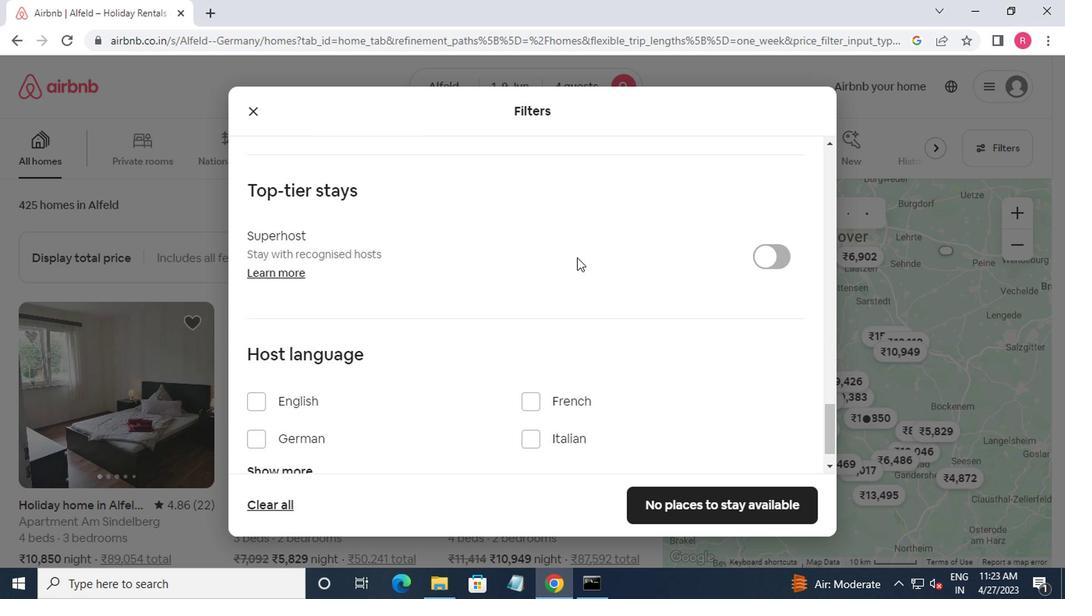 
Action: Mouse scrolled (406, 287) with delta (0, 0)
Screenshot: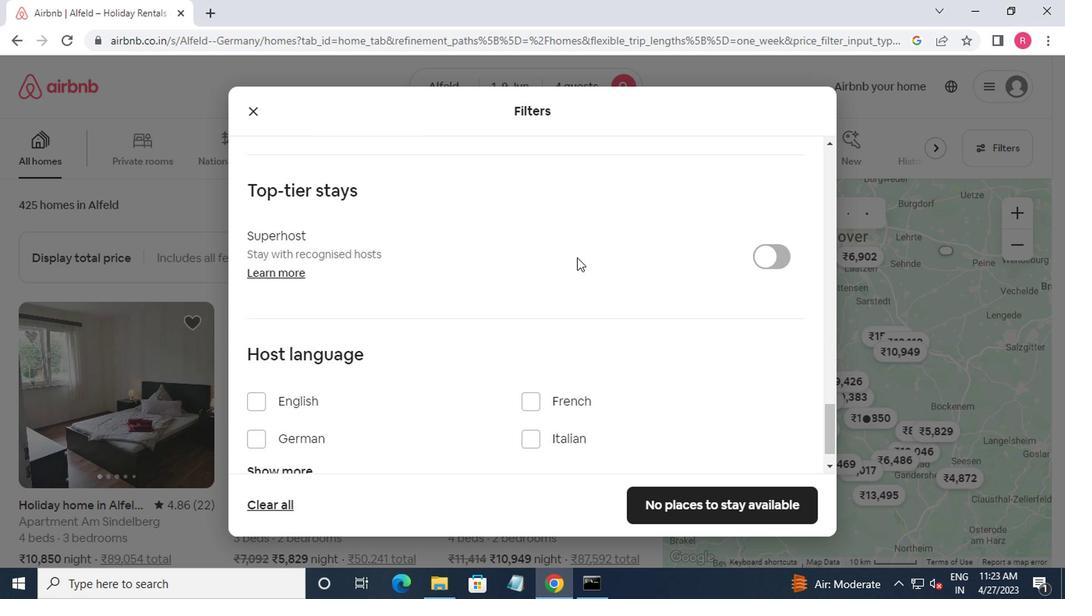 
Action: Mouse moved to (239, 324)
Screenshot: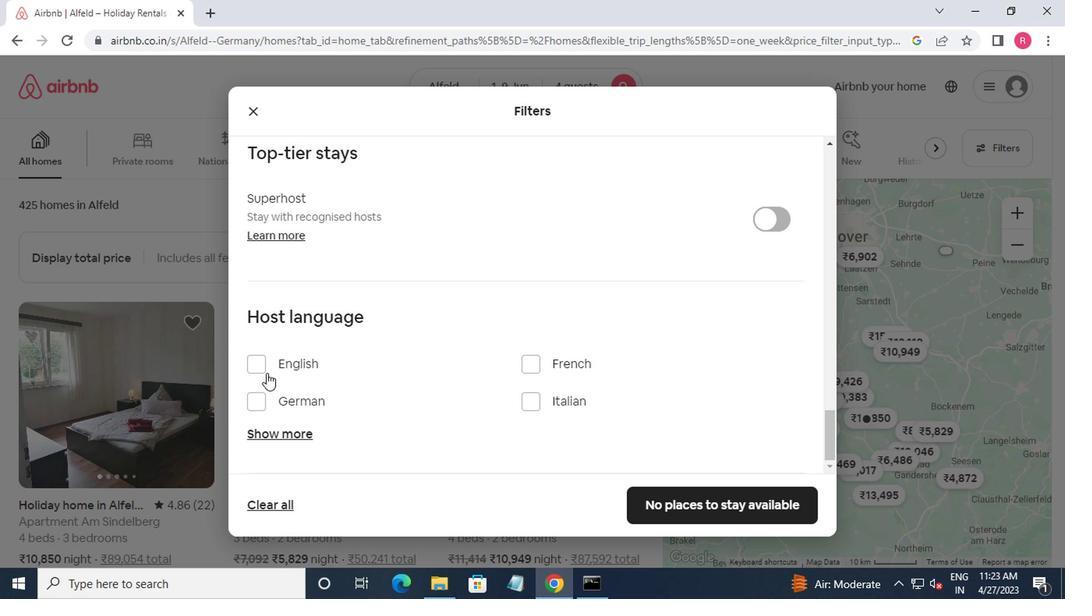 
Action: Mouse pressed left at (239, 324)
Screenshot: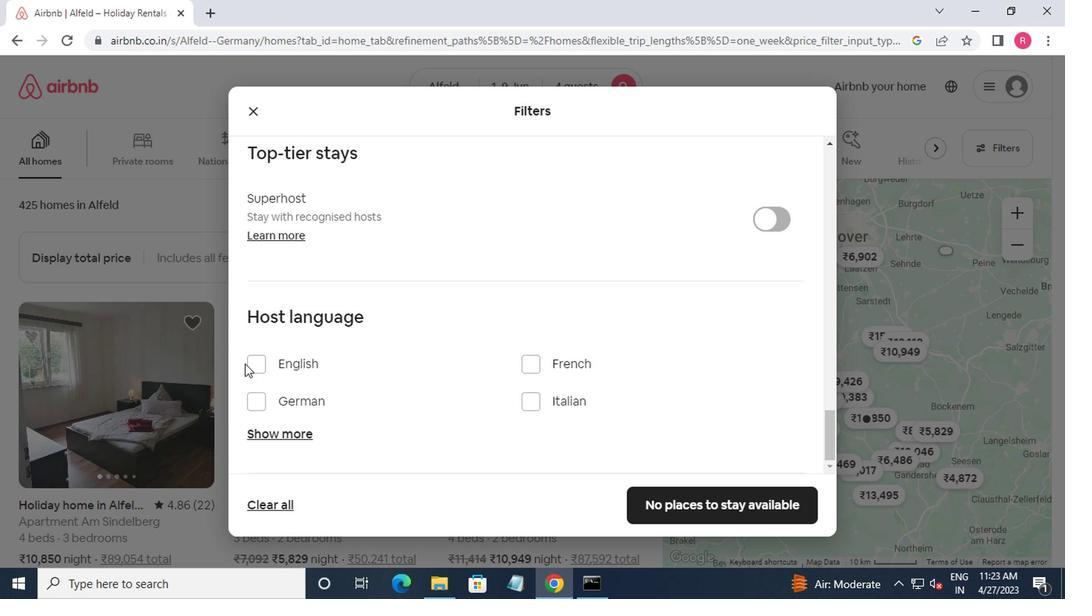
Action: Mouse moved to (252, 327)
Screenshot: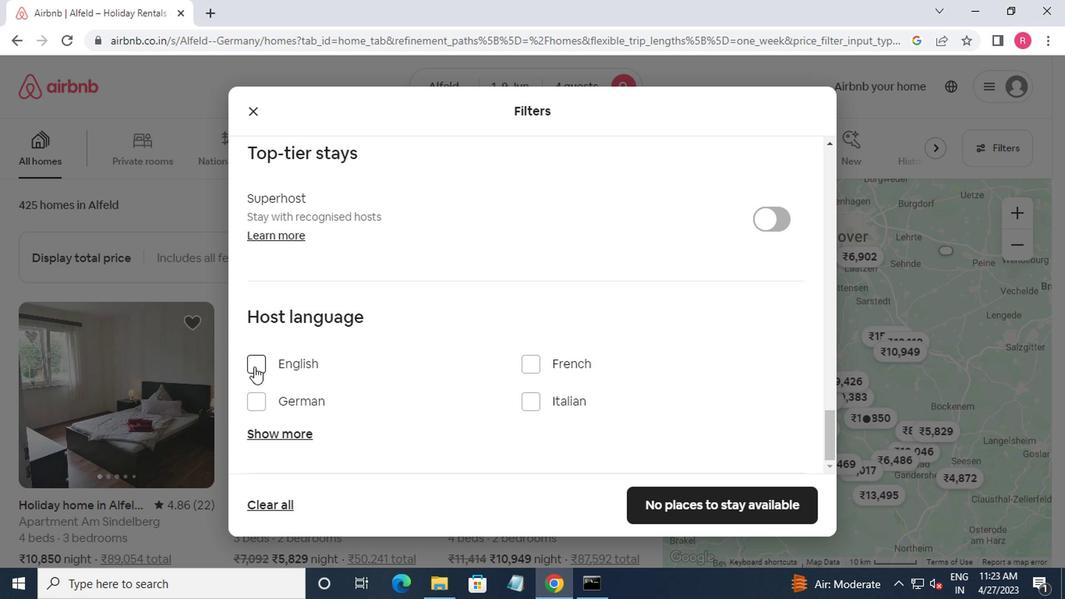 
Action: Mouse pressed left at (252, 327)
Screenshot: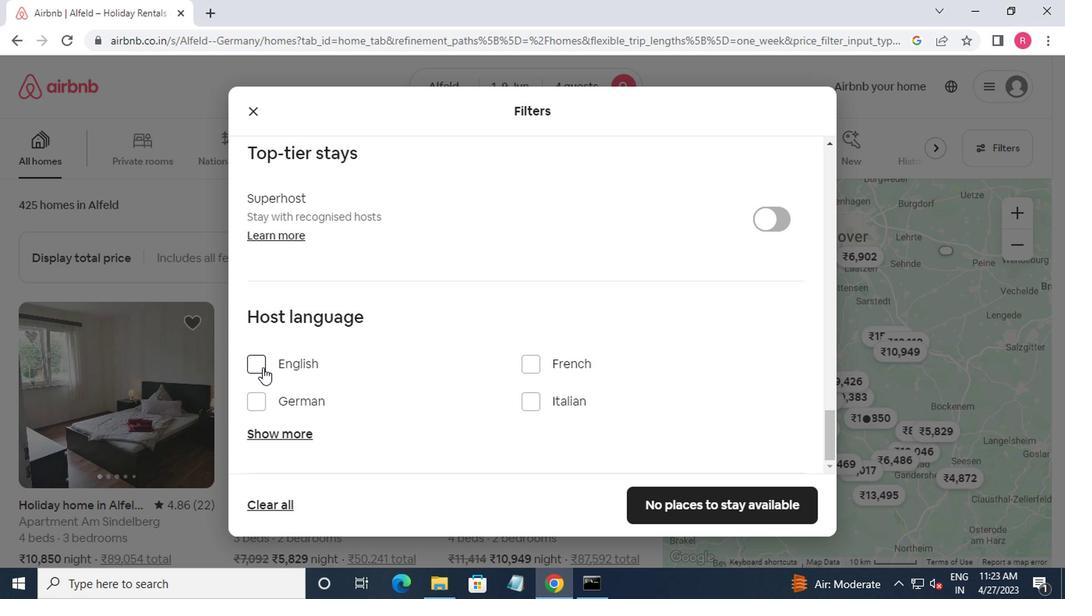 
Action: Mouse moved to (539, 427)
Screenshot: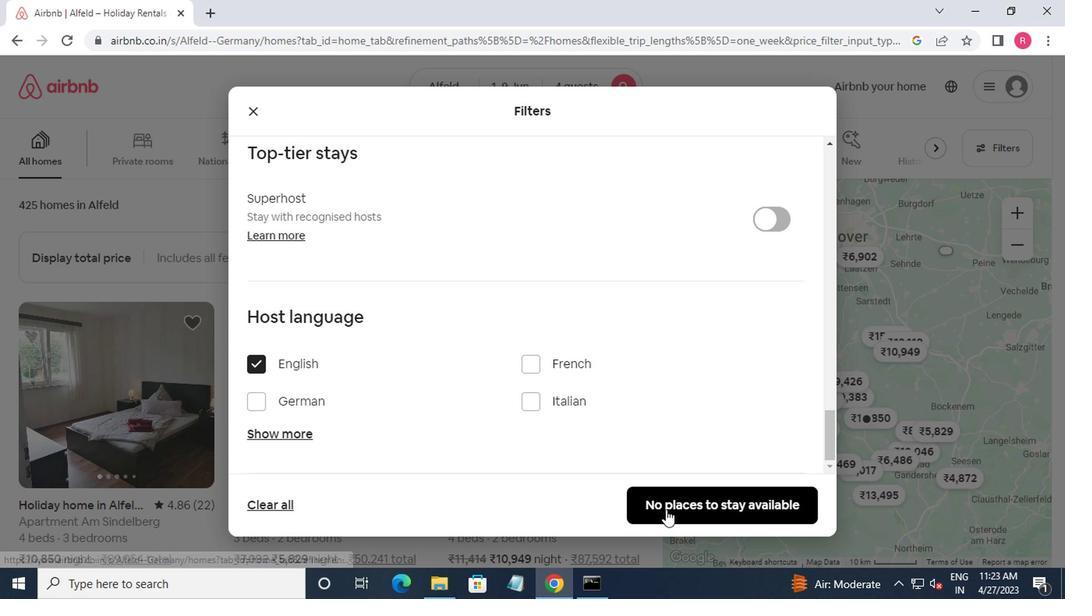 
Action: Mouse pressed left at (539, 427)
Screenshot: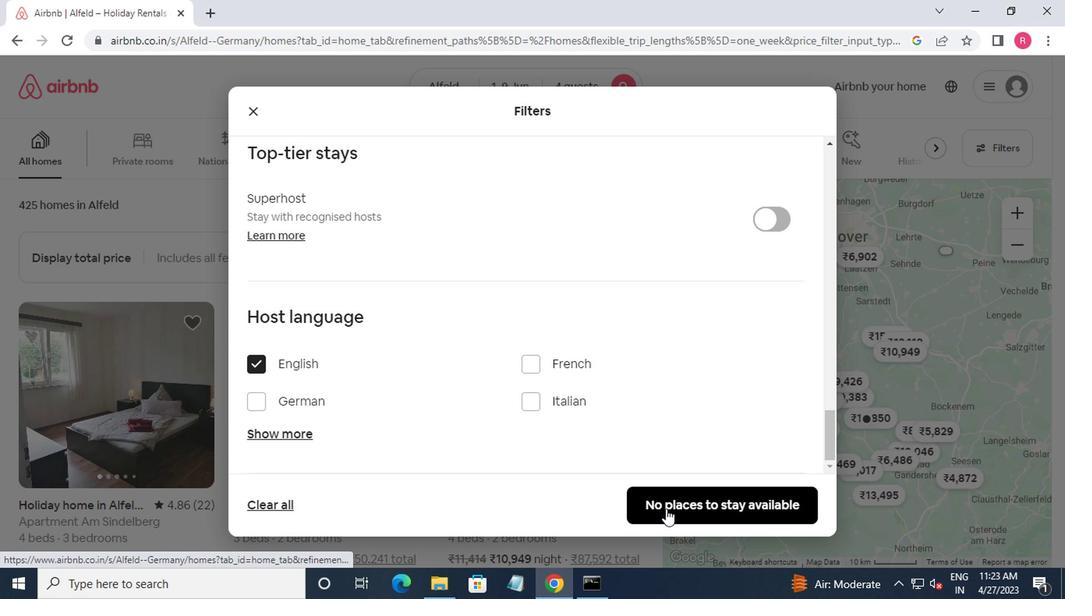 
Action: Mouse moved to (537, 420)
Screenshot: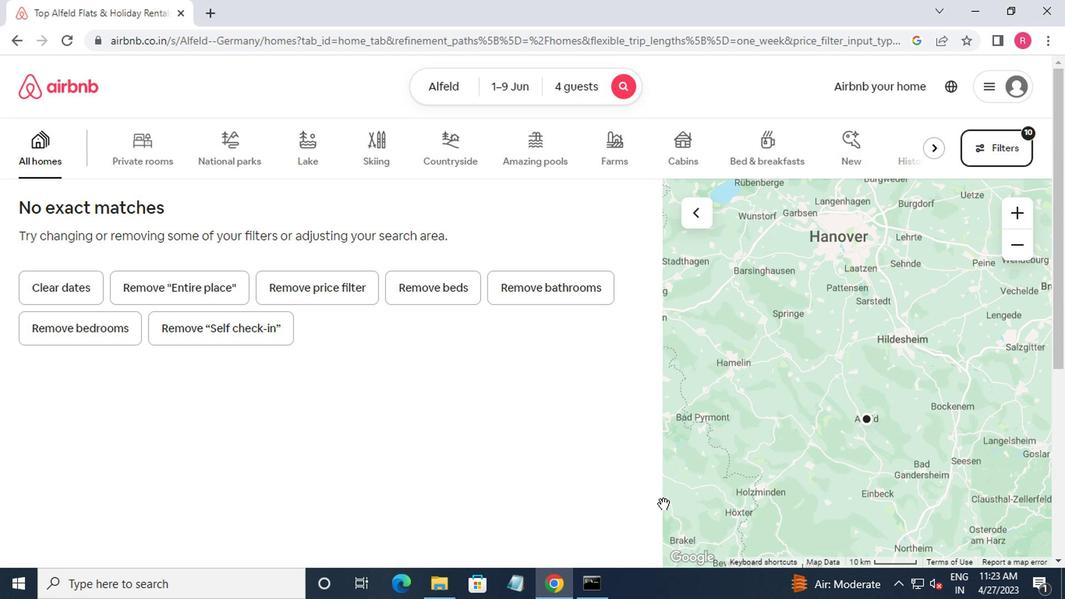 
